 Task: Look for Airbnb options in Garango, Burkina Faso from 10th December, 2023 to 25th December, 2023 for 3 adults, 1 child. Place can be shared room with 2 bedrooms having 3 beds and 2 bathrooms. Property type can be guest house. Amenities needed are: wifi, air conditioning, TV, pool, gym, breakfast. Booking option can be shelf check-in. Look for 5 properties as per requirement.
Action: Mouse moved to (371, 362)
Screenshot: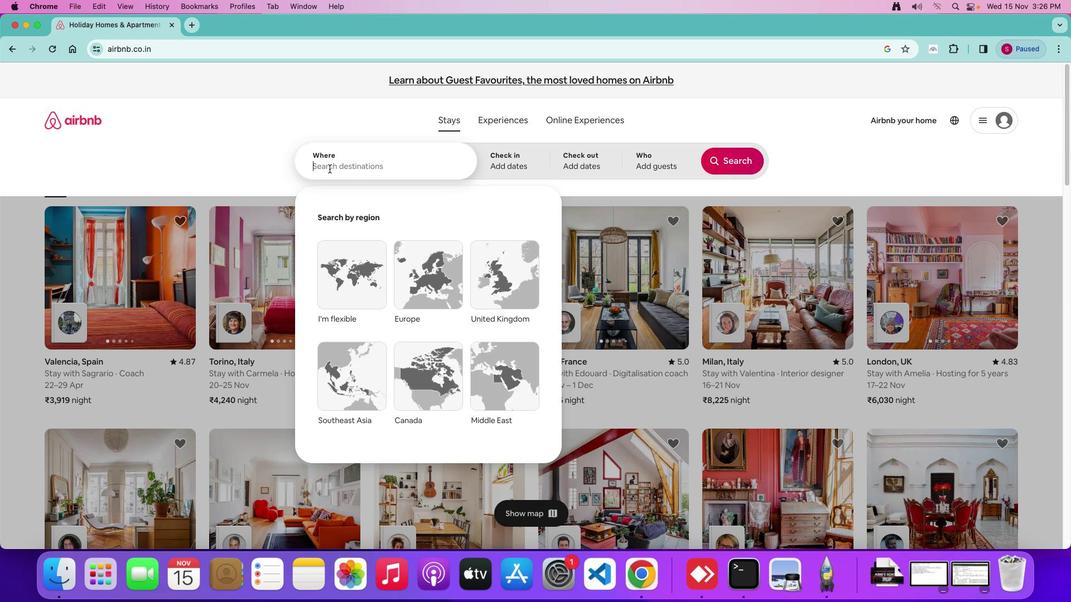 
Action: Mouse pressed left at (371, 362)
Screenshot: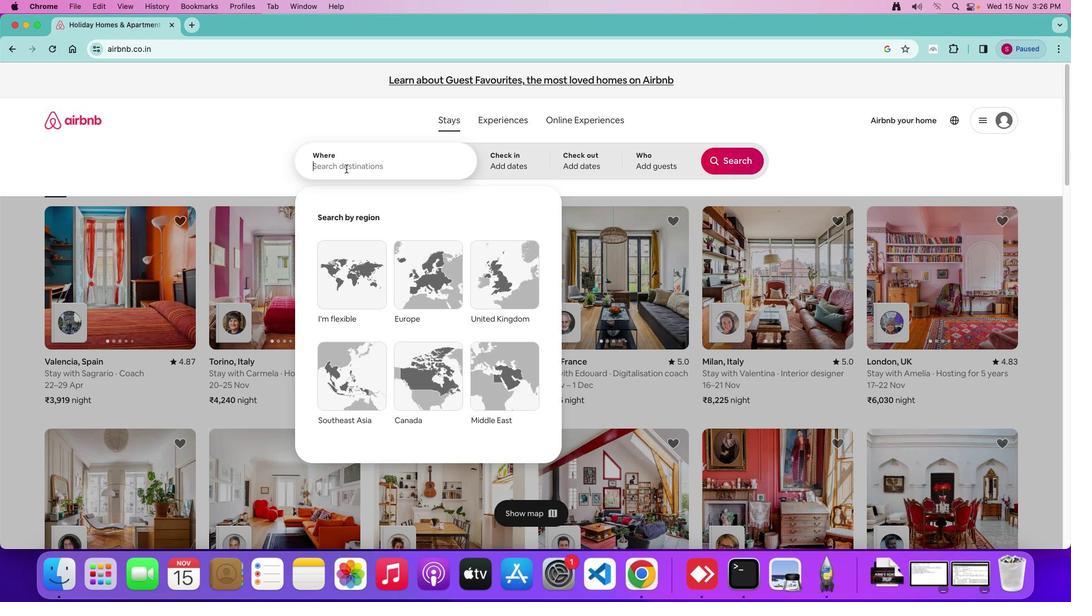 
Action: Mouse moved to (357, 362)
Screenshot: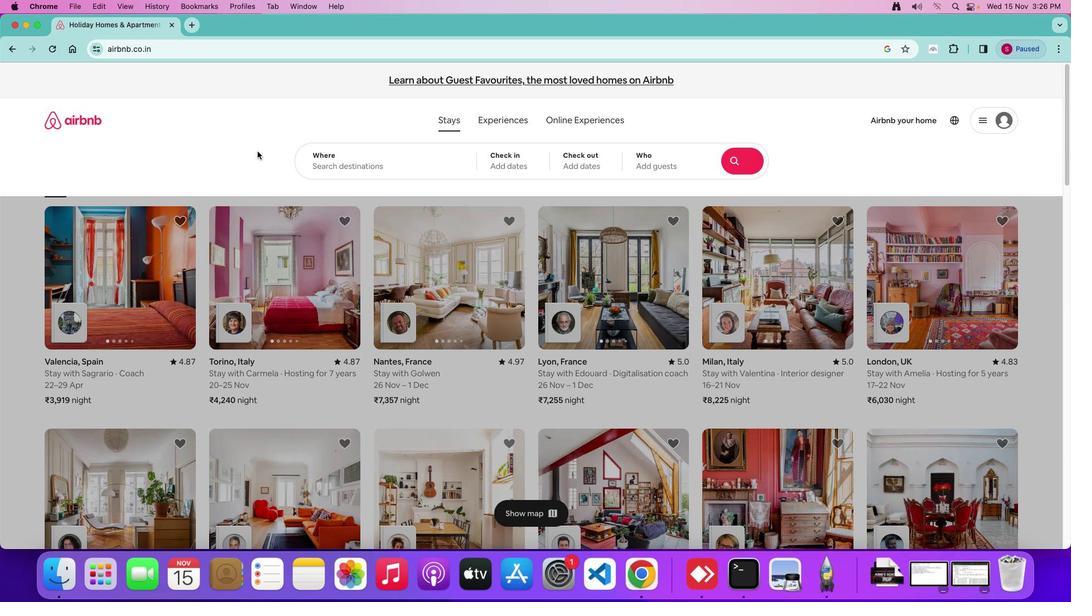 
Action: Mouse pressed left at (357, 362)
Screenshot: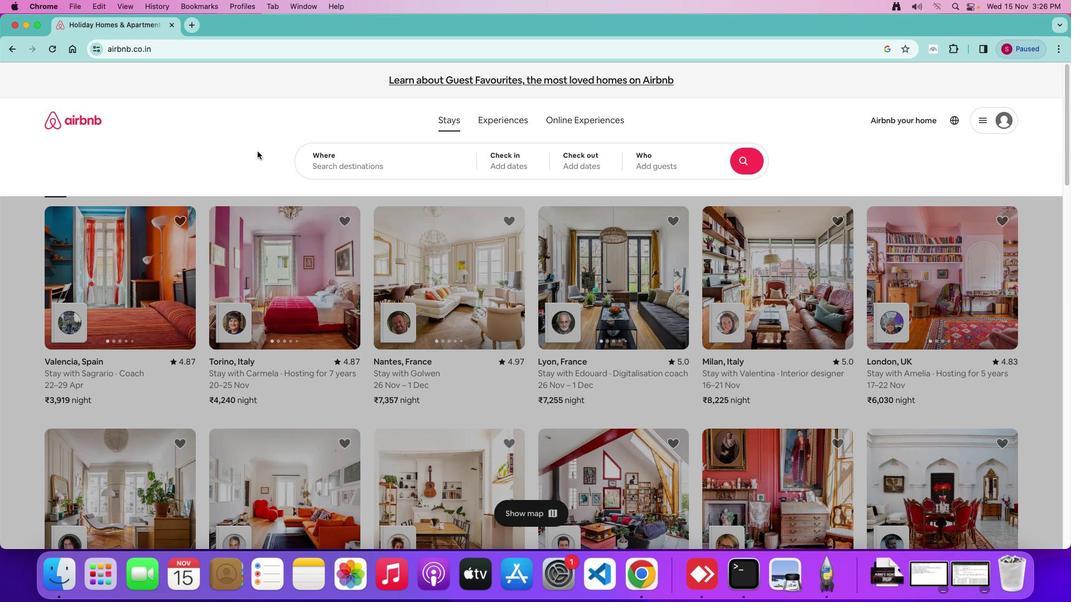 
Action: Mouse moved to (357, 362)
Screenshot: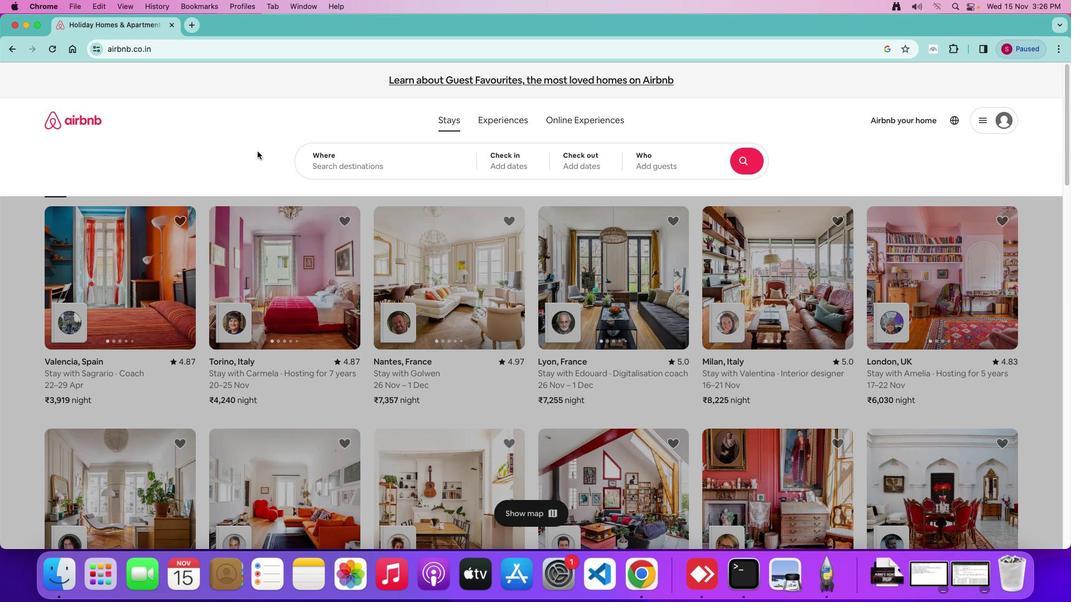 
Action: Mouse pressed left at (357, 362)
Screenshot: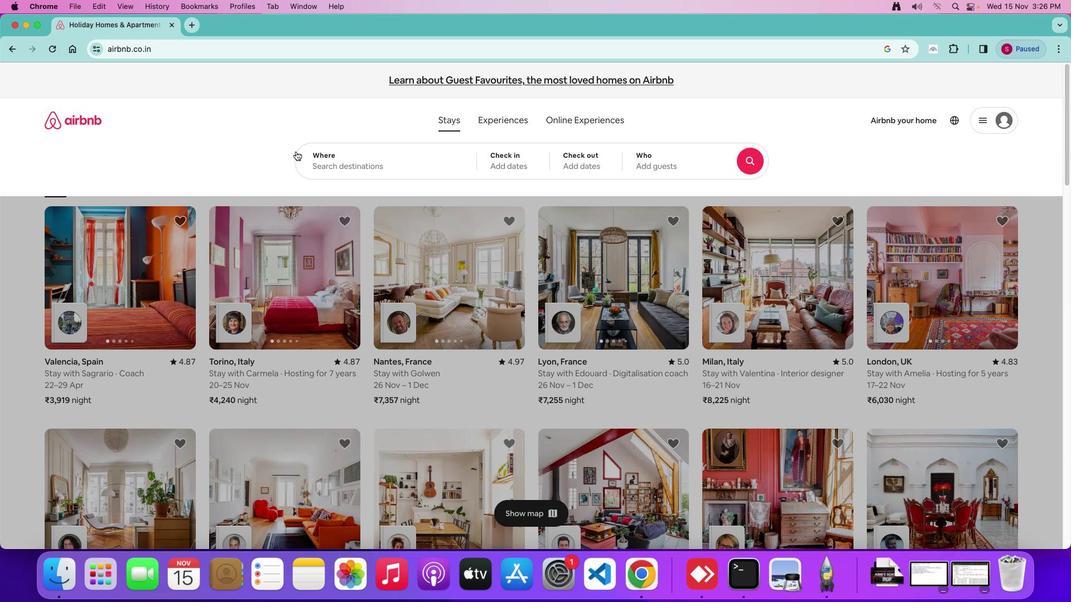 
Action: Mouse moved to (424, 362)
Screenshot: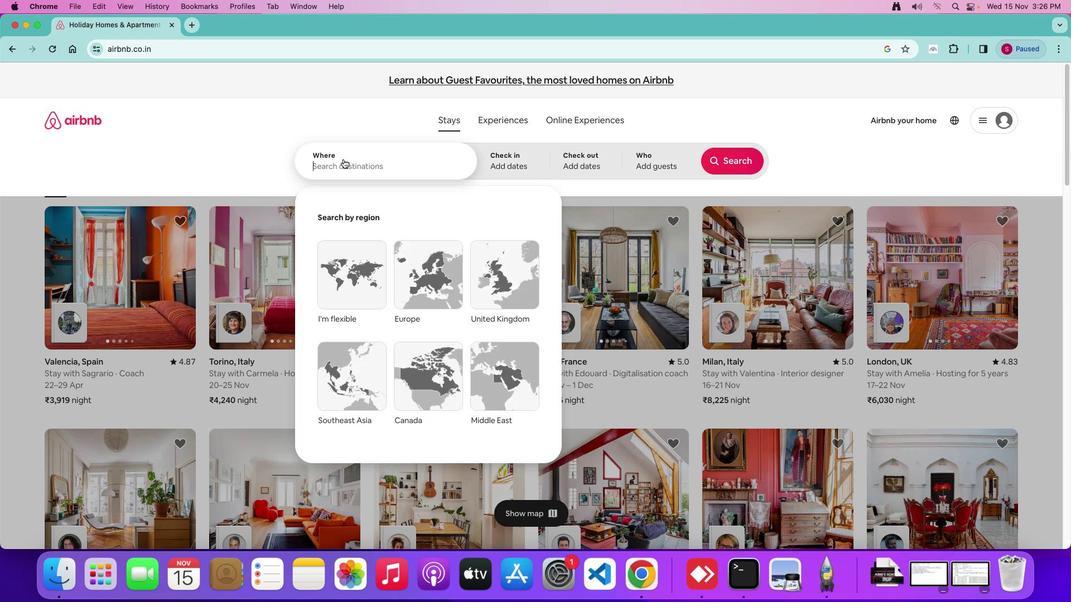 
Action: Mouse pressed left at (424, 362)
Screenshot: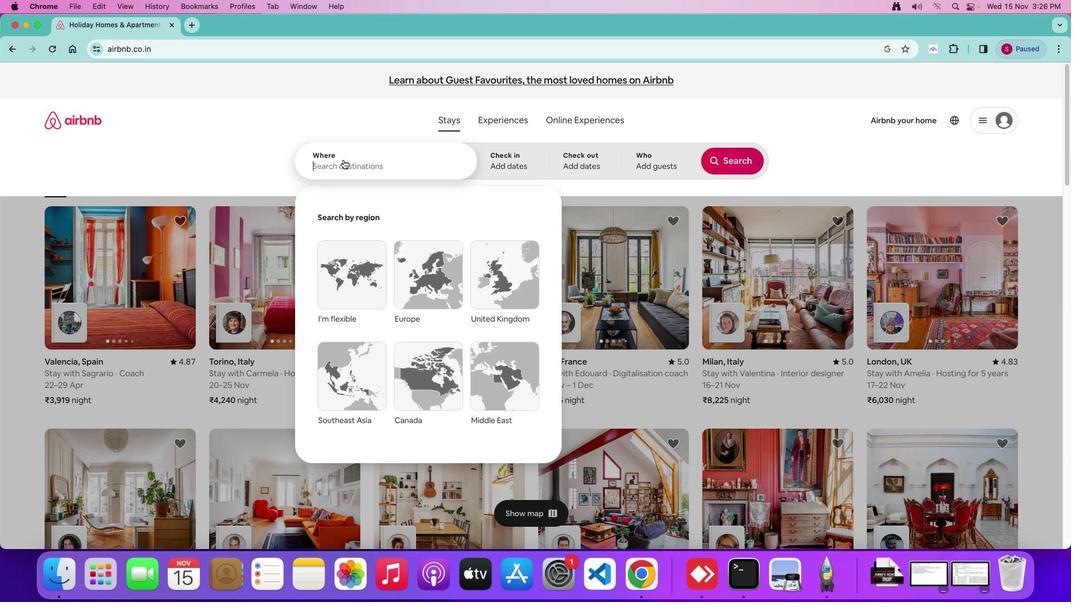 
Action: Mouse moved to (427, 362)
Screenshot: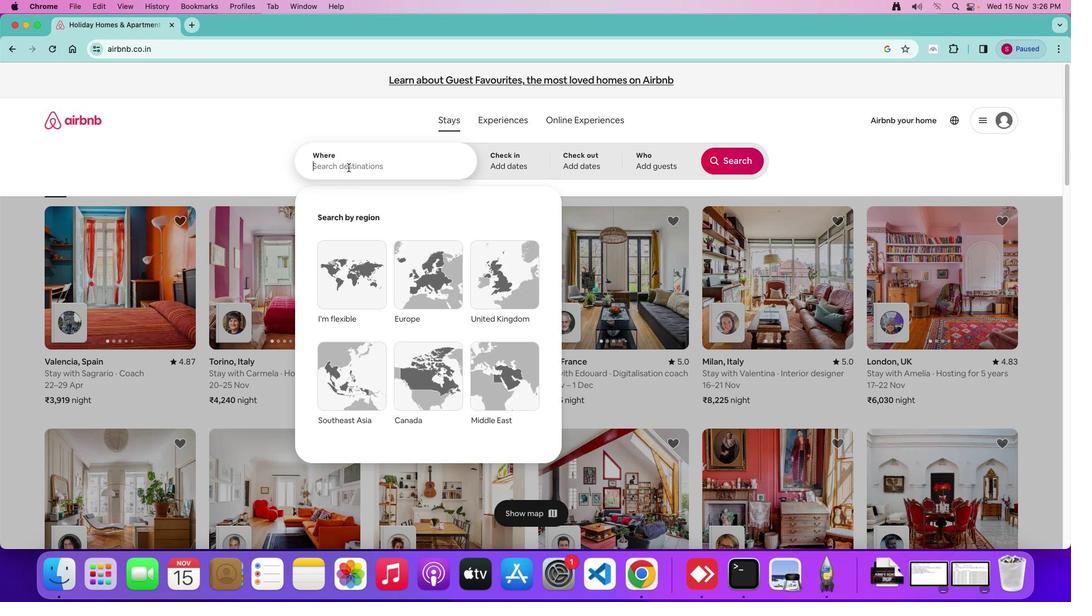 
Action: Key pressed Key.shift_r'G''a''r''a'
Screenshot: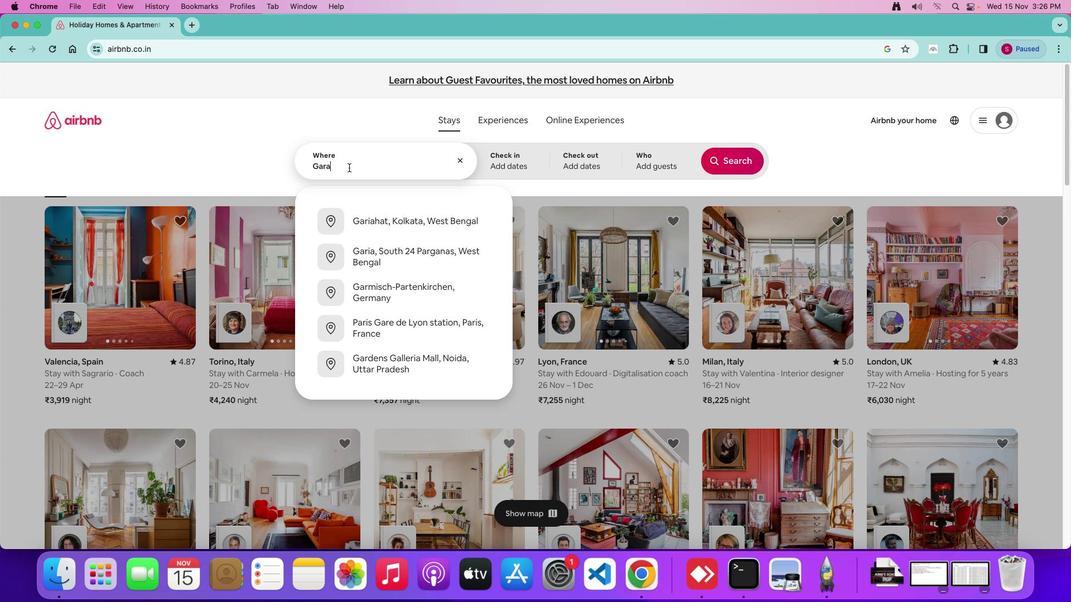 
Action: Mouse moved to (428, 362)
Screenshot: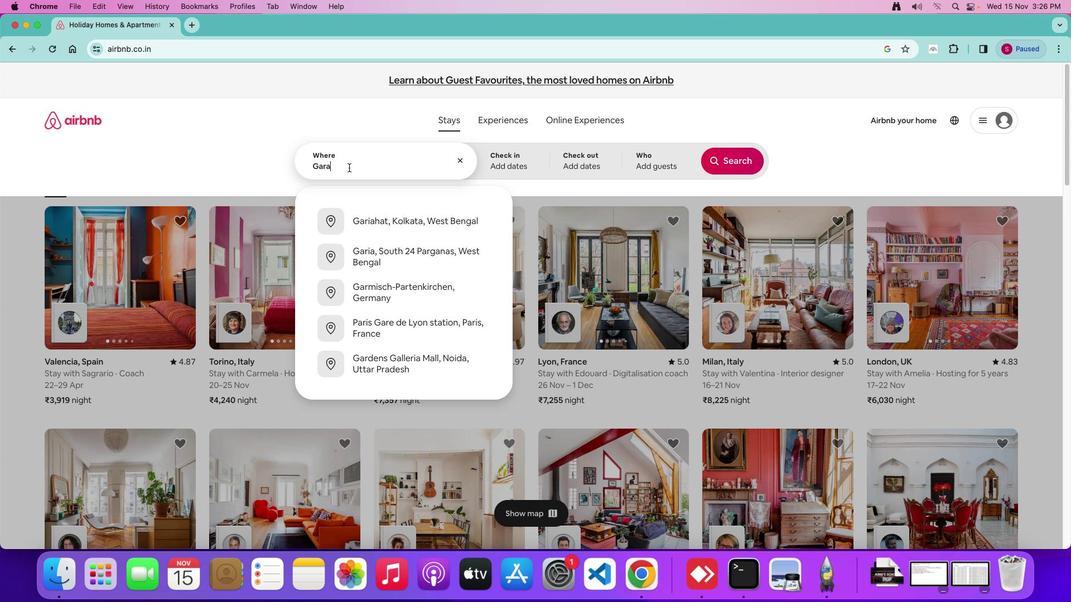 
Action: Key pressed 'n''g''o'','Key.spaceKey.shift_r'b''u''r''k''i''n''g'Key.spaceKey.shift_r'F''a''s''o'
Screenshot: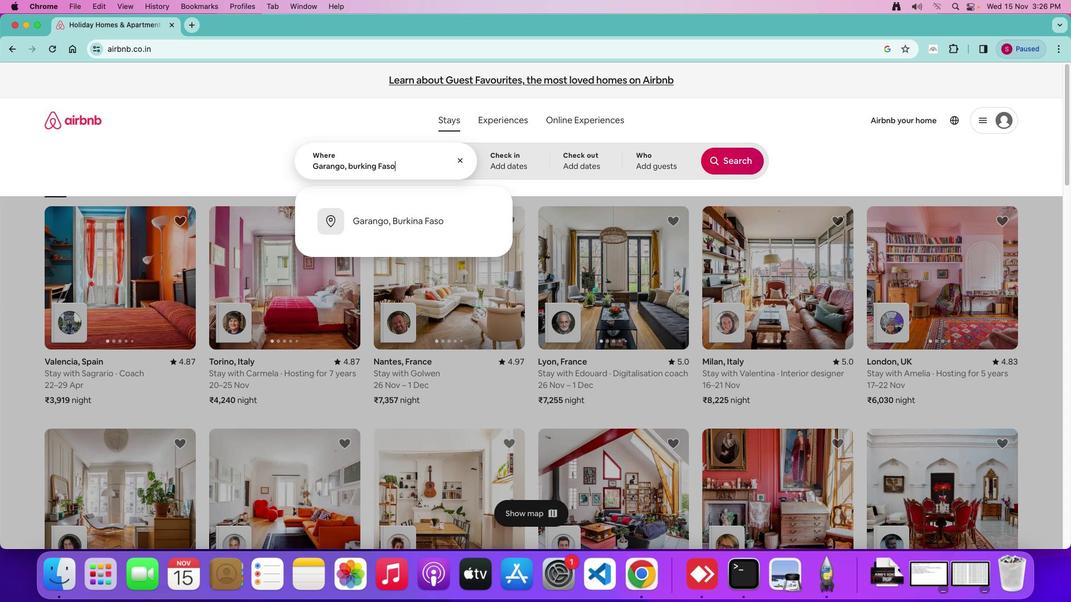 
Action: Mouse moved to (545, 362)
Screenshot: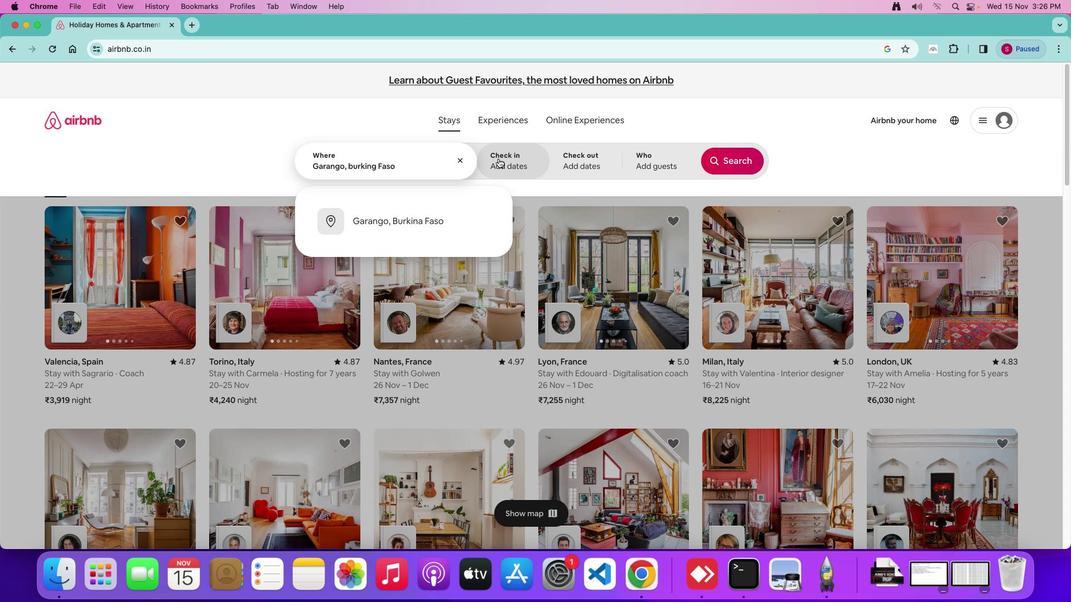 
Action: Mouse pressed left at (545, 362)
Screenshot: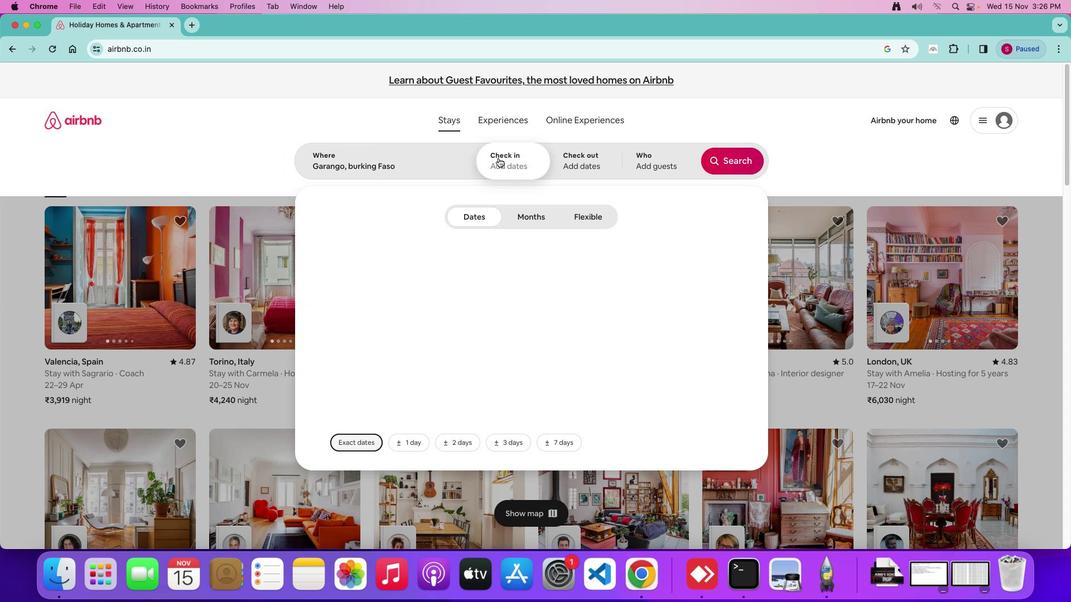 
Action: Mouse moved to (589, 367)
Screenshot: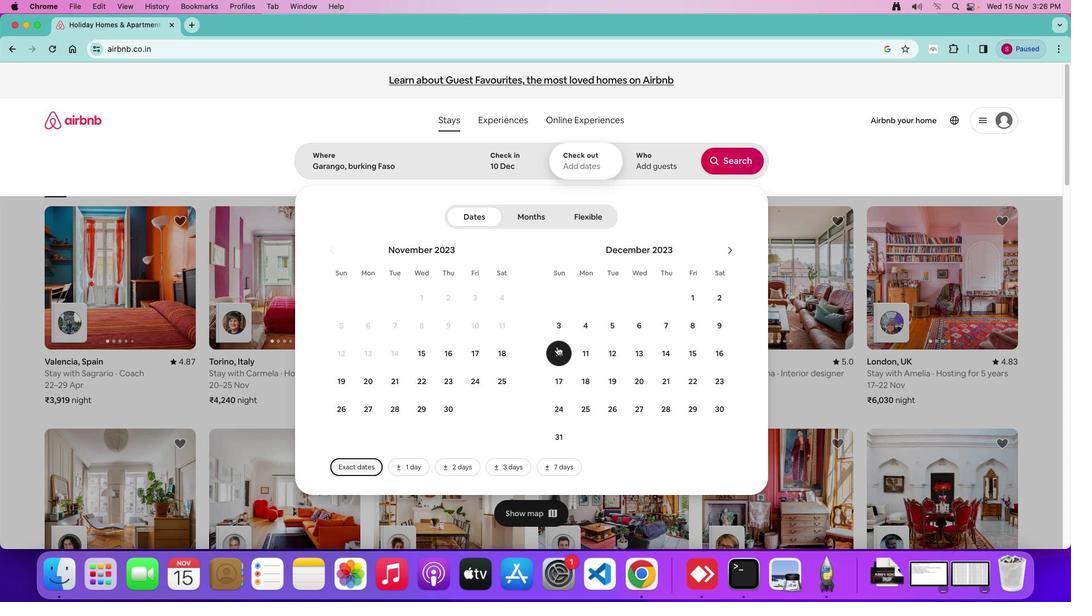 
Action: Mouse pressed left at (589, 367)
Screenshot: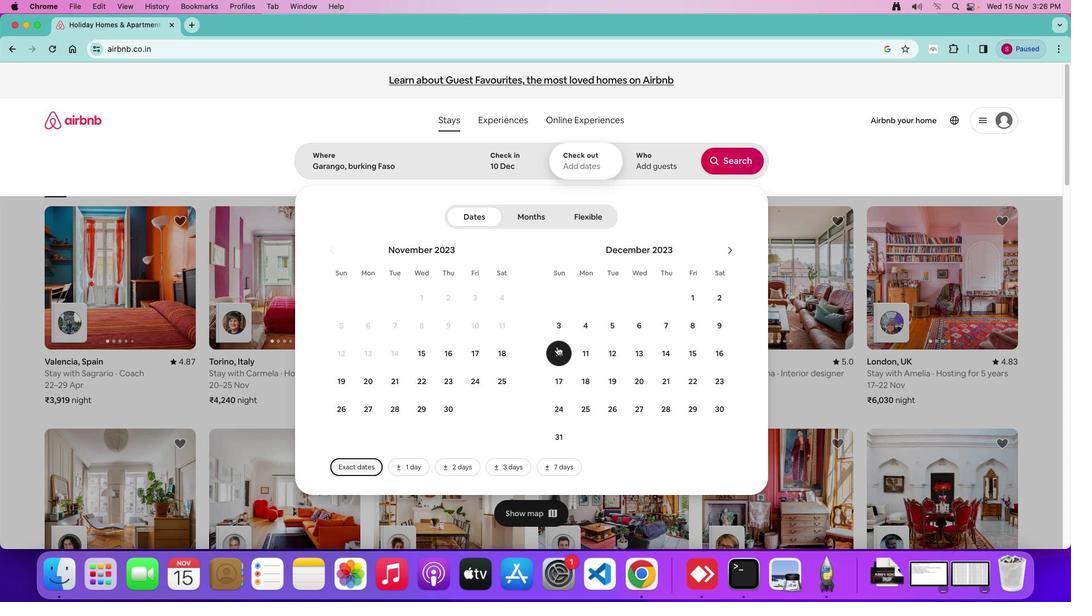 
Action: Mouse moved to (605, 369)
Screenshot: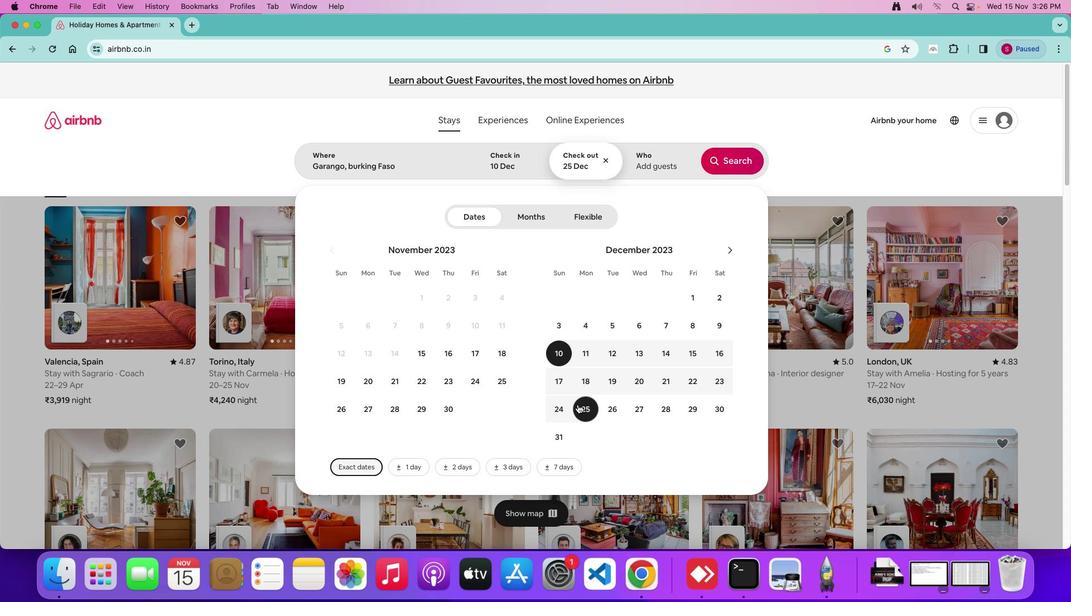 
Action: Mouse pressed left at (605, 369)
Screenshot: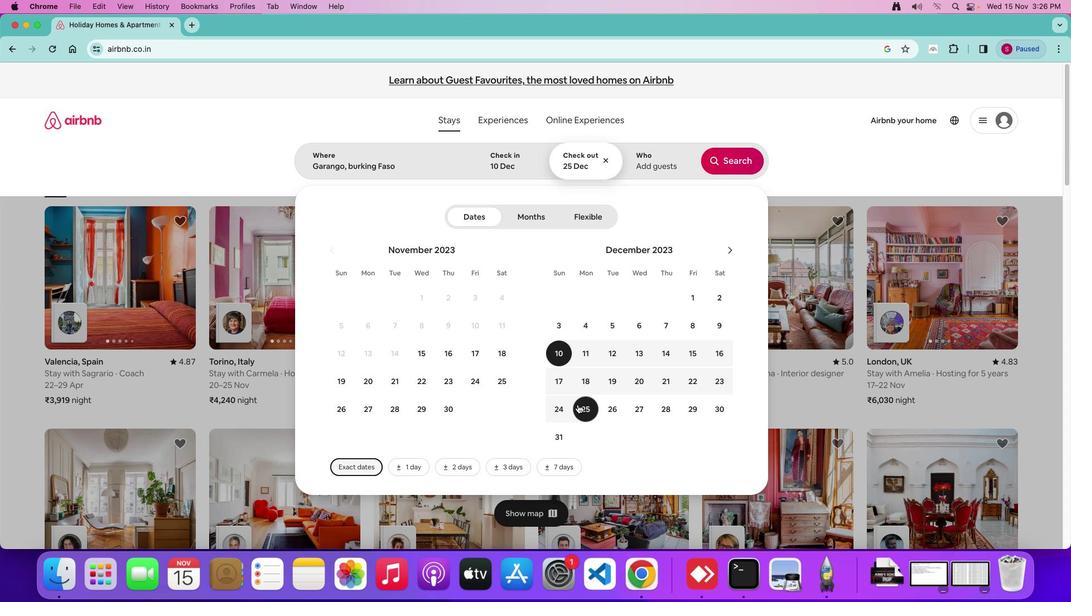 
Action: Mouse moved to (668, 362)
Screenshot: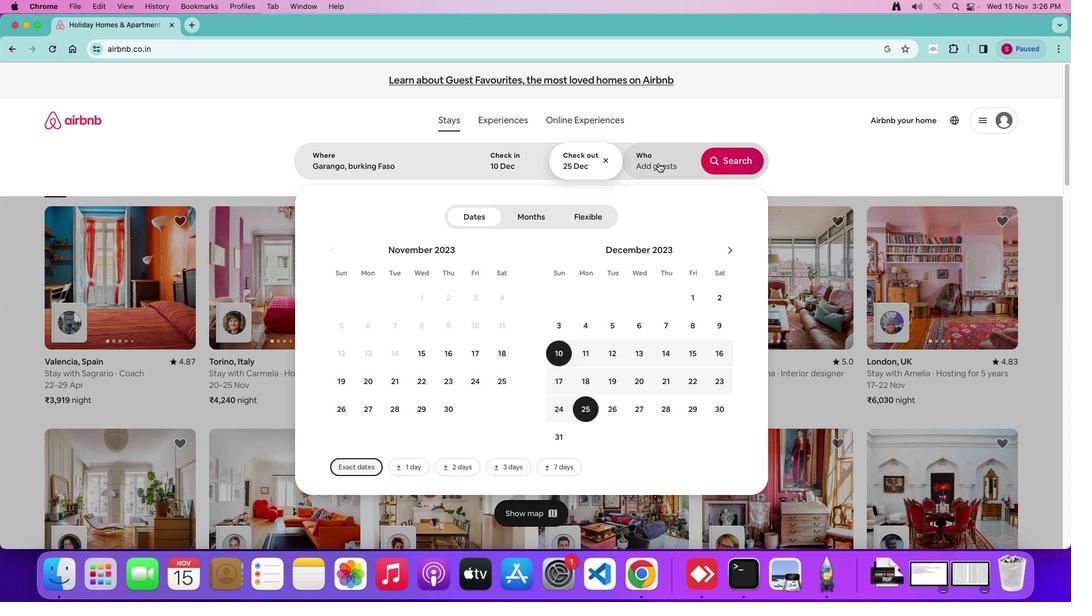 
Action: Mouse pressed left at (668, 362)
Screenshot: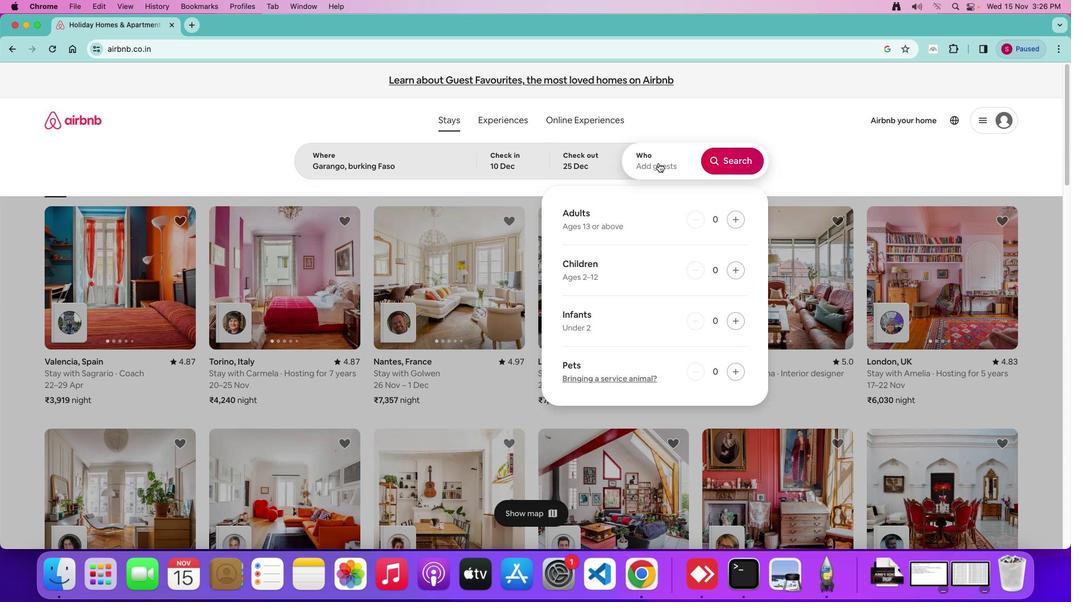 
Action: Mouse moved to (729, 363)
Screenshot: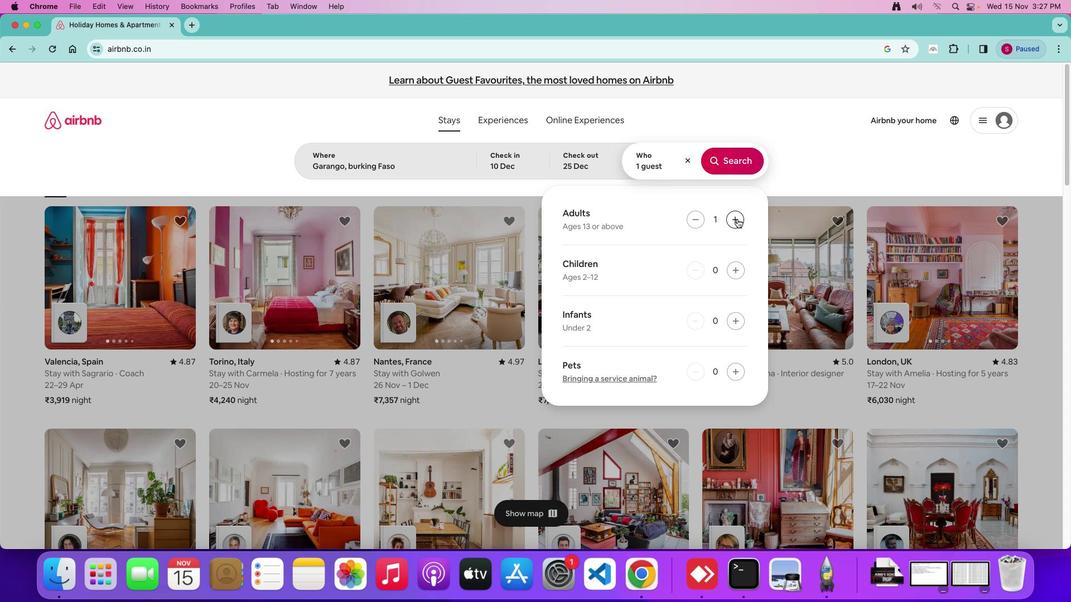 
Action: Mouse pressed left at (729, 363)
Screenshot: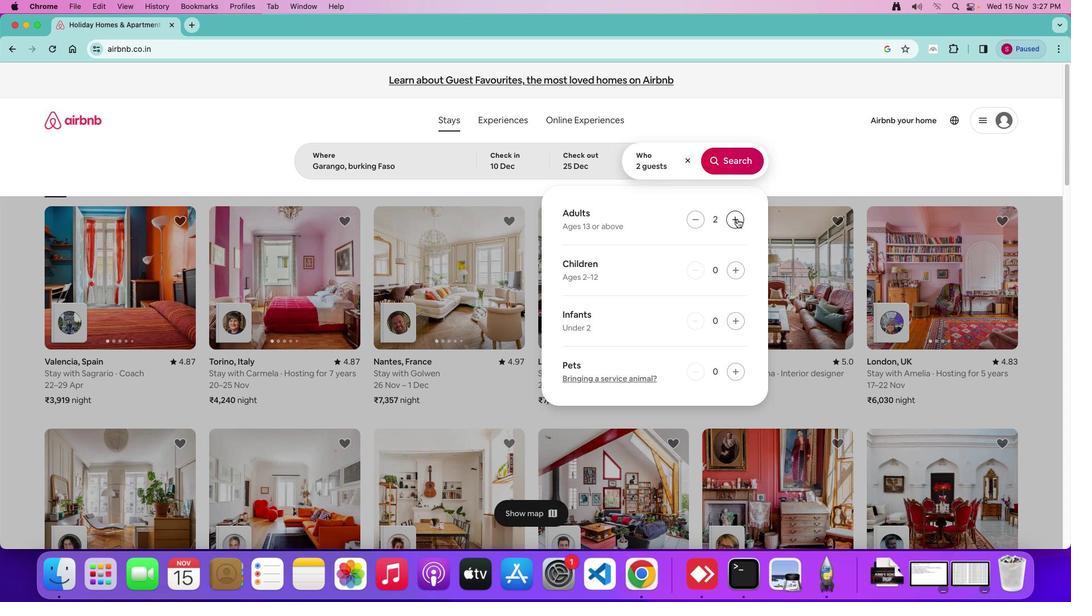 
Action: Mouse pressed left at (729, 363)
Screenshot: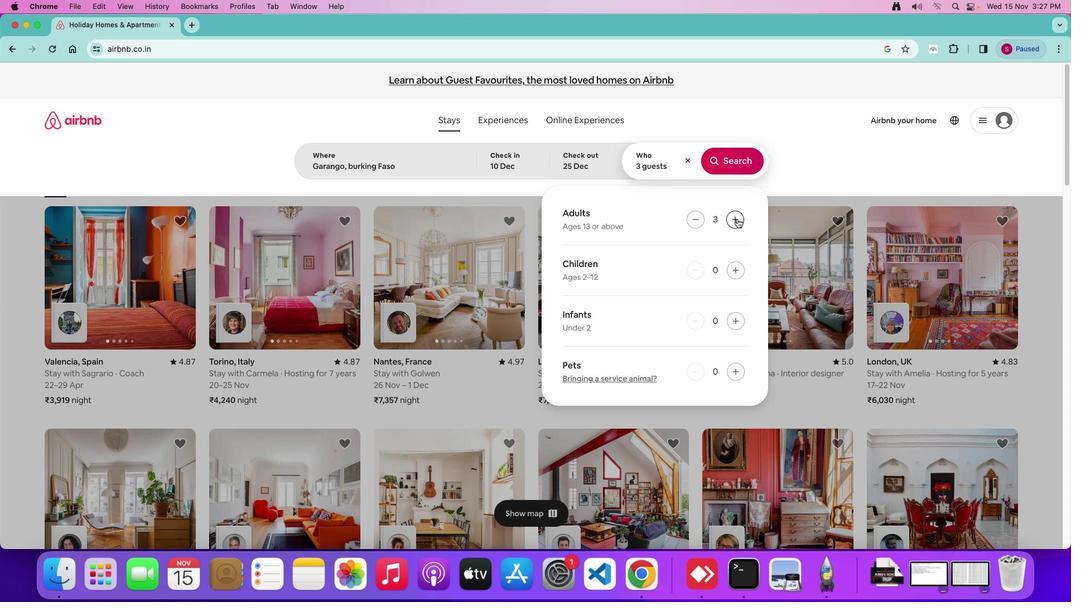 
Action: Mouse pressed left at (729, 363)
Screenshot: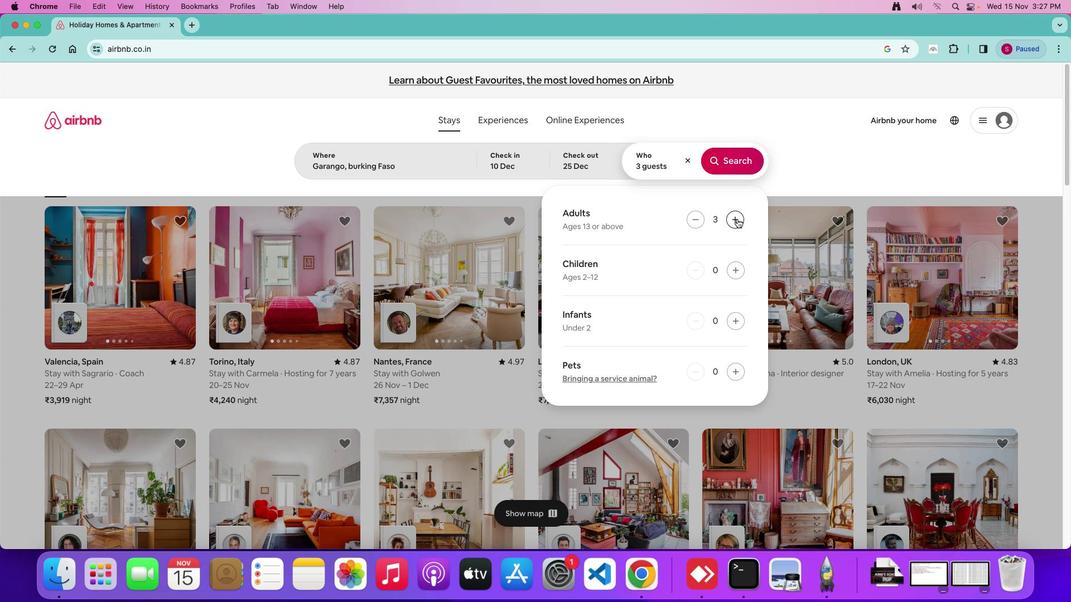 
Action: Mouse moved to (720, 362)
Screenshot: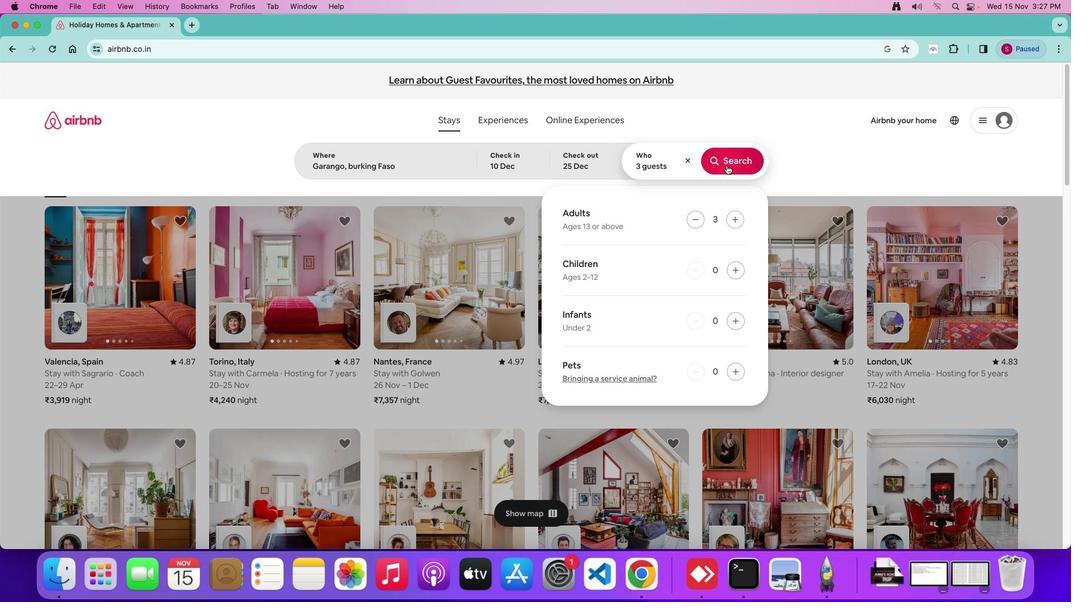 
Action: Mouse pressed left at (720, 362)
Screenshot: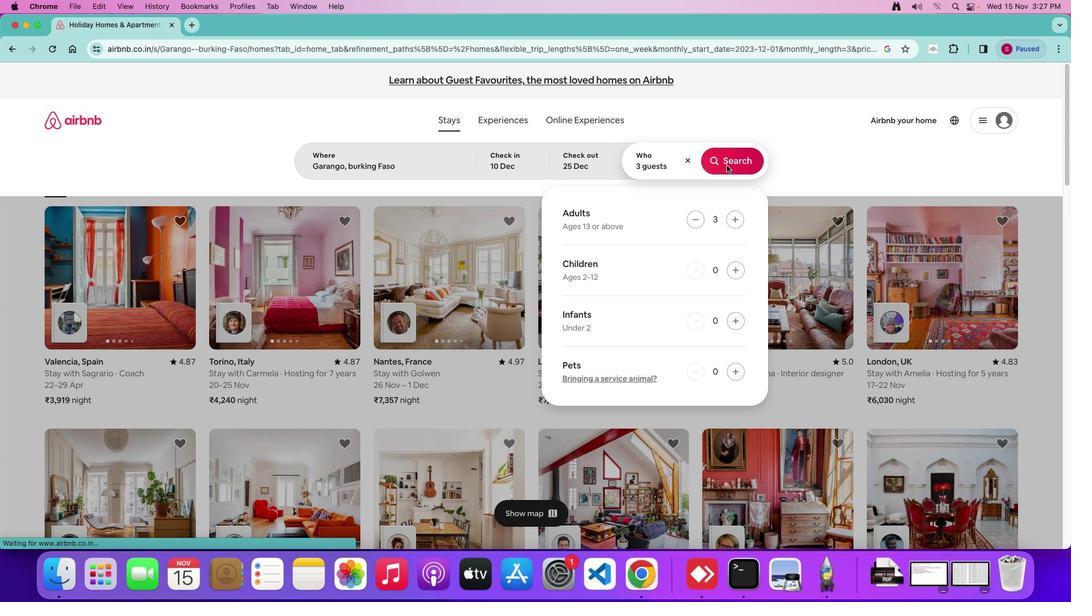 
Action: Mouse moved to (599, 360)
Screenshot: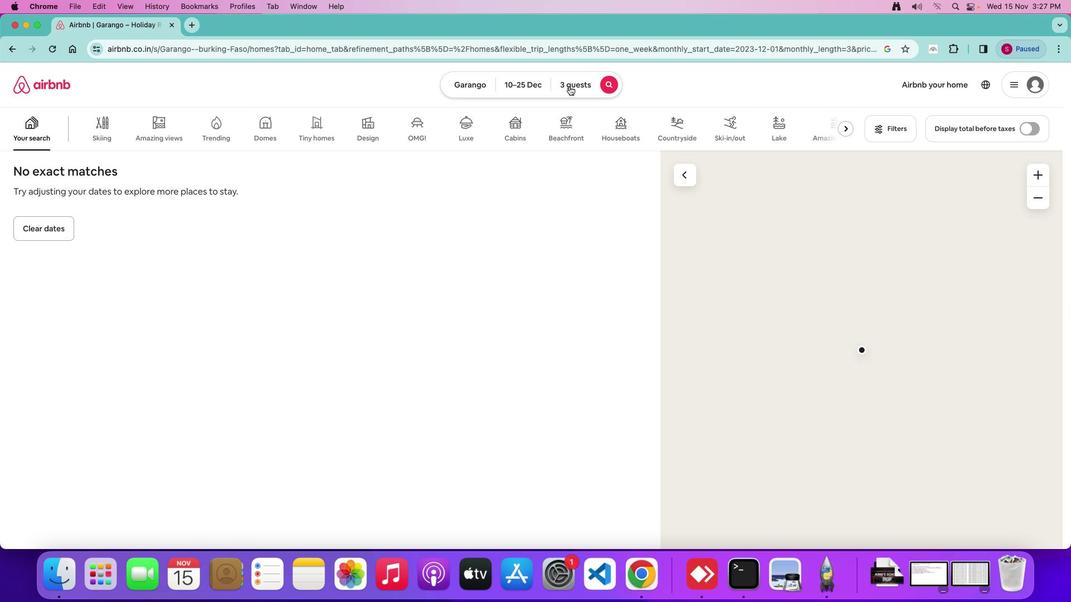 
Action: Mouse pressed left at (599, 360)
Screenshot: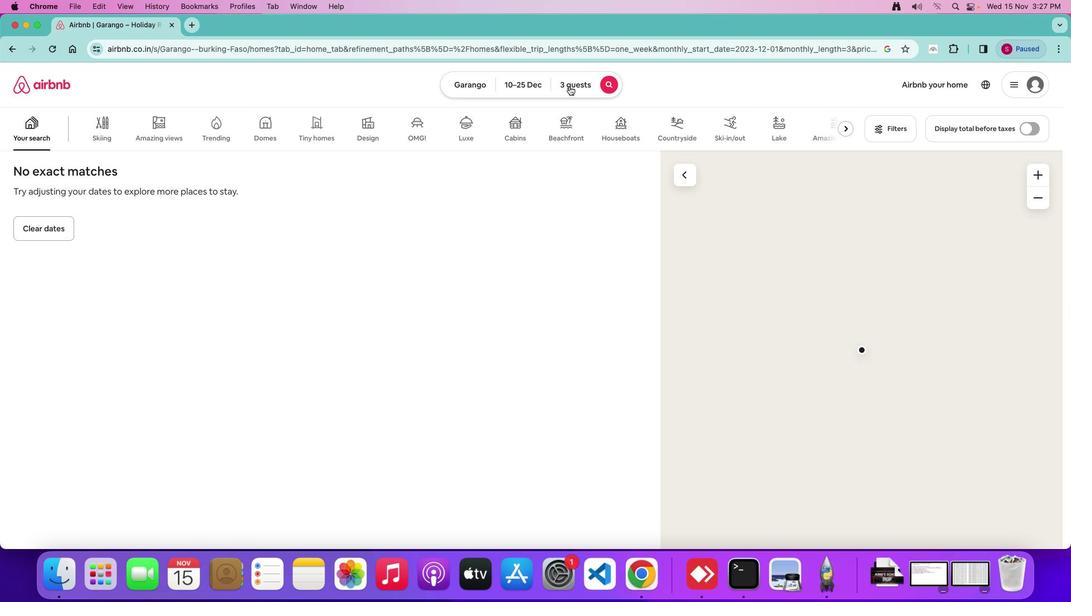 
Action: Mouse moved to (728, 364)
Screenshot: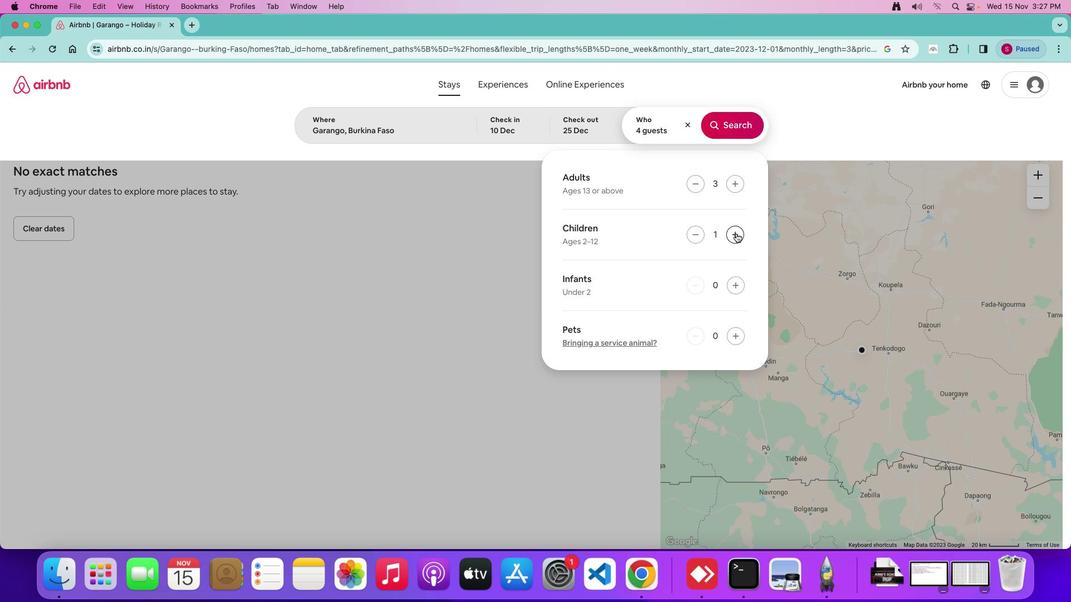 
Action: Mouse pressed left at (728, 364)
Screenshot: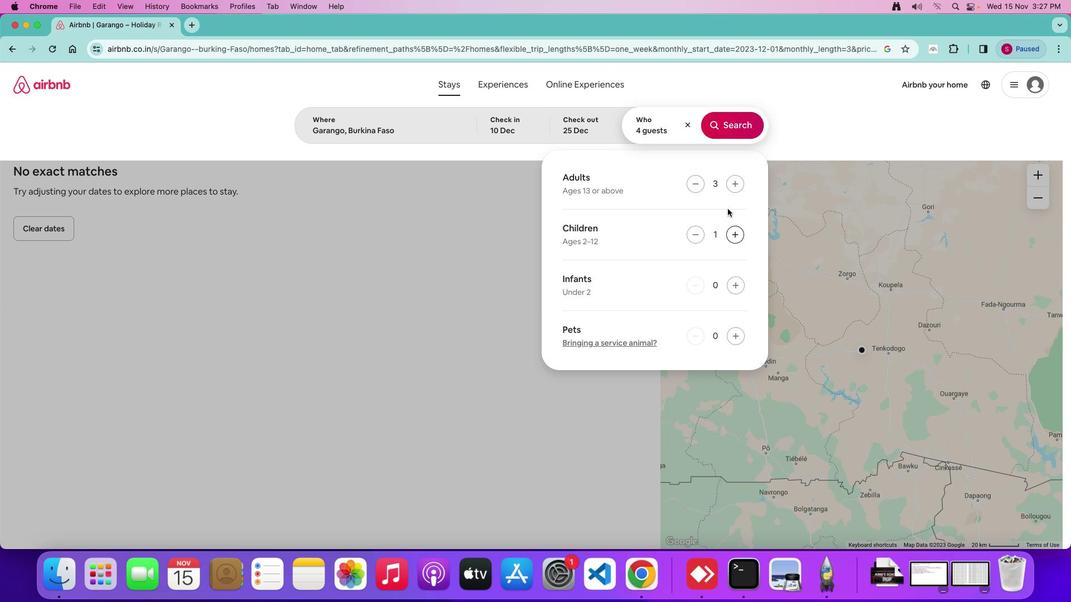 
Action: Mouse moved to (717, 361)
Screenshot: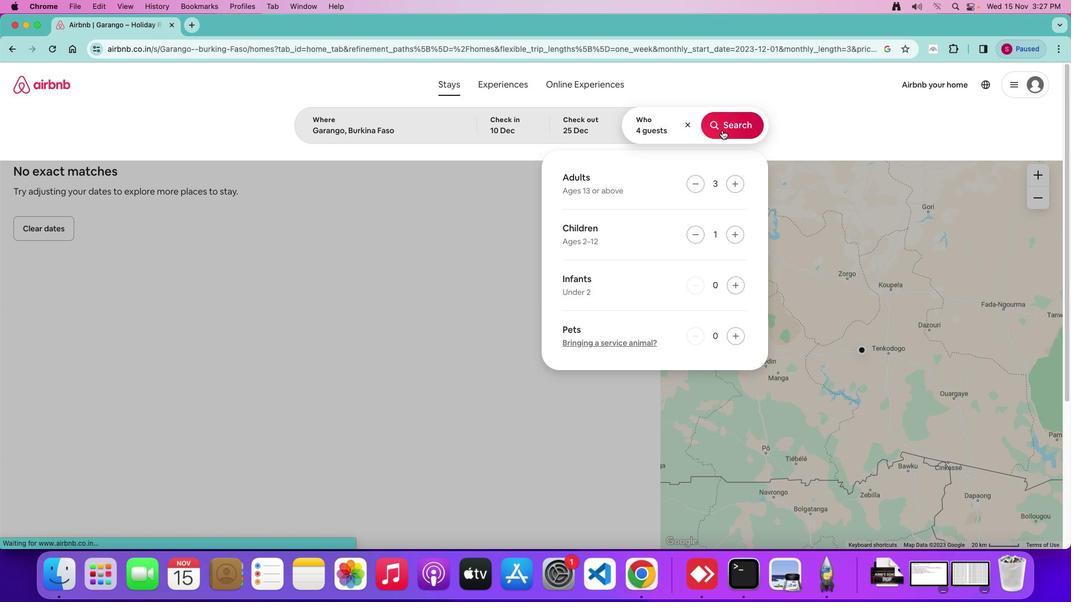 
Action: Mouse pressed left at (717, 361)
Screenshot: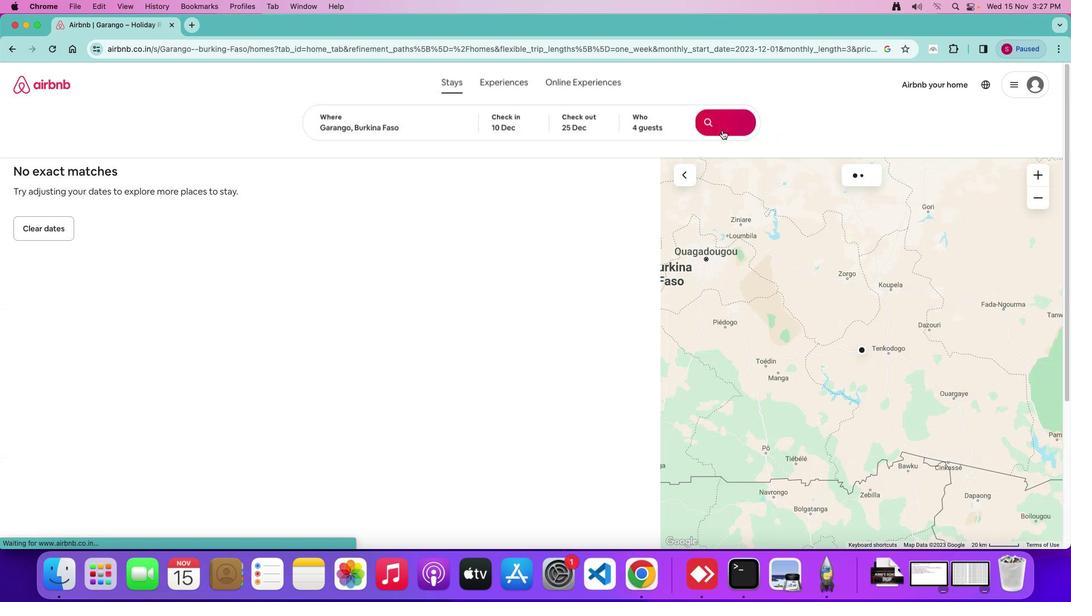 
Action: Mouse moved to (843, 361)
Screenshot: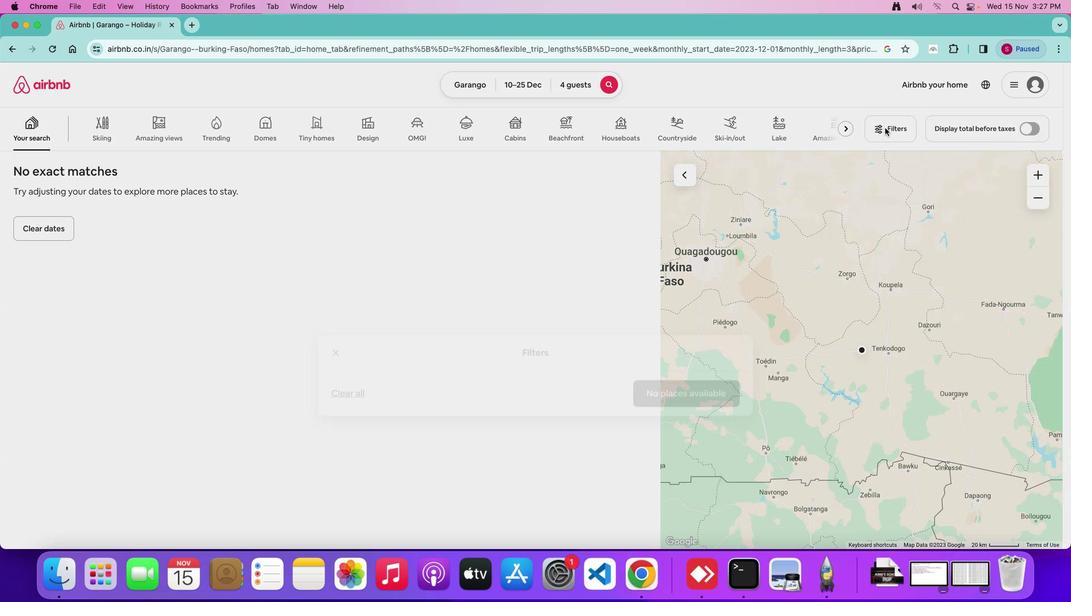 
Action: Mouse pressed left at (843, 361)
Screenshot: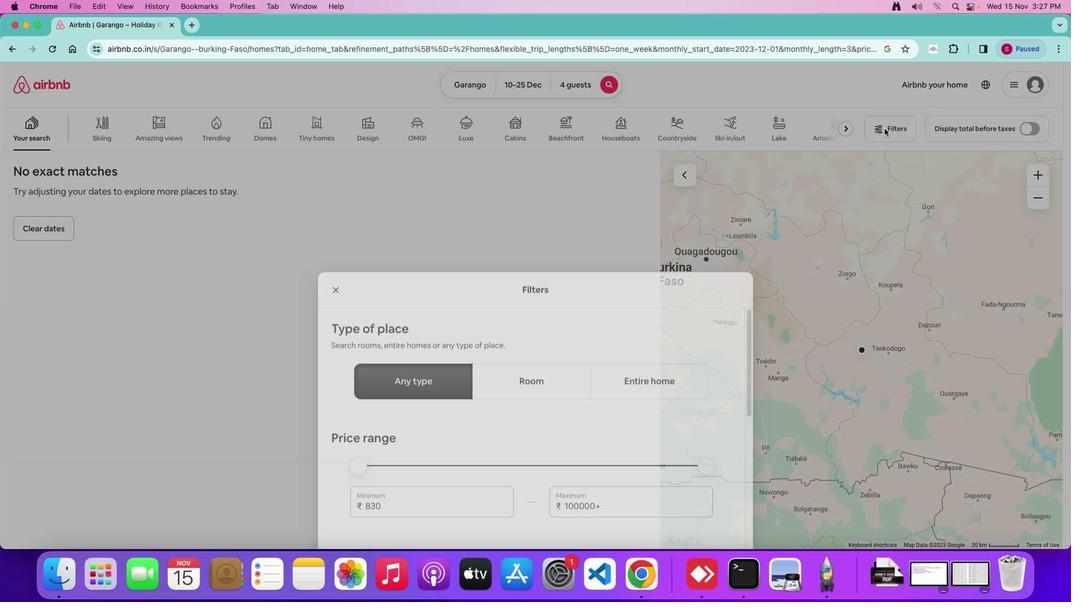 
Action: Mouse moved to (576, 363)
Screenshot: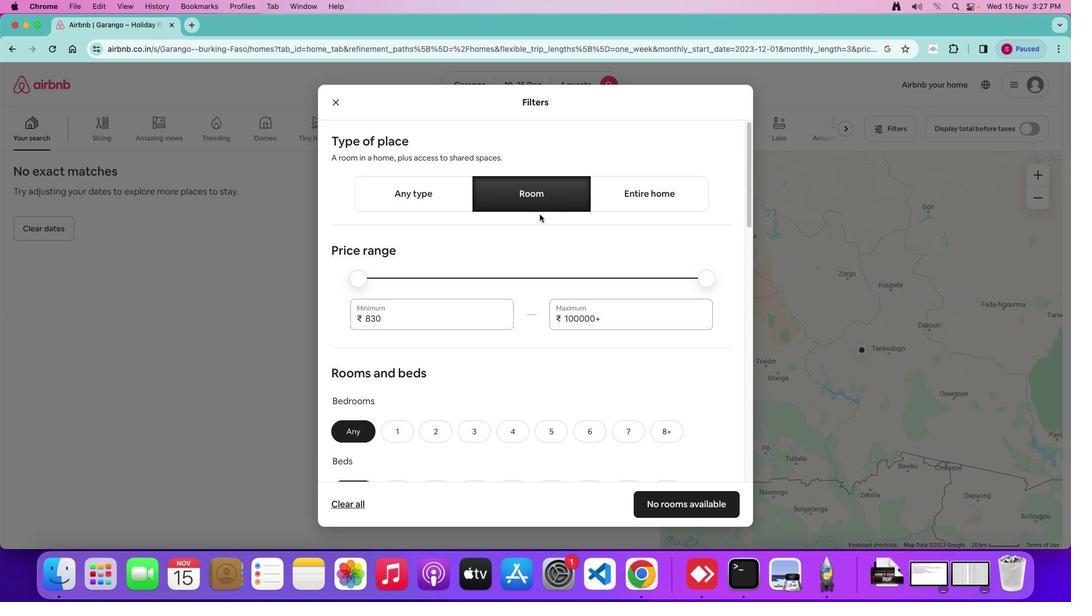 
Action: Mouse pressed left at (576, 363)
Screenshot: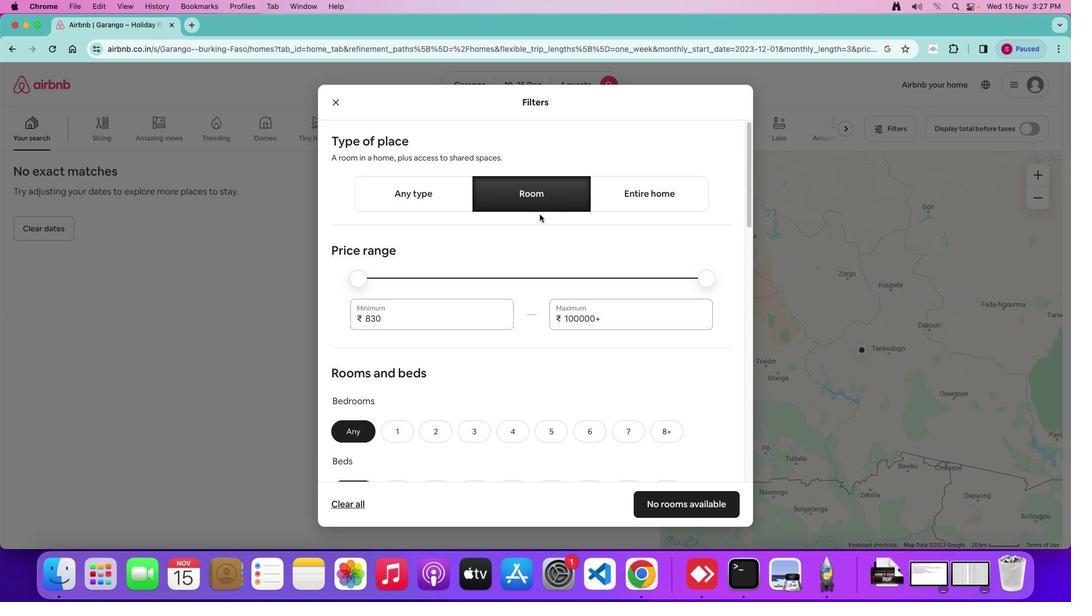 
Action: Mouse moved to (578, 365)
Screenshot: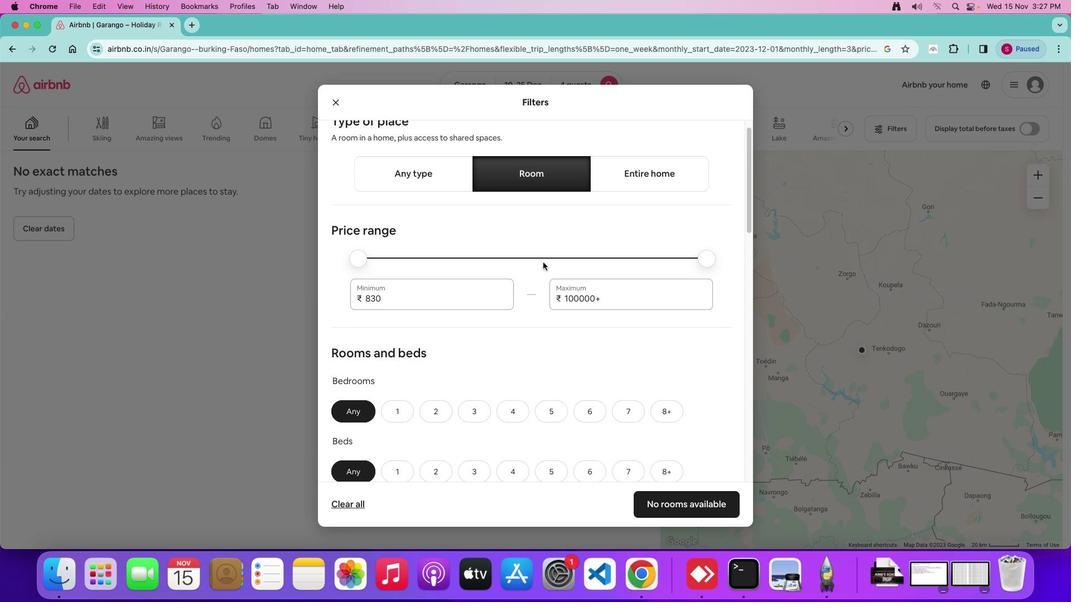 
Action: Mouse scrolled (578, 365) with delta (159, 357)
Screenshot: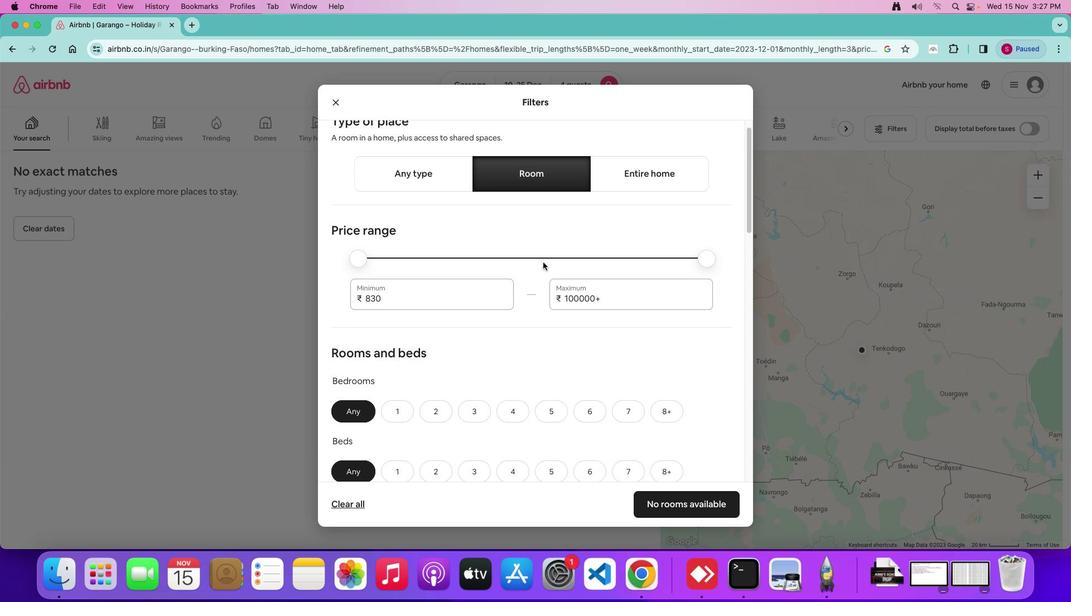 
Action: Mouse moved to (578, 365)
Screenshot: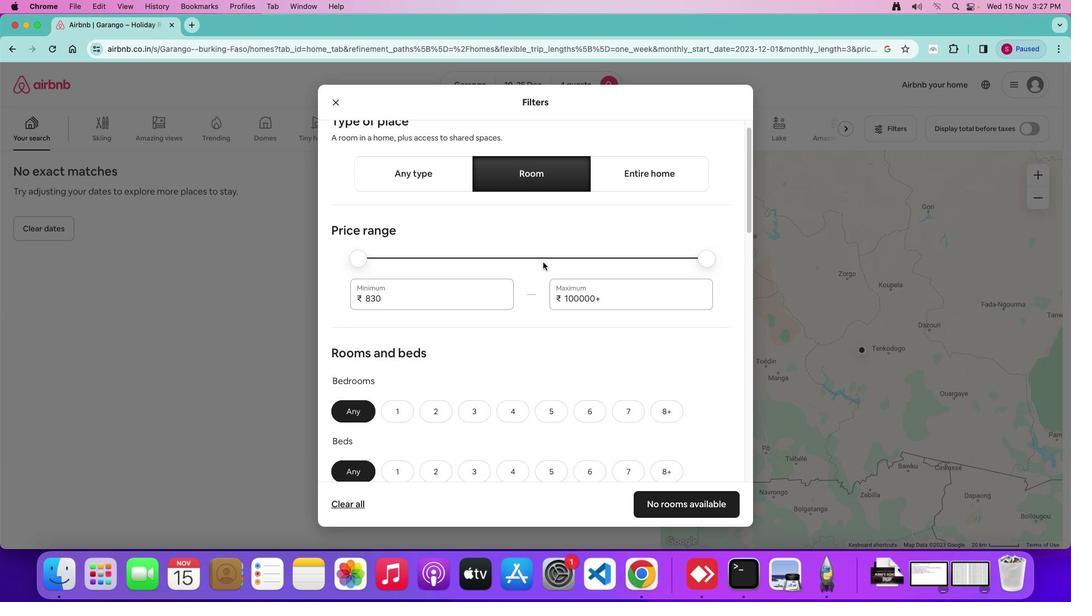
Action: Mouse scrolled (578, 365) with delta (159, 357)
Screenshot: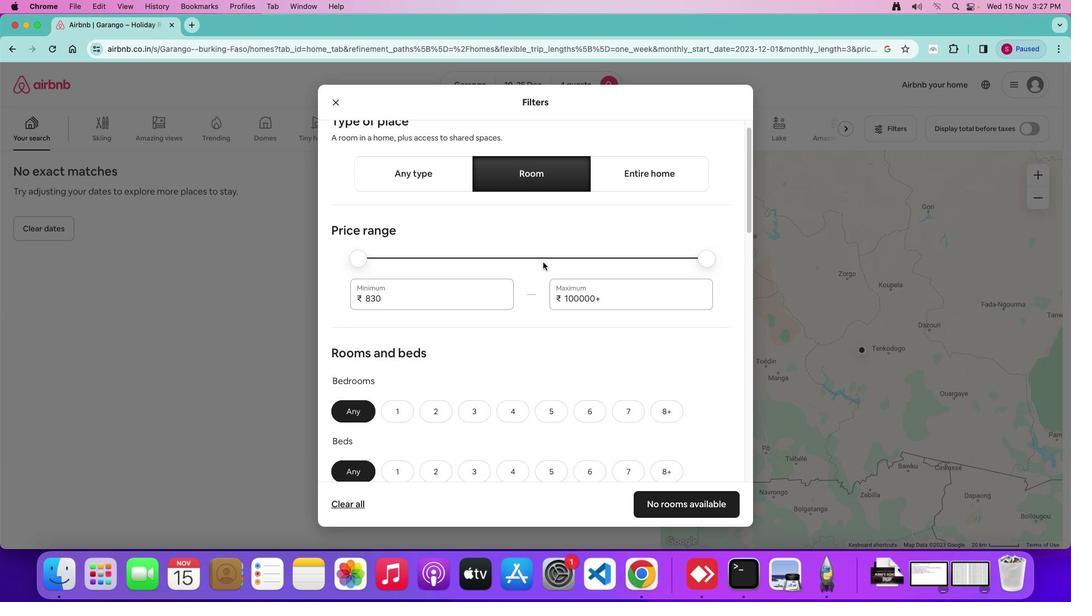 
Action: Mouse moved to (578, 365)
Screenshot: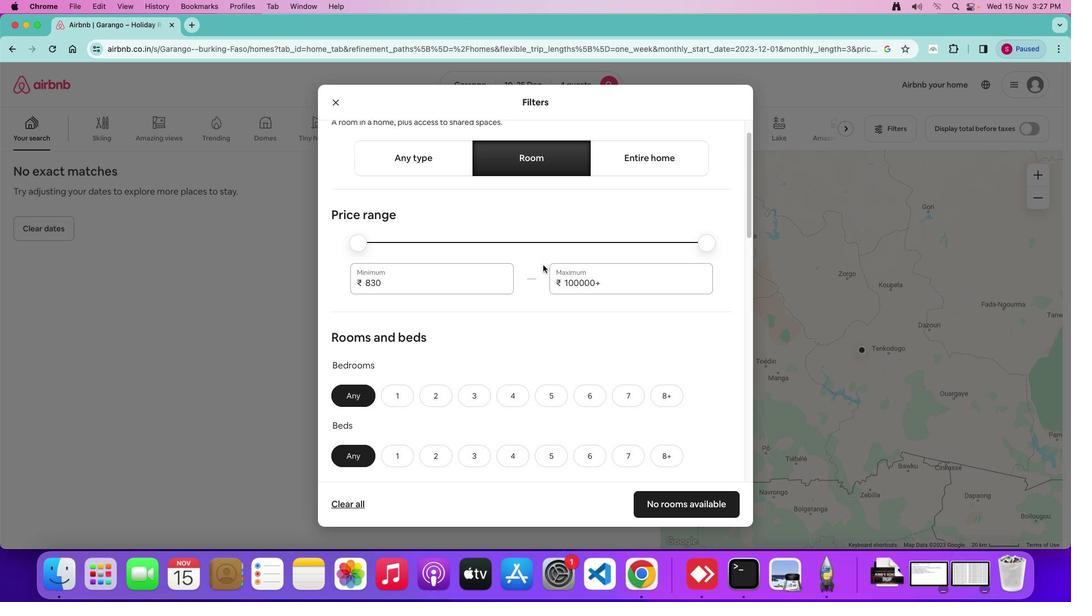 
Action: Mouse scrolled (578, 365) with delta (159, 357)
Screenshot: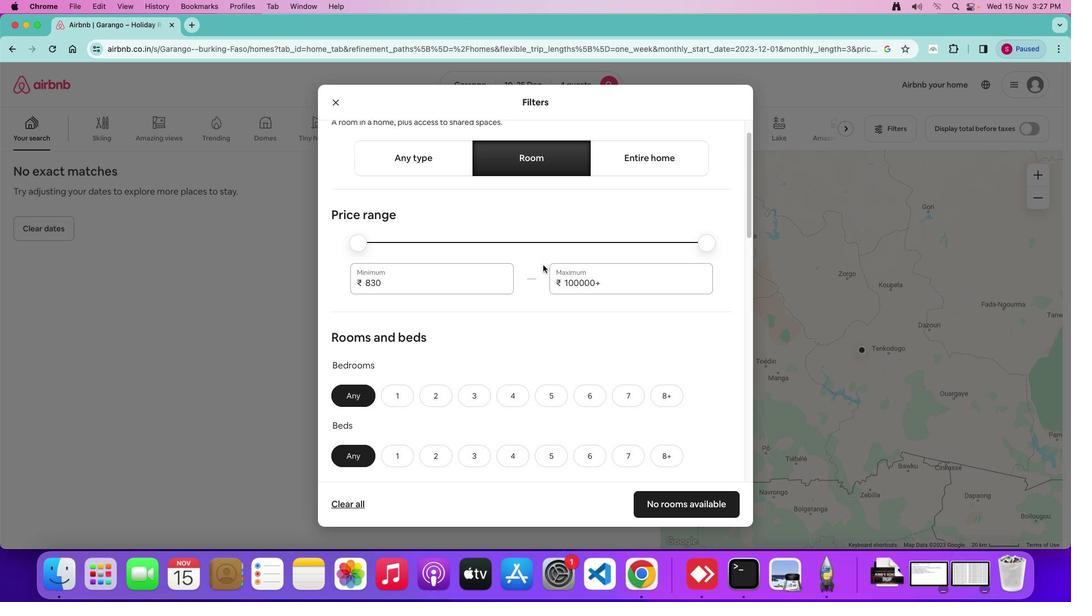 
Action: Mouse moved to (578, 365)
Screenshot: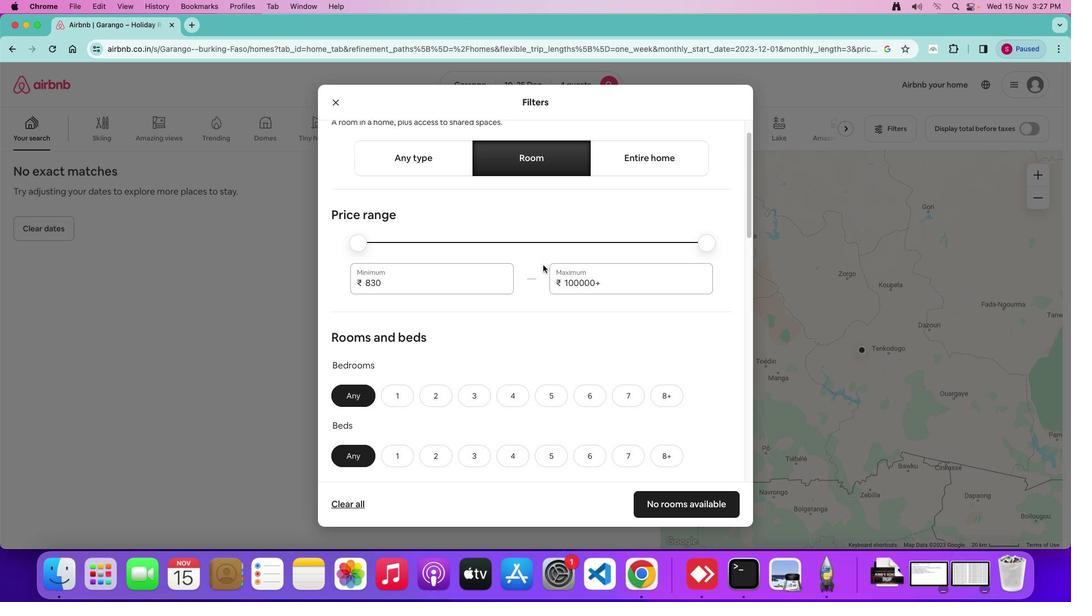
Action: Mouse scrolled (578, 365) with delta (159, 357)
Screenshot: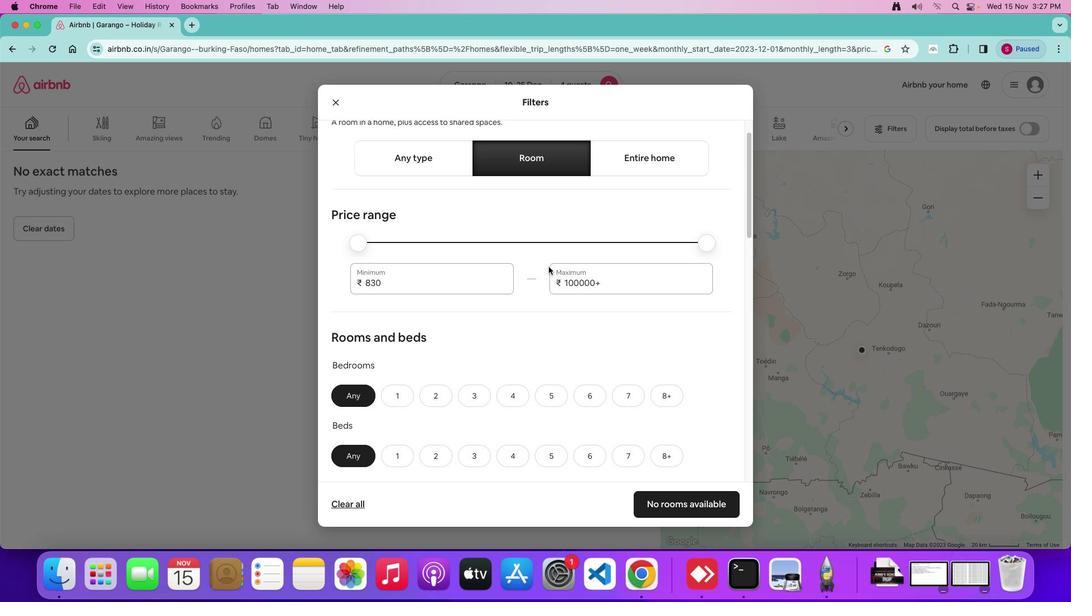 
Action: Mouse moved to (584, 365)
Screenshot: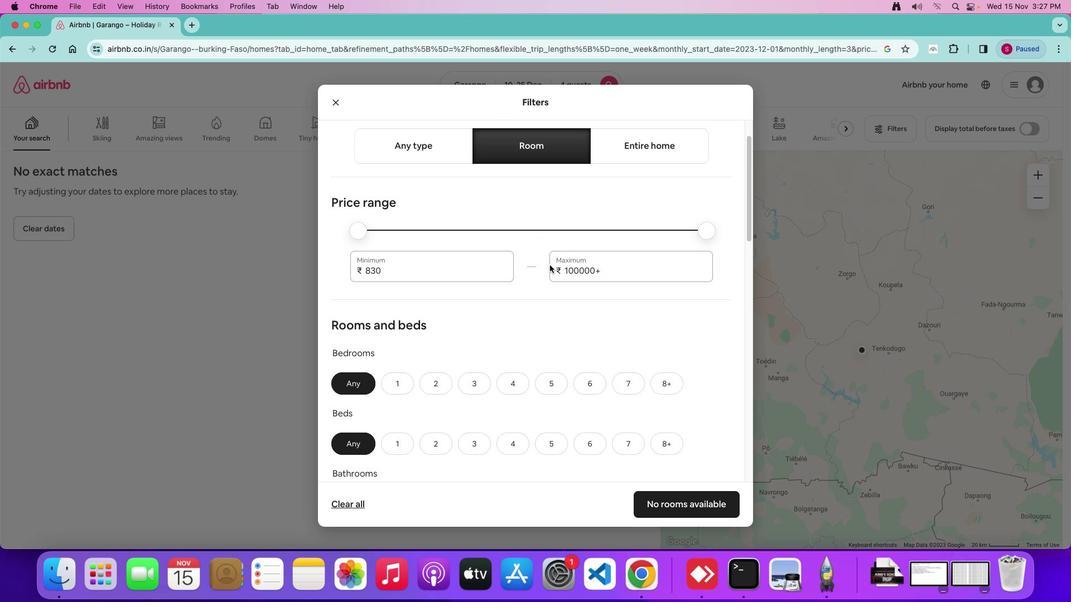 
Action: Mouse scrolled (584, 365) with delta (159, 357)
Screenshot: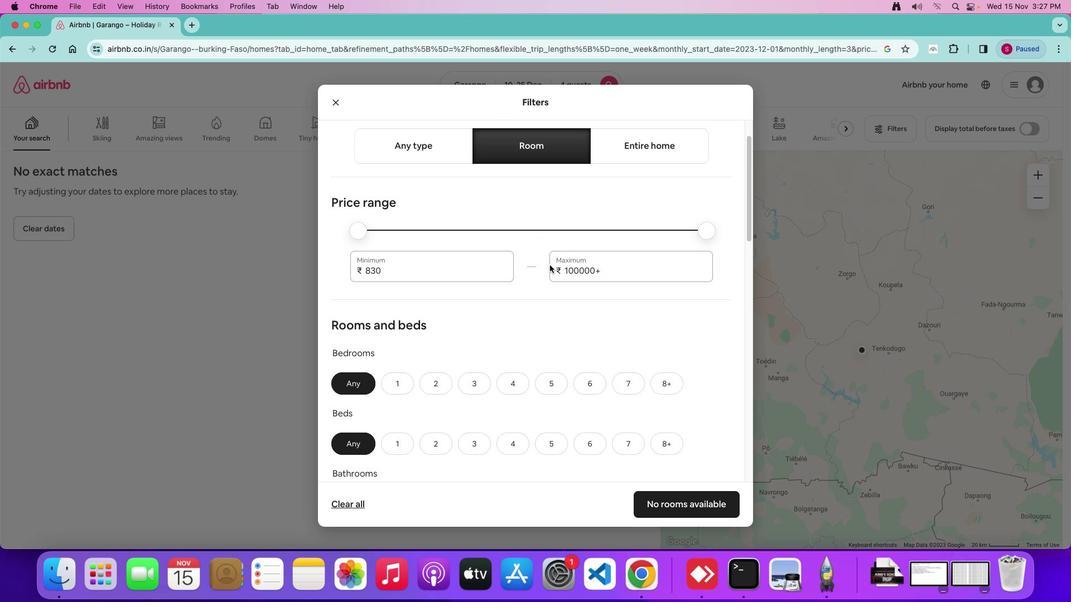 
Action: Mouse moved to (584, 365)
Screenshot: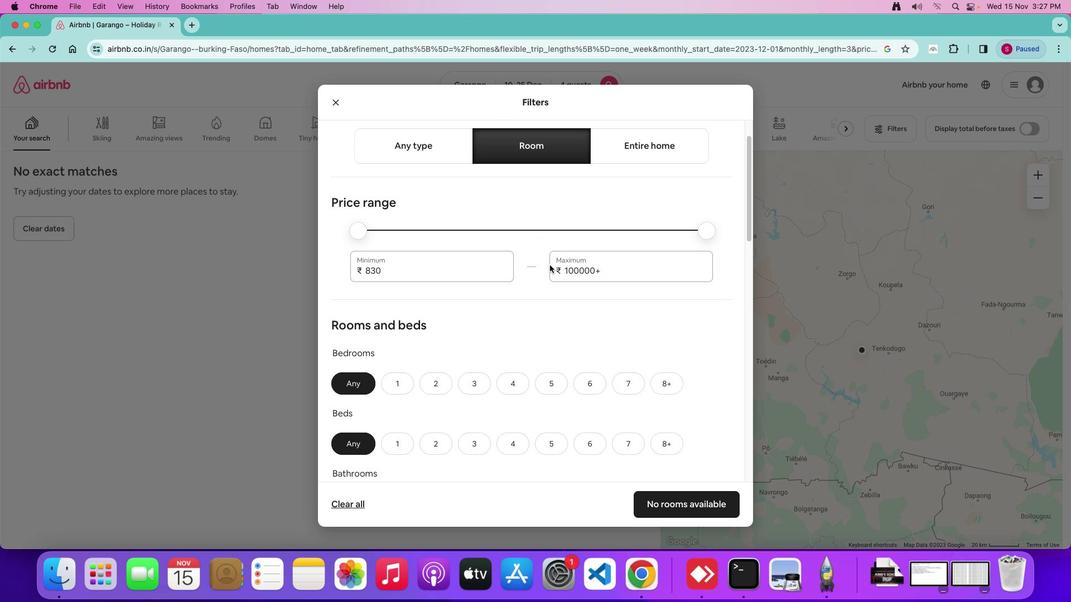 
Action: Mouse scrolled (584, 365) with delta (159, 357)
Screenshot: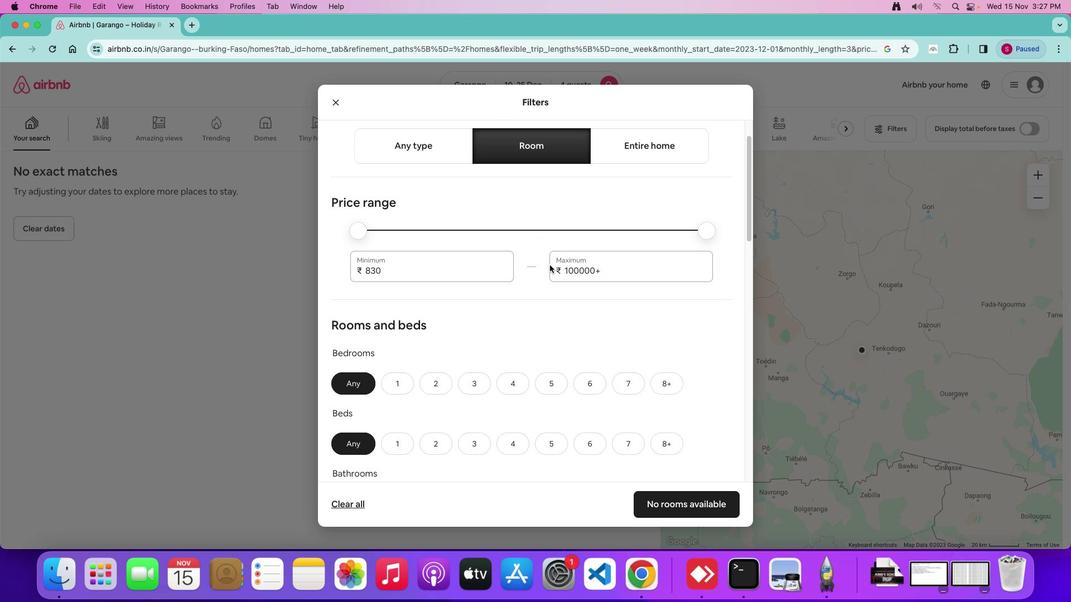 
Action: Mouse moved to (497, 368)
Screenshot: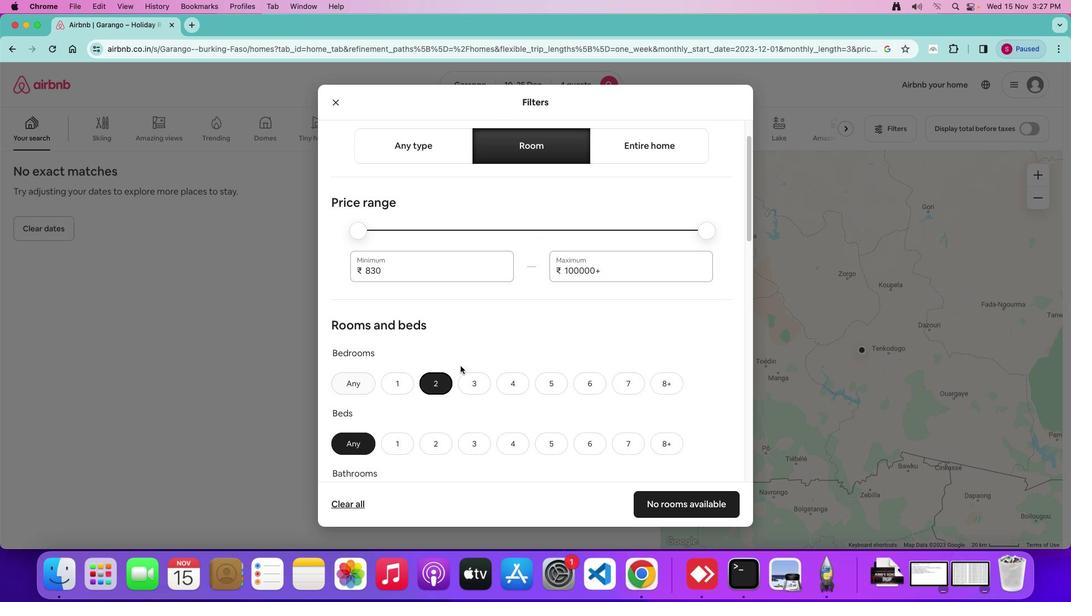 
Action: Mouse pressed left at (497, 368)
Screenshot: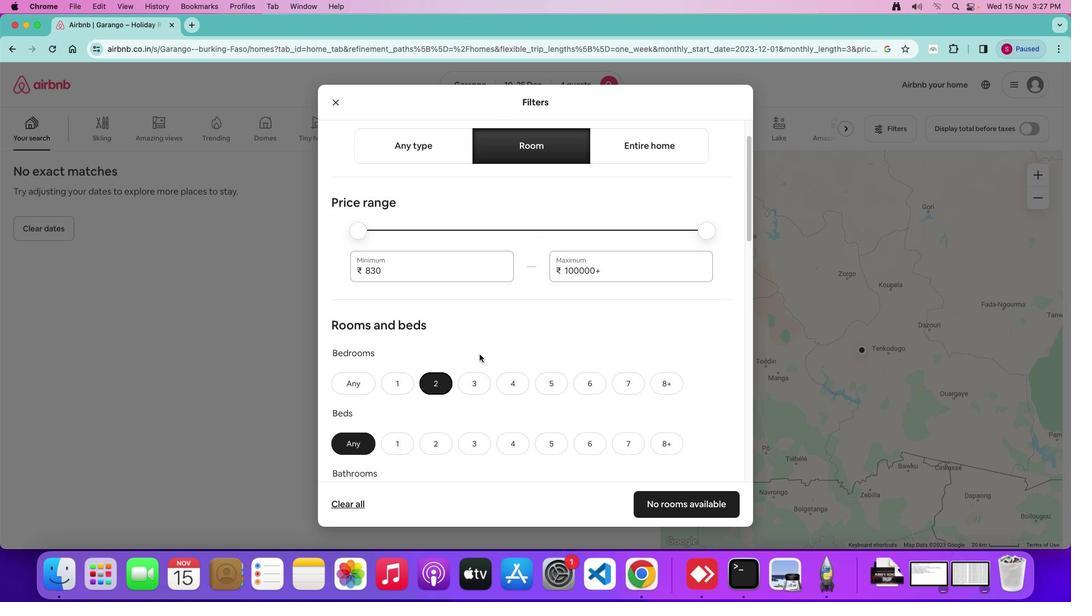 
Action: Mouse moved to (540, 367)
Screenshot: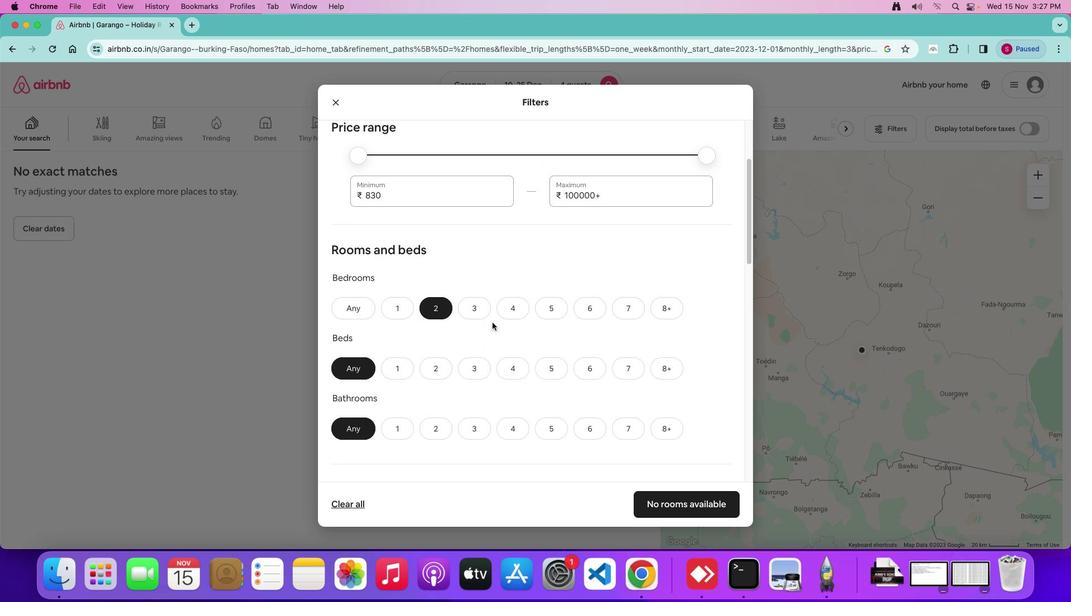 
Action: Mouse scrolled (540, 367) with delta (159, 357)
Screenshot: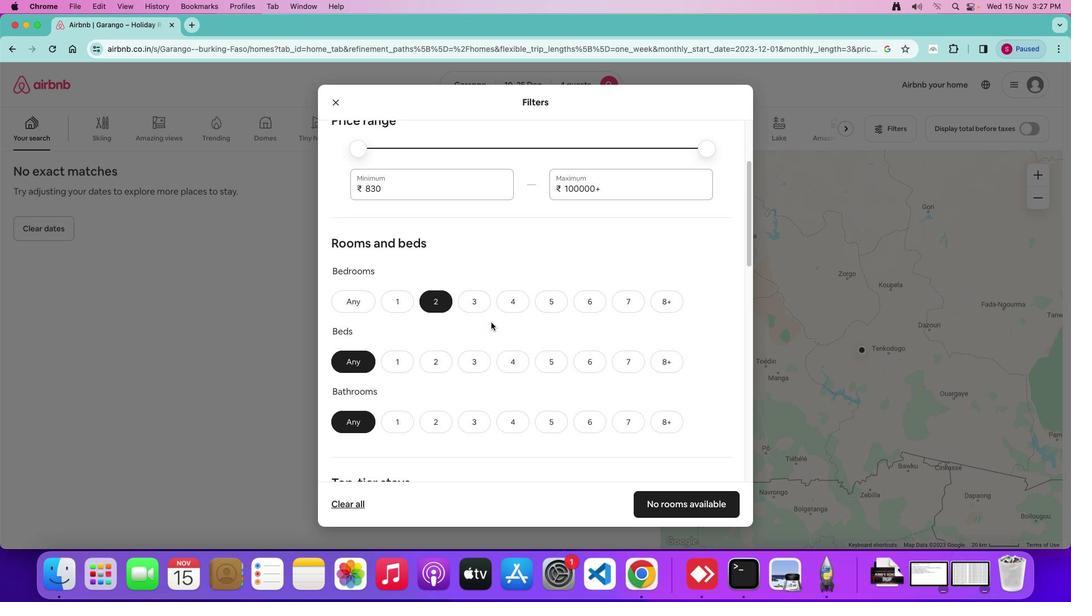 
Action: Mouse moved to (540, 367)
Screenshot: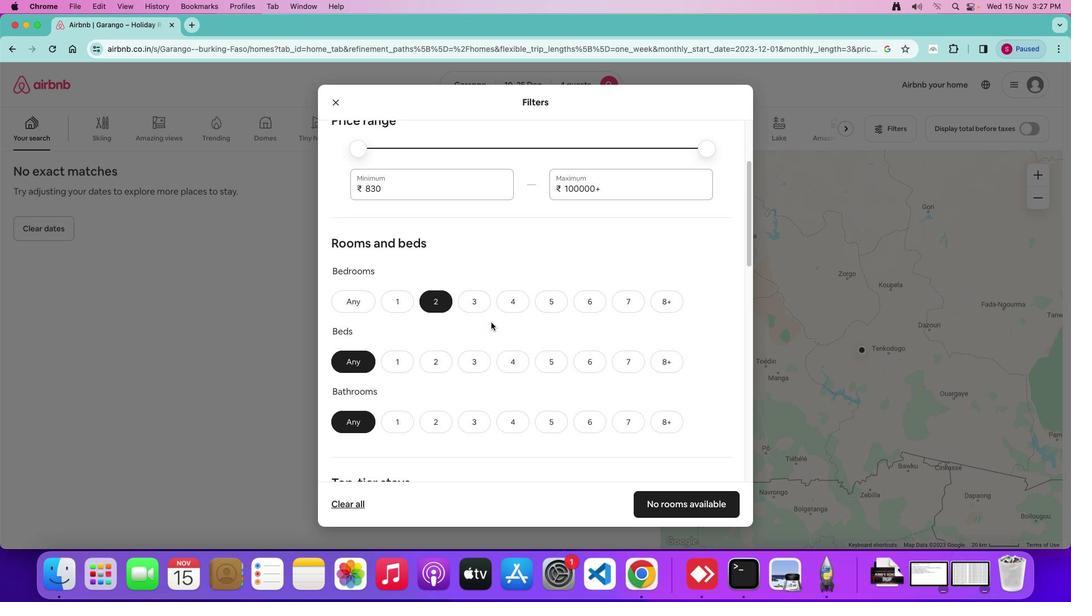 
Action: Mouse scrolled (540, 367) with delta (159, 357)
Screenshot: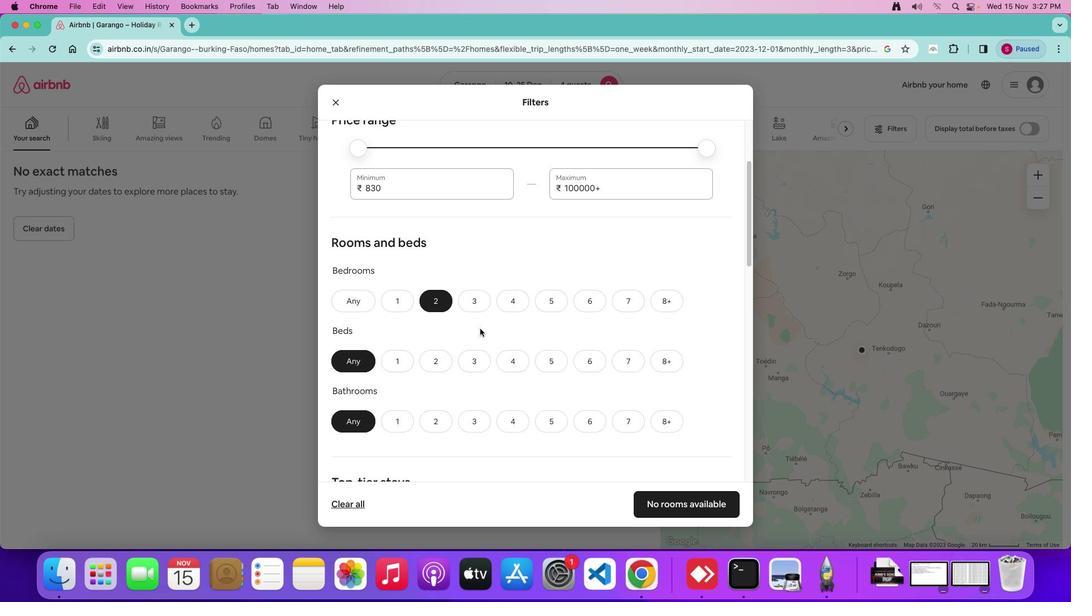 
Action: Mouse scrolled (540, 367) with delta (159, 357)
Screenshot: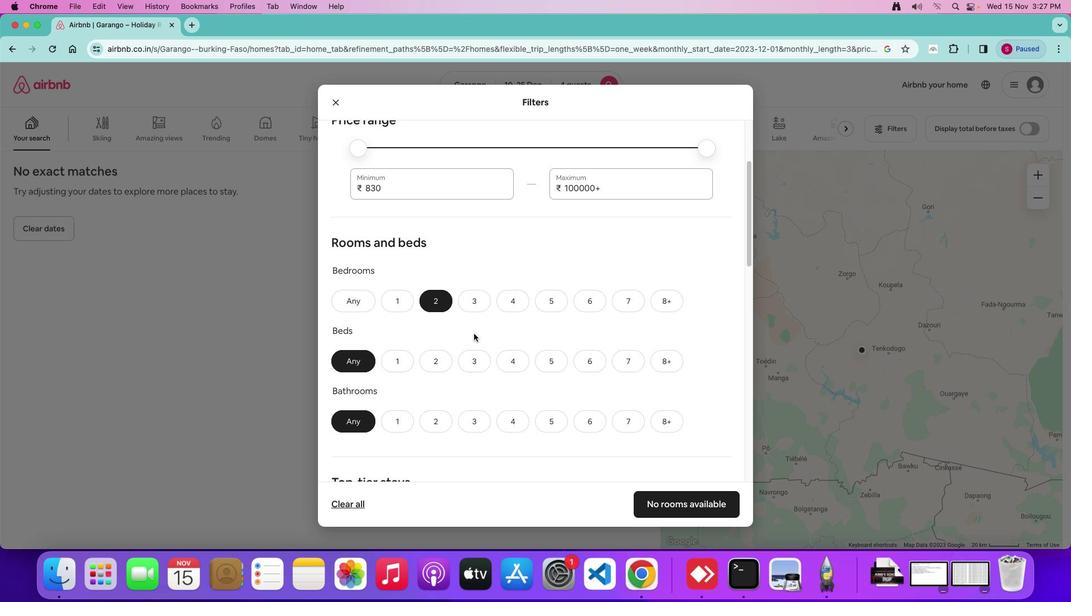 
Action: Mouse moved to (525, 368)
Screenshot: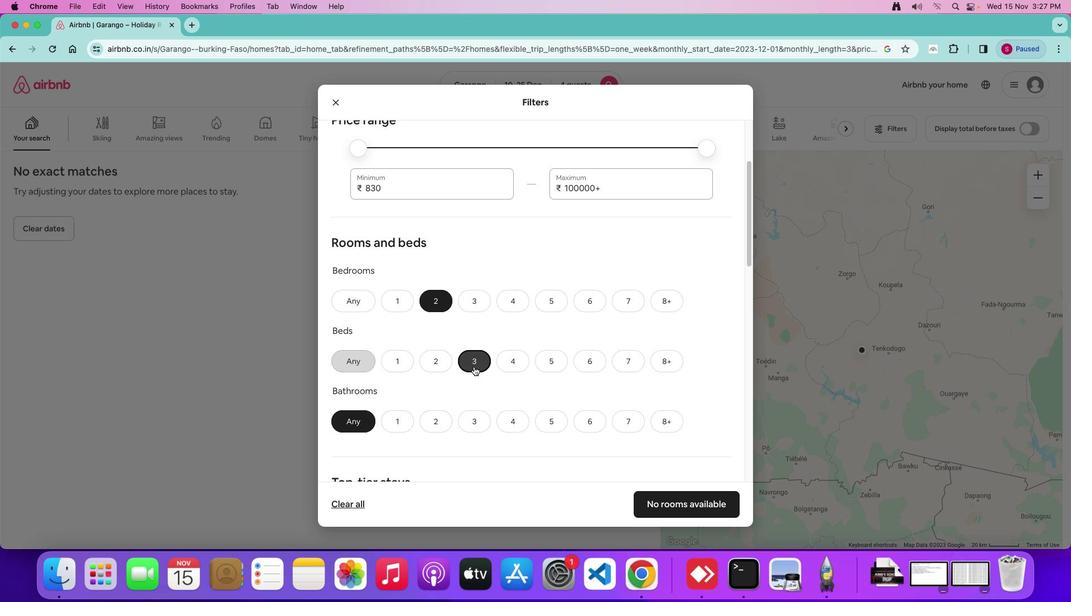 
Action: Mouse pressed left at (525, 368)
Screenshot: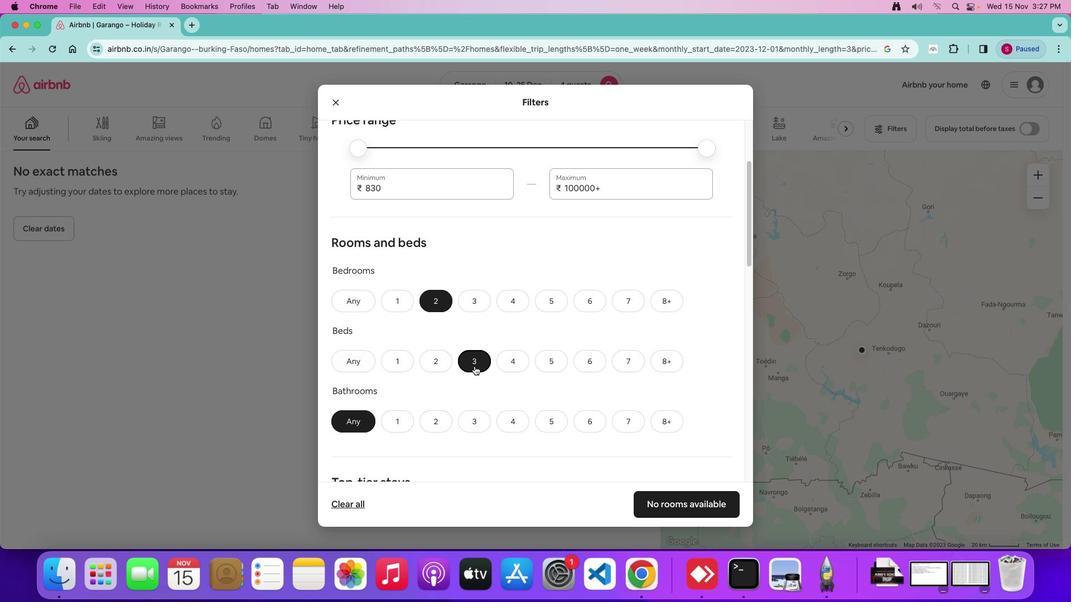 
Action: Mouse moved to (513, 368)
Screenshot: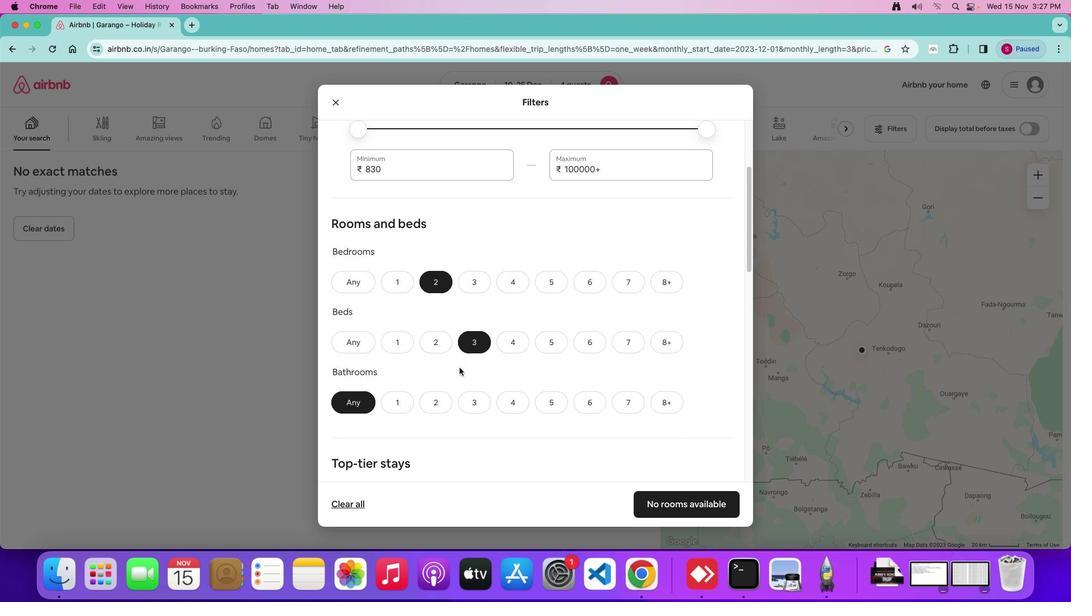 
Action: Mouse scrolled (513, 368) with delta (159, 357)
Screenshot: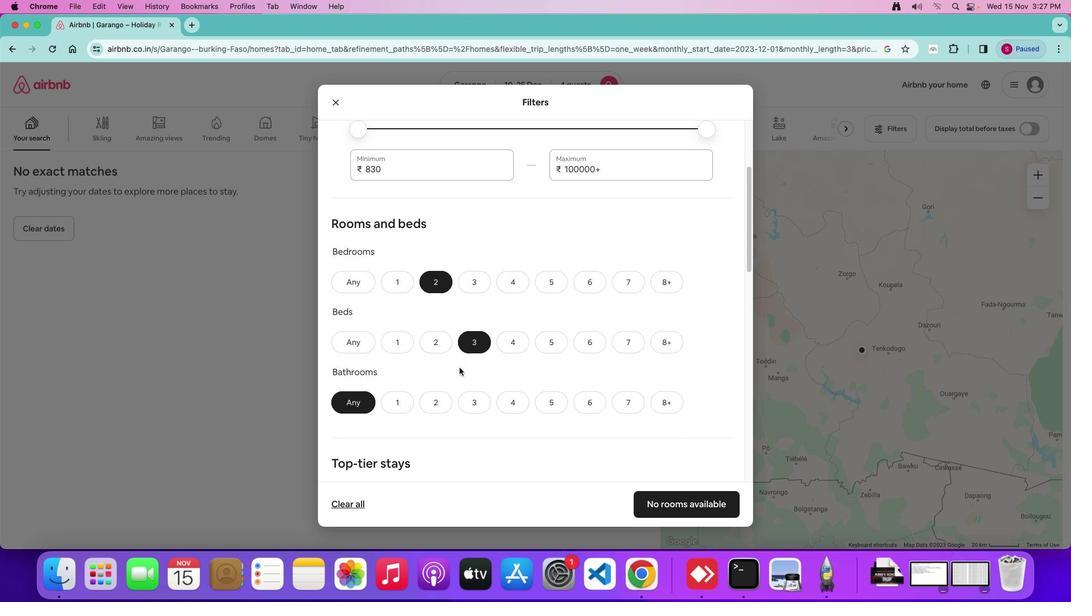 
Action: Mouse moved to (513, 368)
Screenshot: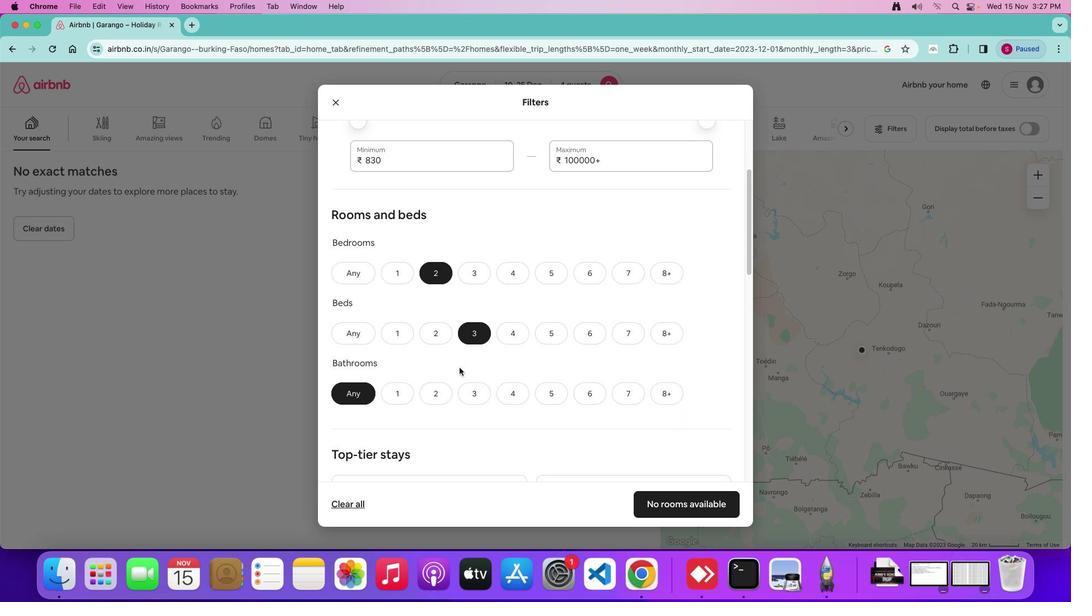 
Action: Mouse scrolled (513, 368) with delta (159, 357)
Screenshot: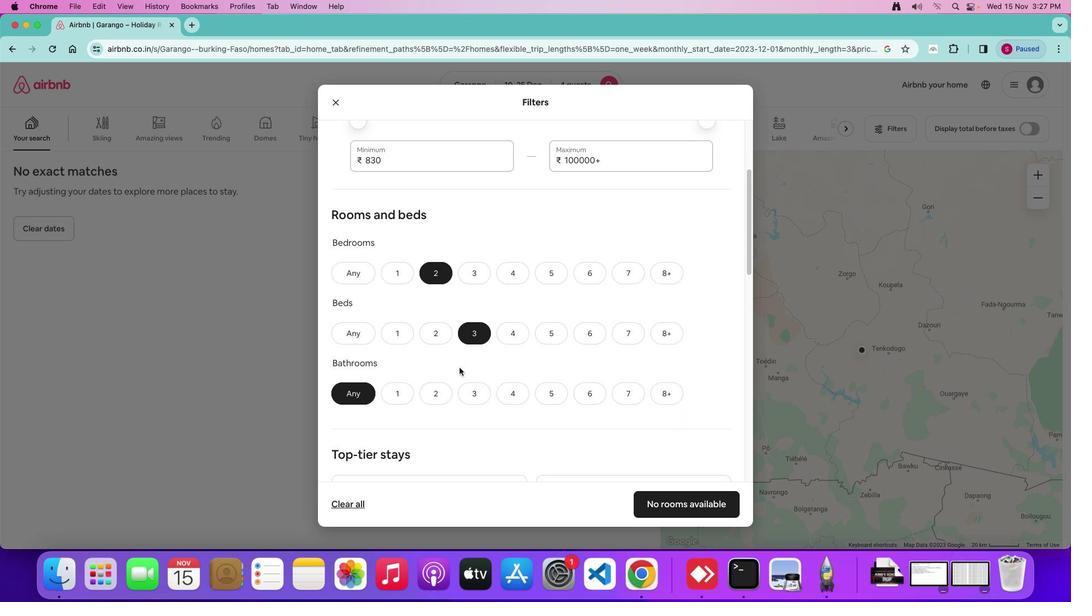 
Action: Mouse moved to (513, 368)
Screenshot: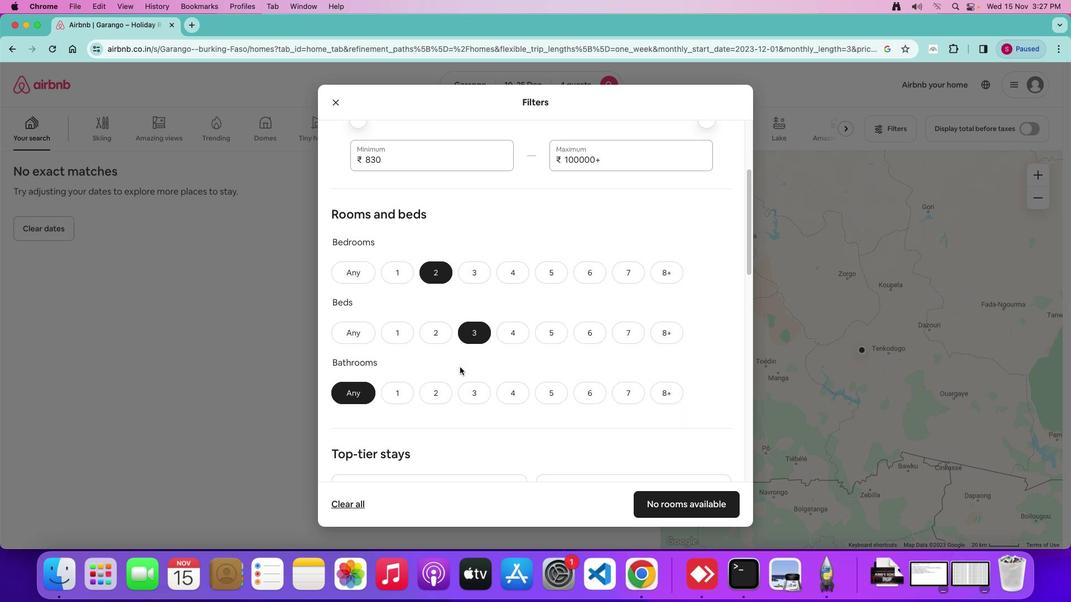 
Action: Mouse scrolled (513, 368) with delta (159, 357)
Screenshot: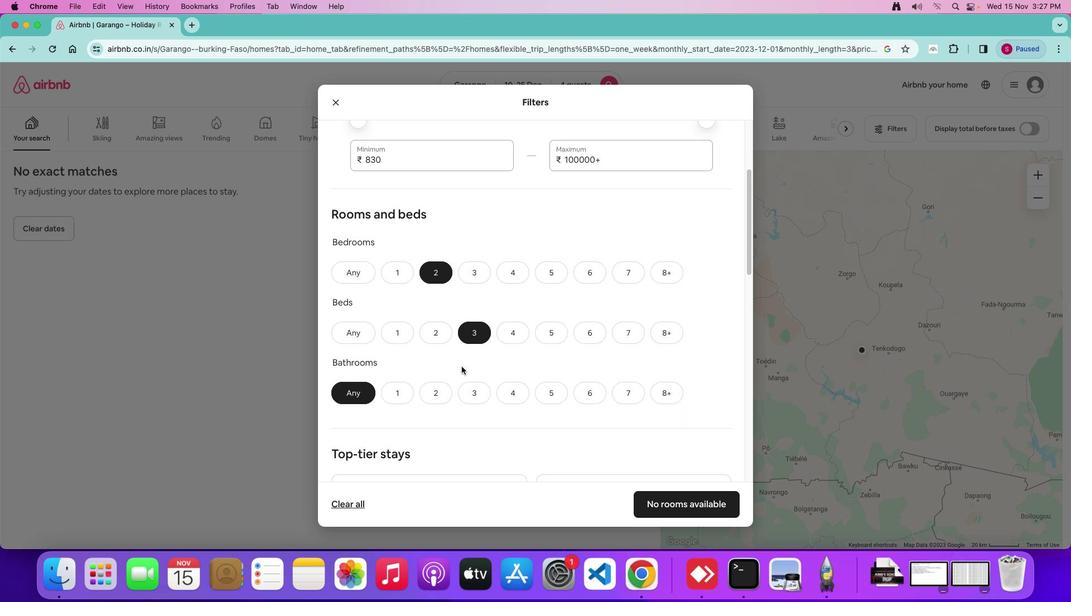 
Action: Mouse moved to (502, 369)
Screenshot: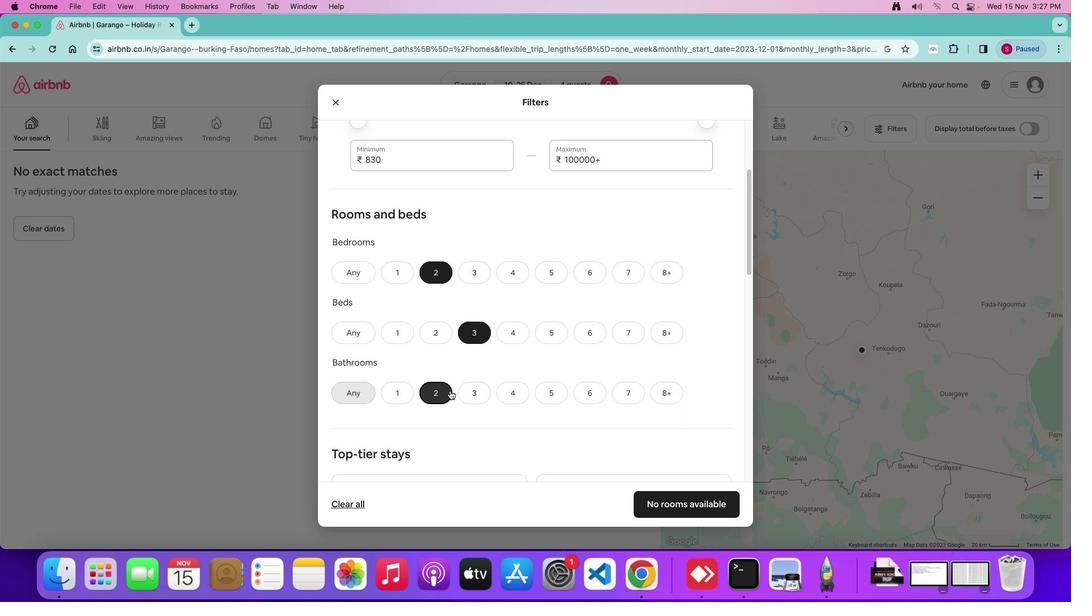 
Action: Mouse pressed left at (502, 369)
Screenshot: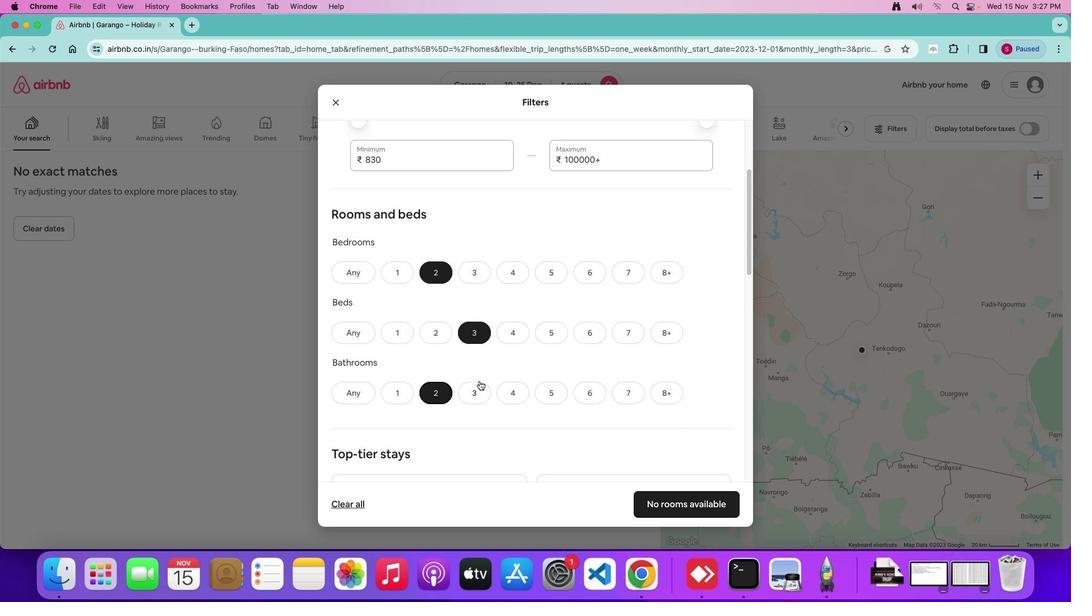 
Action: Mouse moved to (547, 368)
Screenshot: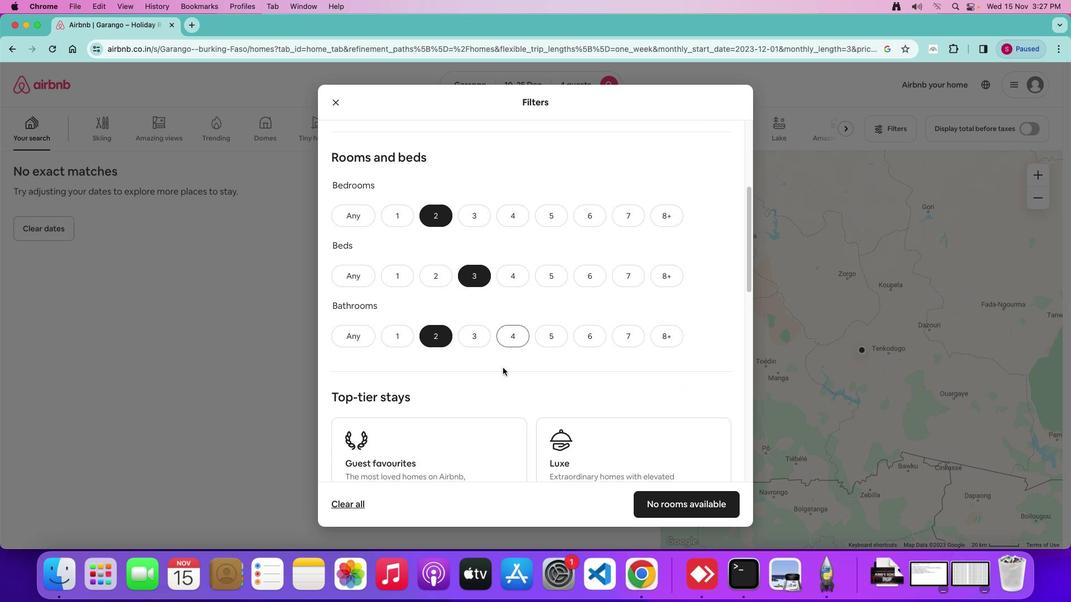 
Action: Mouse scrolled (547, 368) with delta (159, 357)
Screenshot: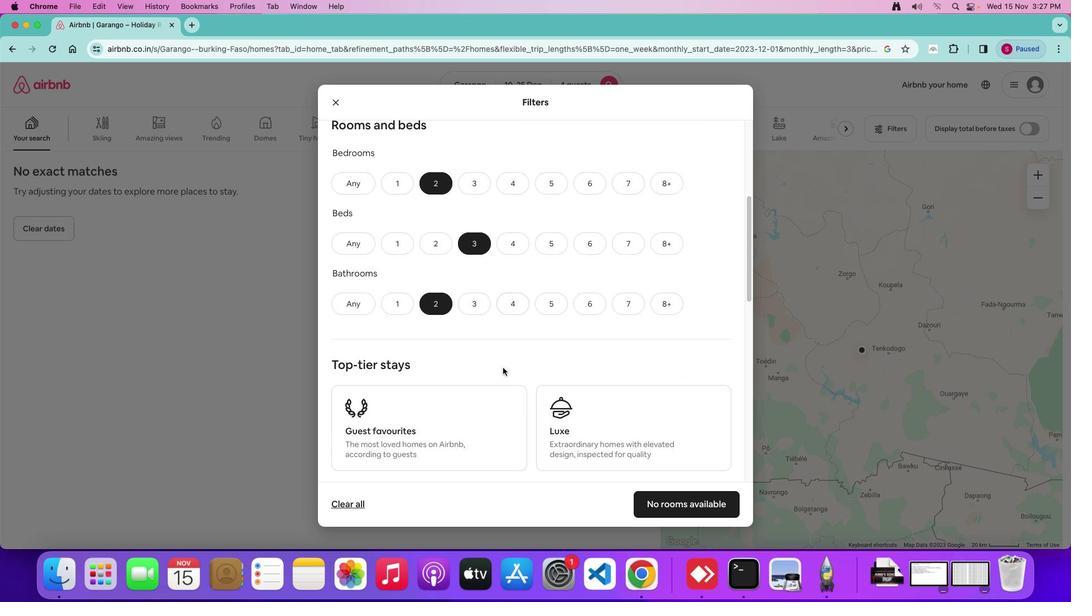 
Action: Mouse scrolled (547, 368) with delta (159, 357)
Screenshot: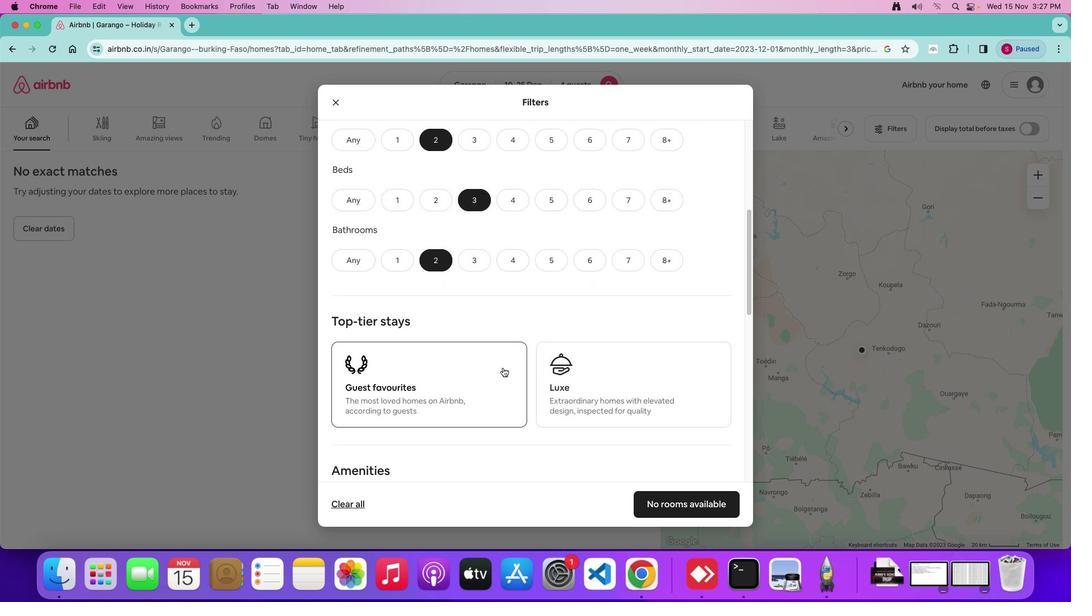 
Action: Mouse scrolled (547, 368) with delta (159, 357)
Screenshot: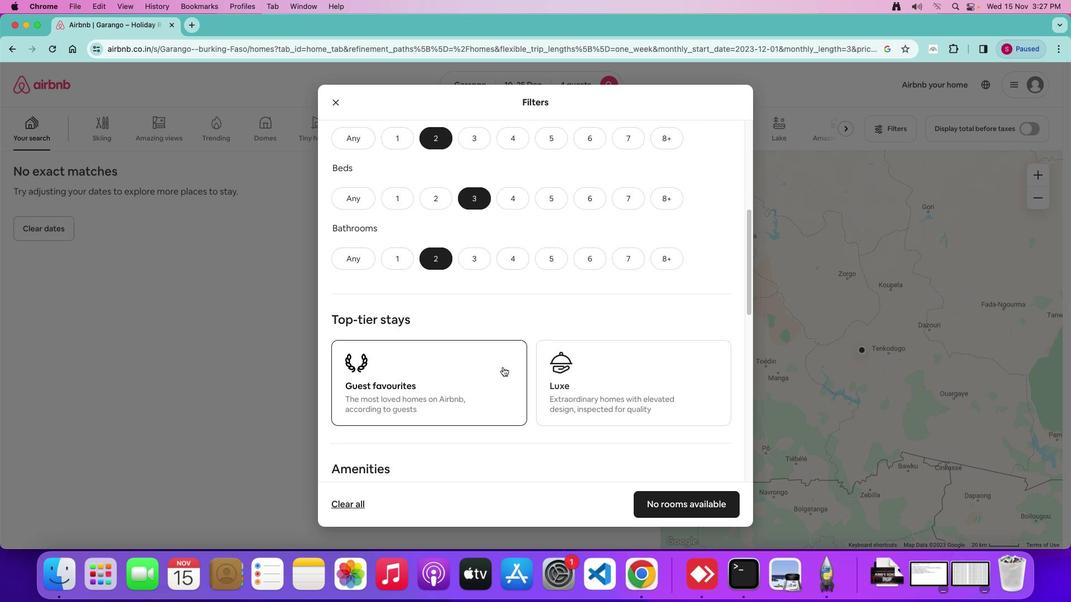 
Action: Mouse moved to (547, 368)
Screenshot: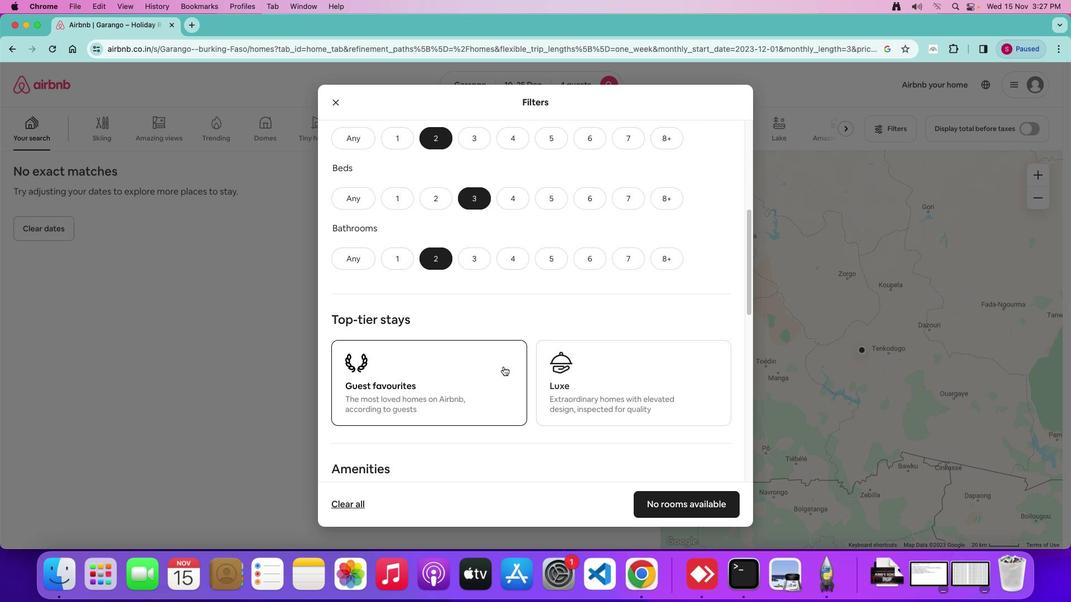 
Action: Mouse scrolled (547, 368) with delta (159, 357)
Screenshot: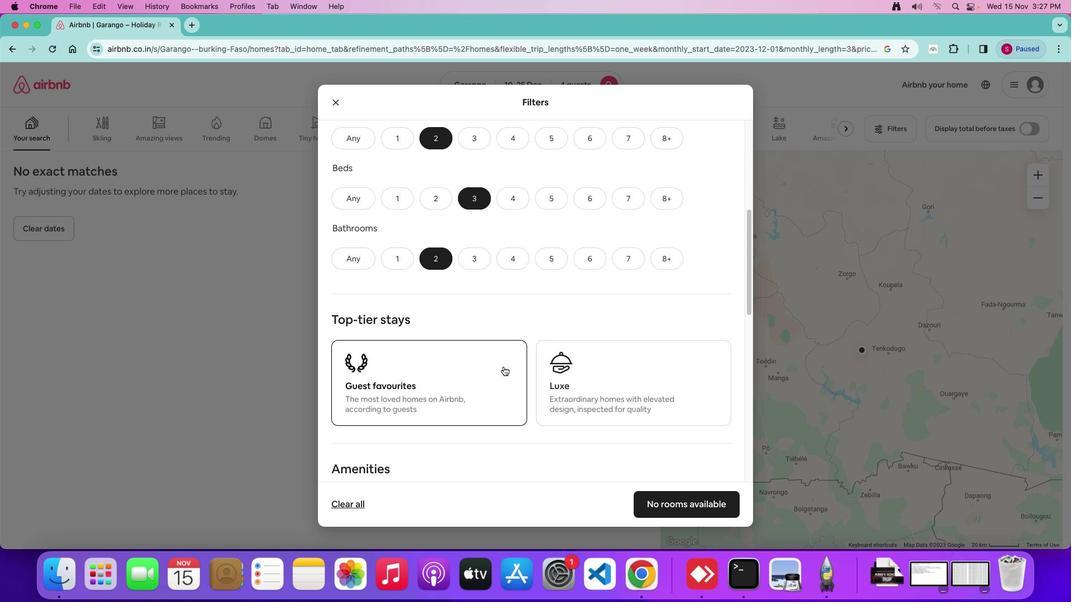 
Action: Mouse moved to (548, 368)
Screenshot: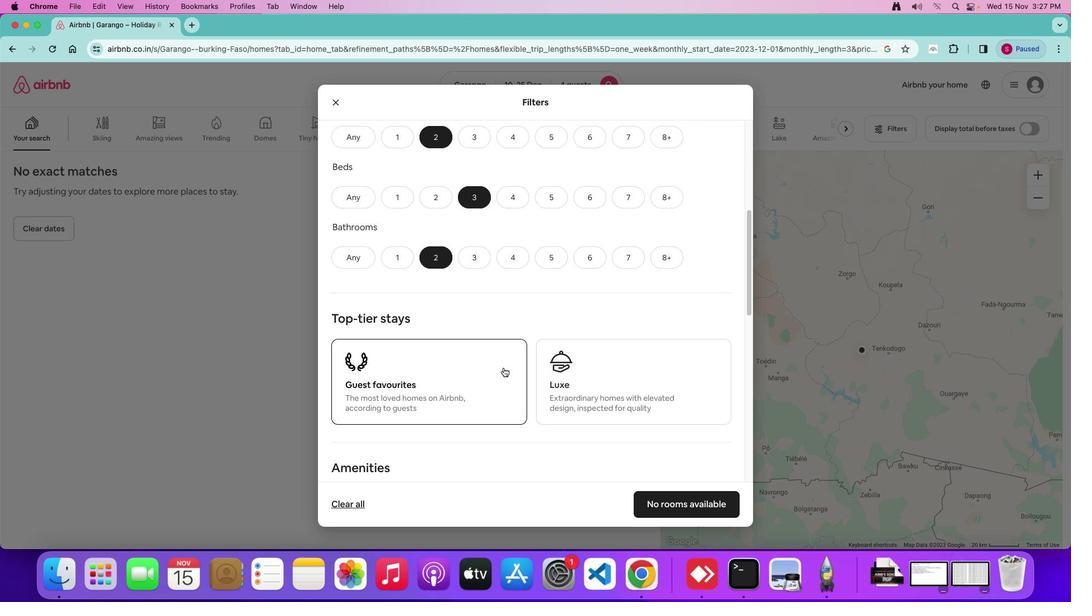 
Action: Mouse scrolled (548, 368) with delta (159, 357)
Screenshot: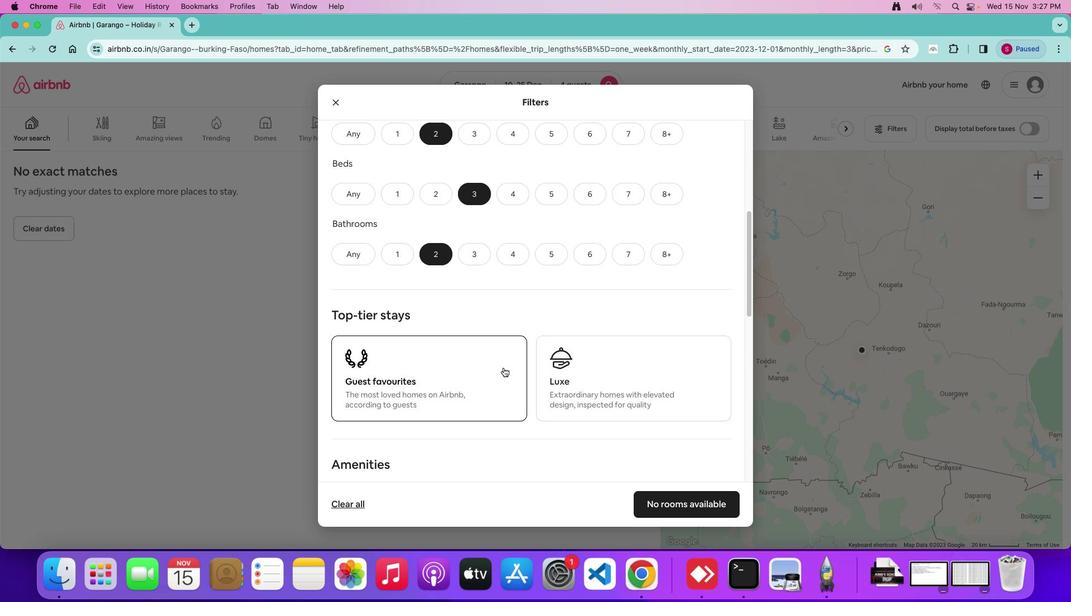 
Action: Mouse scrolled (548, 368) with delta (159, 357)
Screenshot: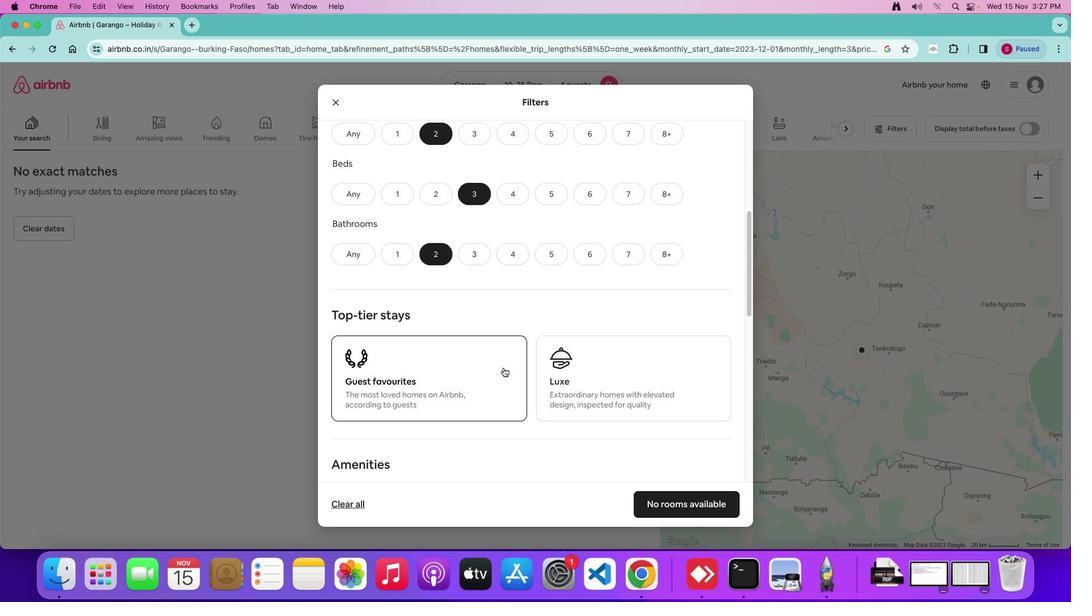 
Action: Mouse moved to (548, 368)
Screenshot: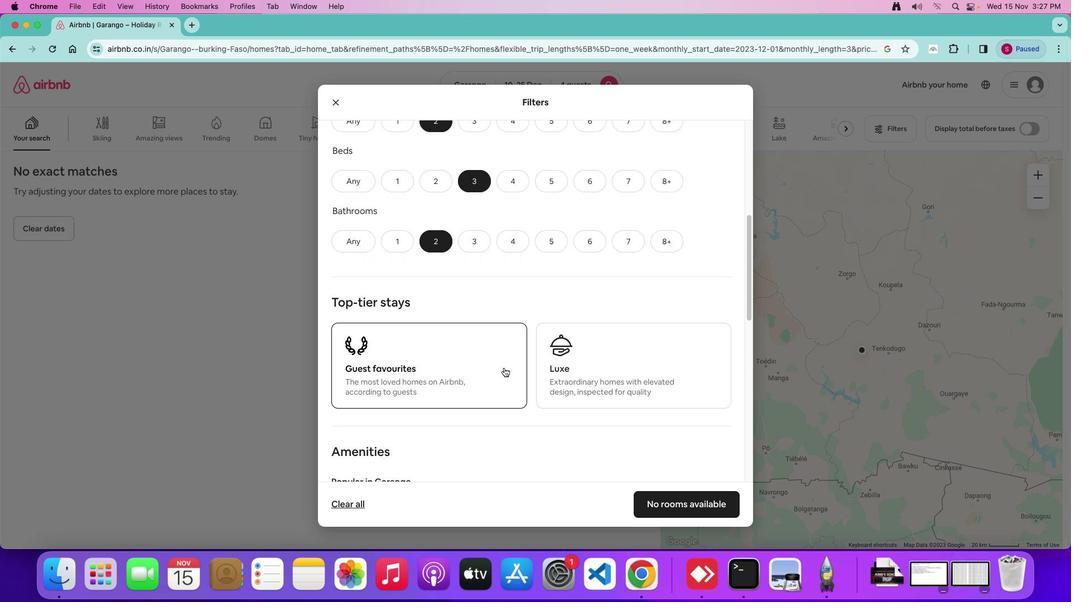 
Action: Mouse scrolled (548, 368) with delta (159, 357)
Screenshot: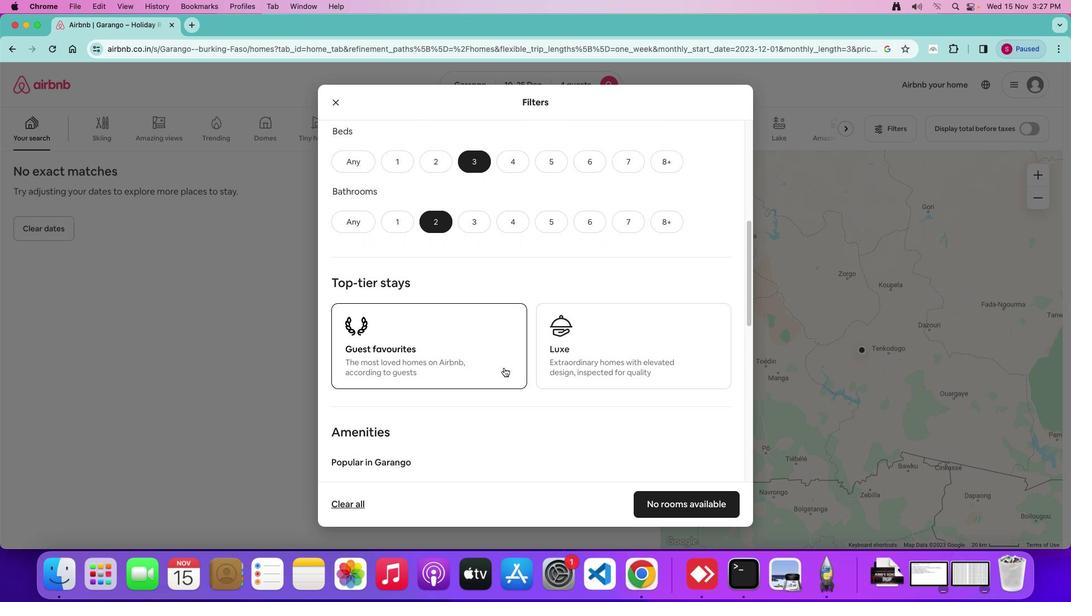 
Action: Mouse scrolled (548, 368) with delta (159, 357)
Screenshot: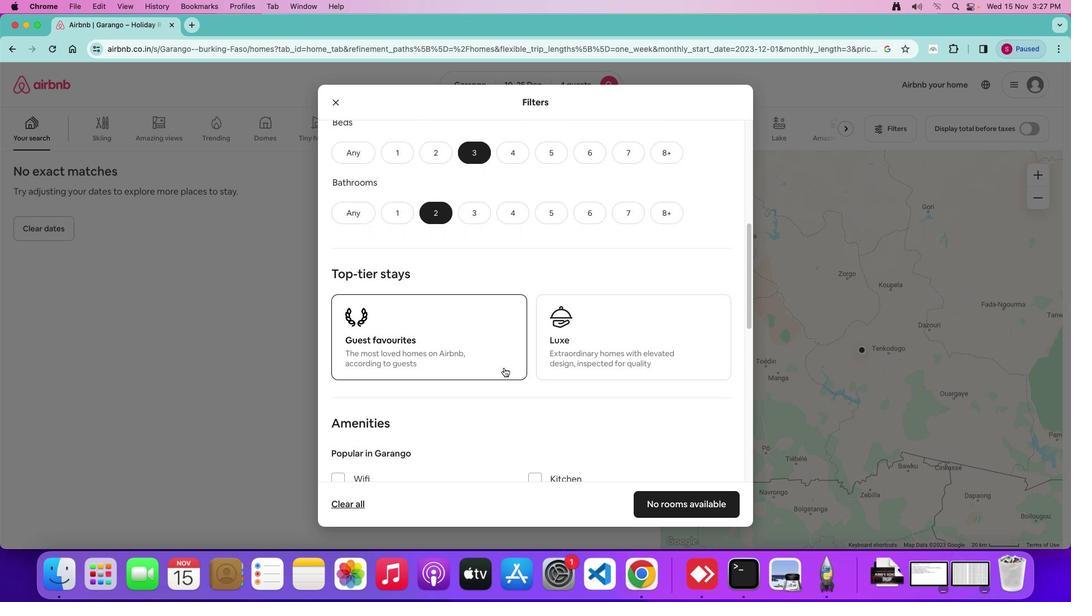 
Action: Mouse scrolled (548, 368) with delta (159, 357)
Screenshot: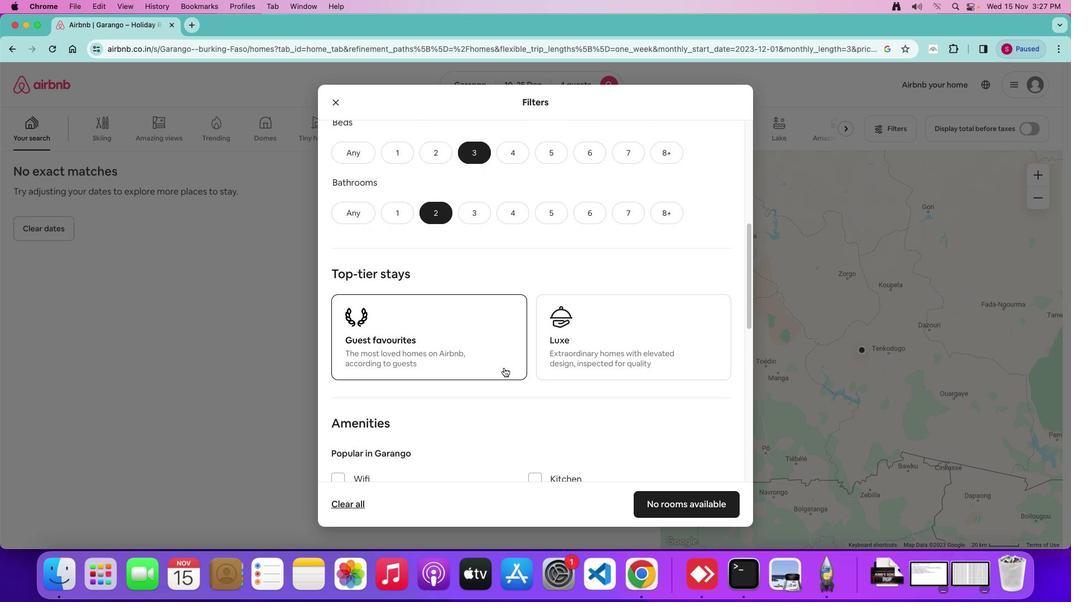 
Action: Mouse scrolled (548, 368) with delta (159, 357)
Screenshot: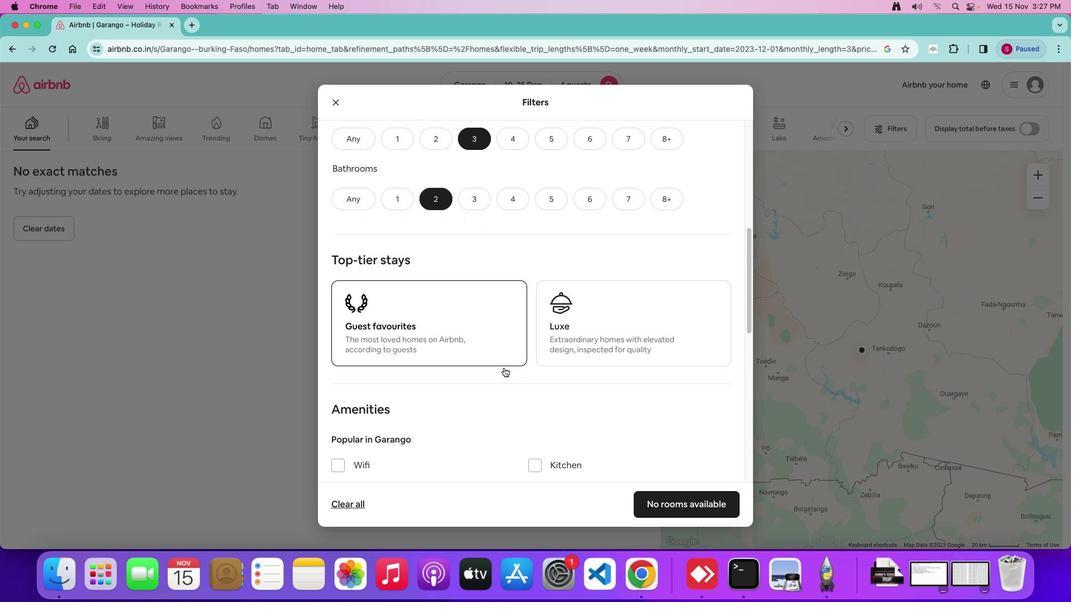 
Action: Mouse scrolled (548, 368) with delta (159, 357)
Screenshot: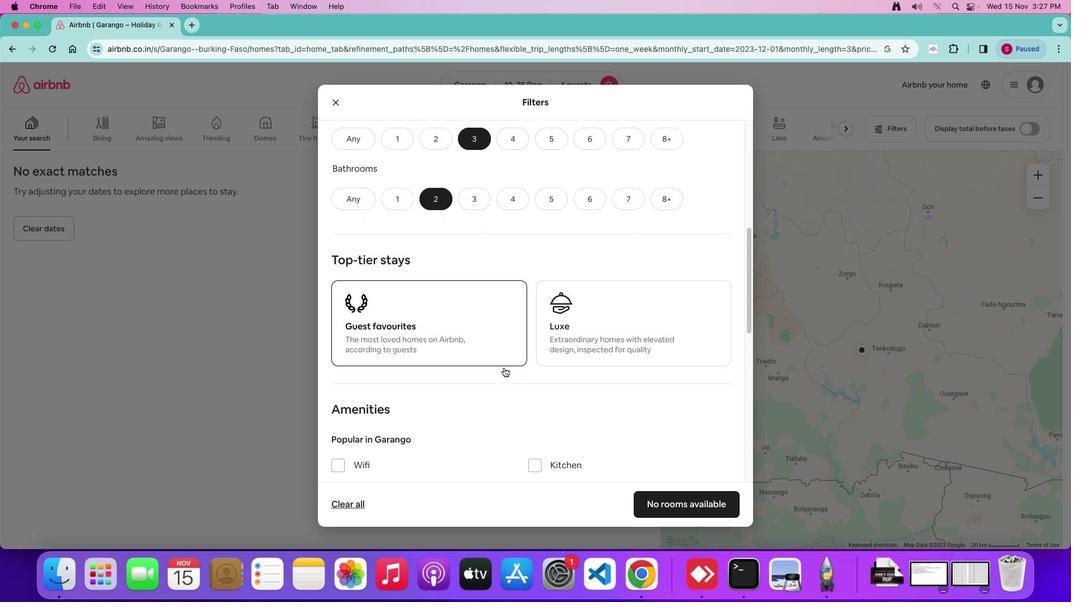 
Action: Mouse moved to (548, 368)
Screenshot: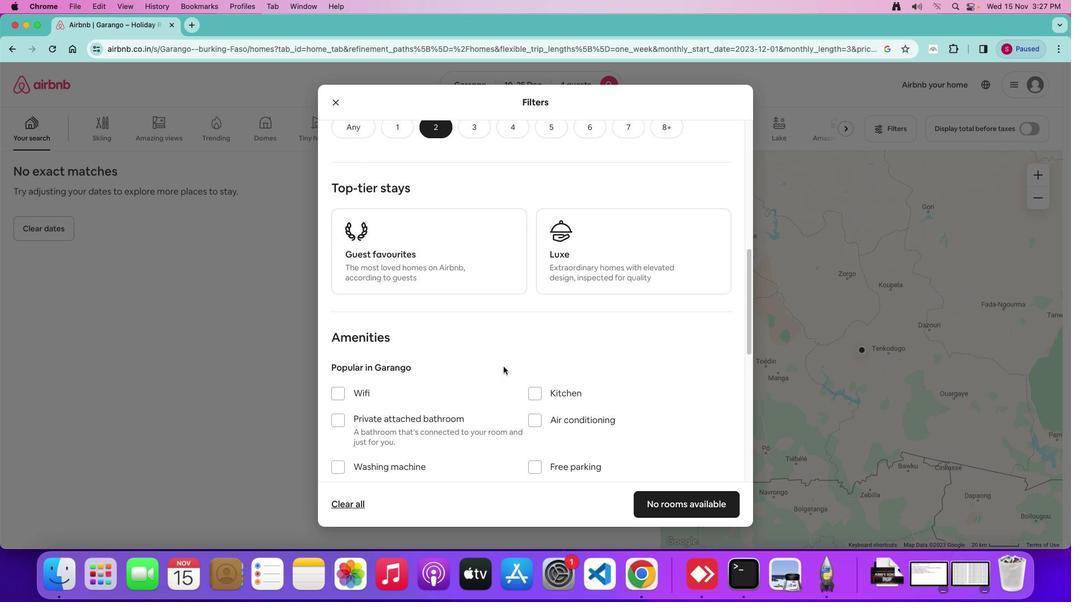 
Action: Mouse scrolled (548, 368) with delta (159, 357)
Screenshot: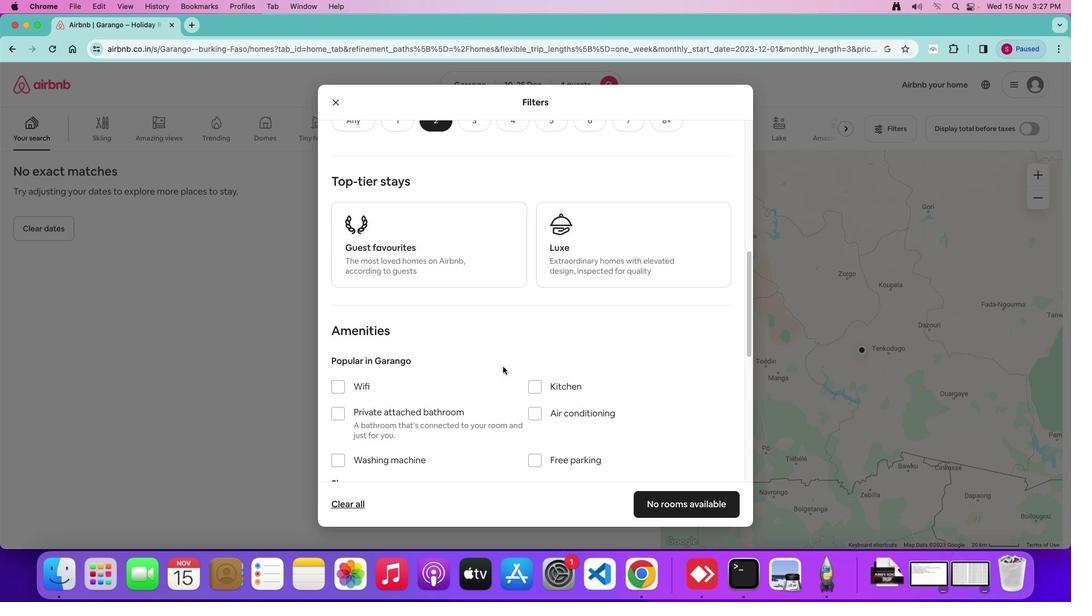 
Action: Mouse scrolled (548, 368) with delta (159, 357)
Screenshot: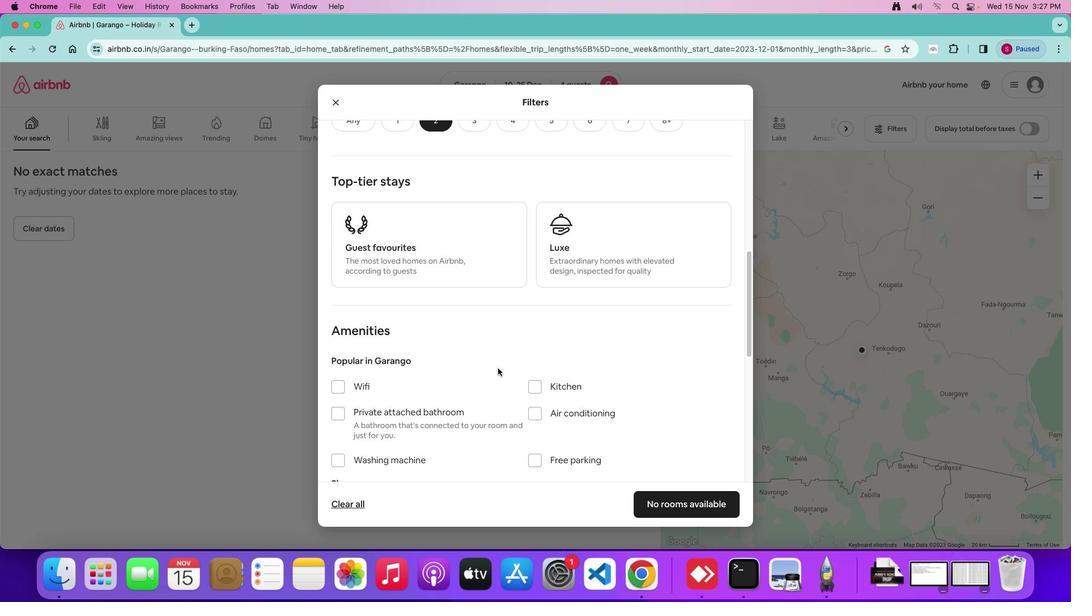 
Action: Mouse scrolled (548, 368) with delta (159, 357)
Screenshot: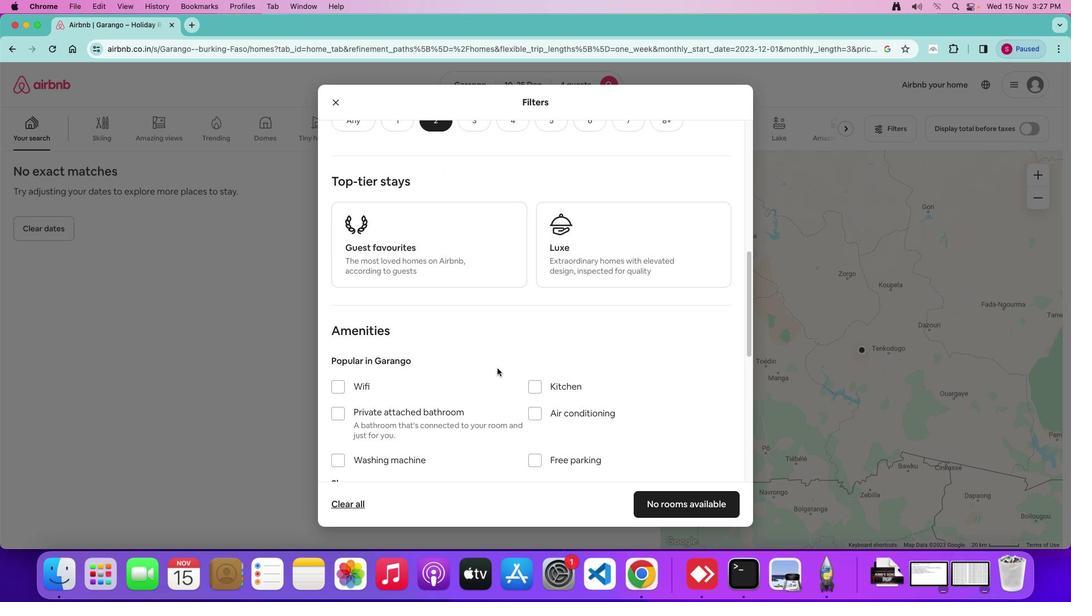 
Action: Mouse moved to (544, 368)
Screenshot: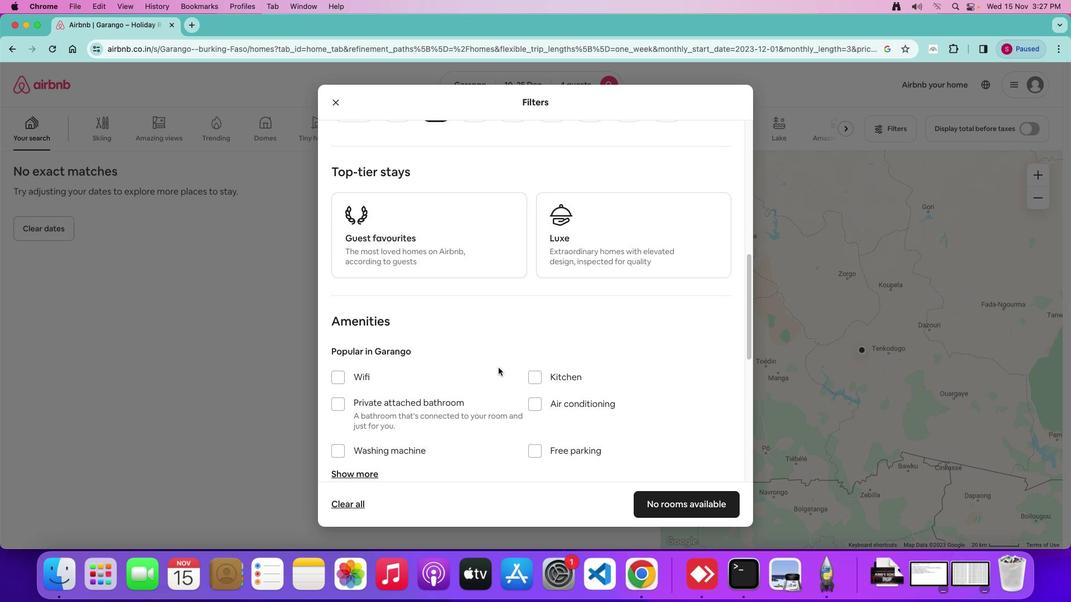 
Action: Mouse scrolled (544, 368) with delta (159, 357)
Screenshot: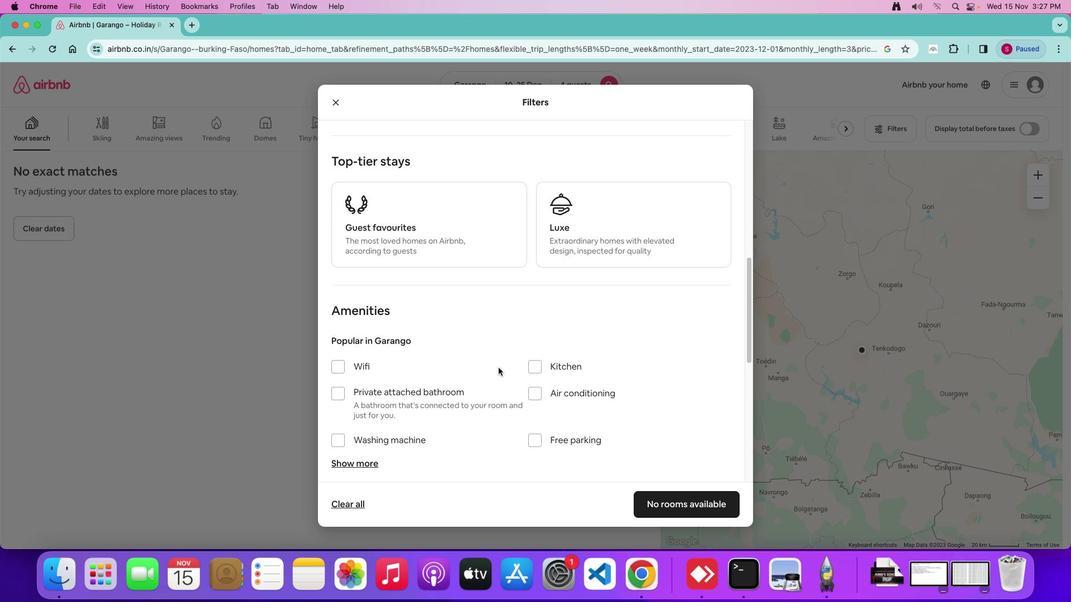 
Action: Mouse scrolled (544, 368) with delta (159, 357)
Screenshot: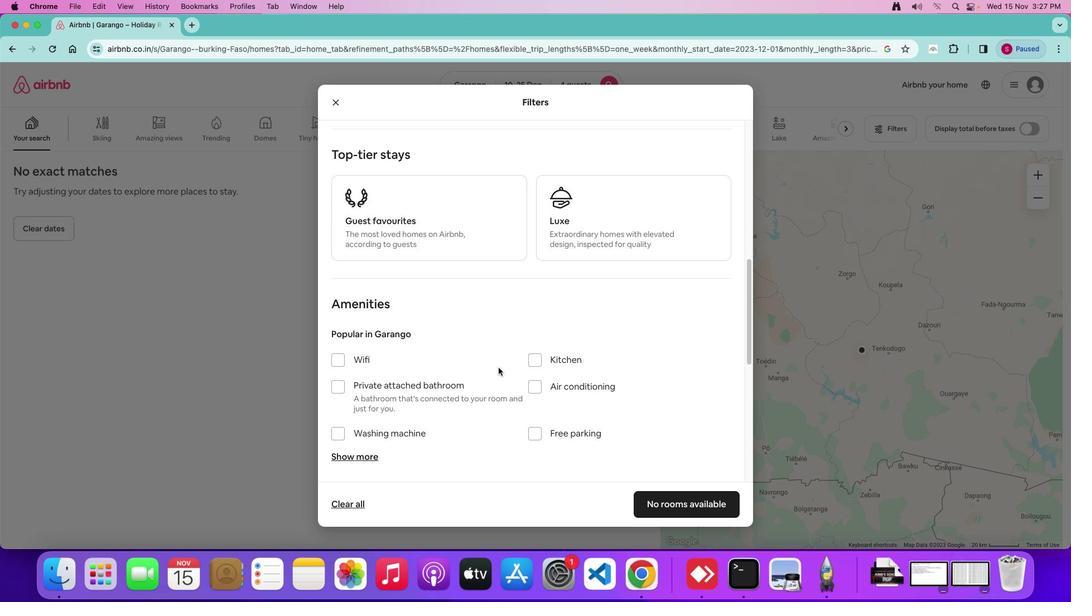 
Action: Mouse scrolled (544, 368) with delta (159, 357)
Screenshot: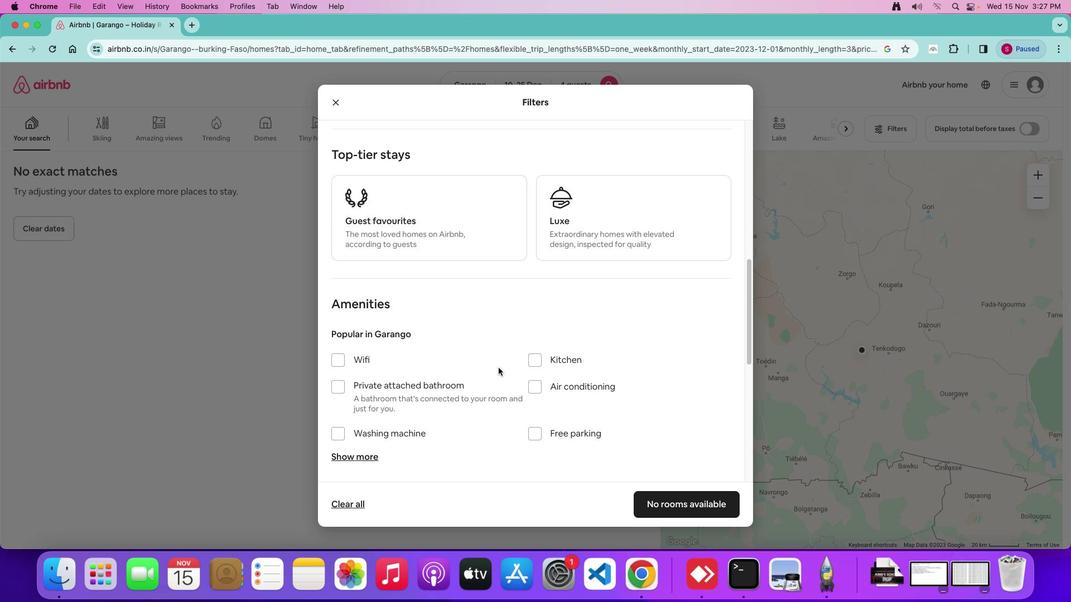
Action: Mouse moved to (427, 368)
Screenshot: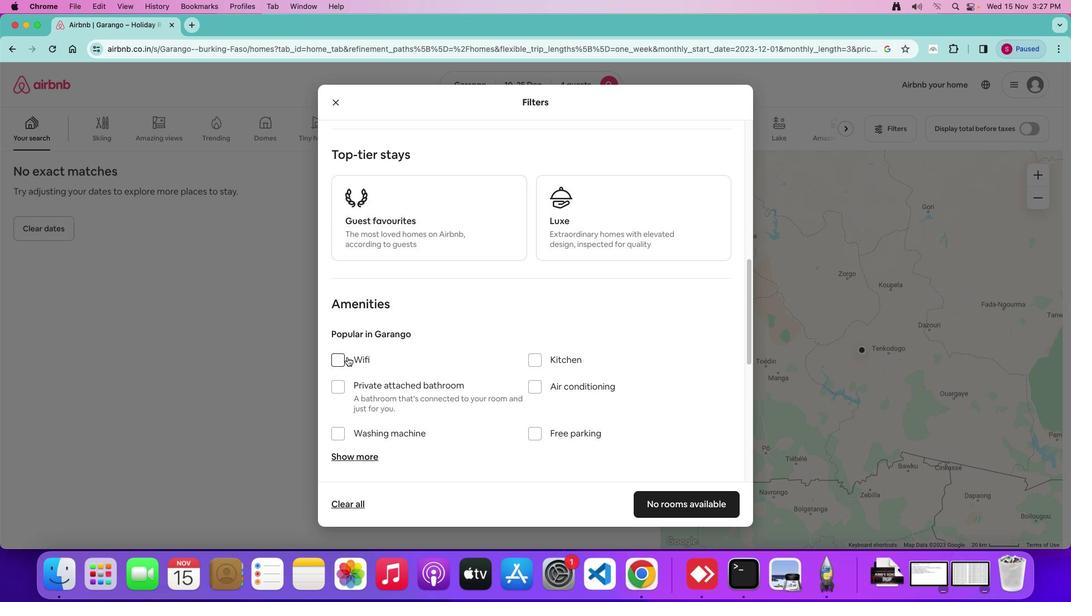 
Action: Mouse pressed left at (427, 368)
Screenshot: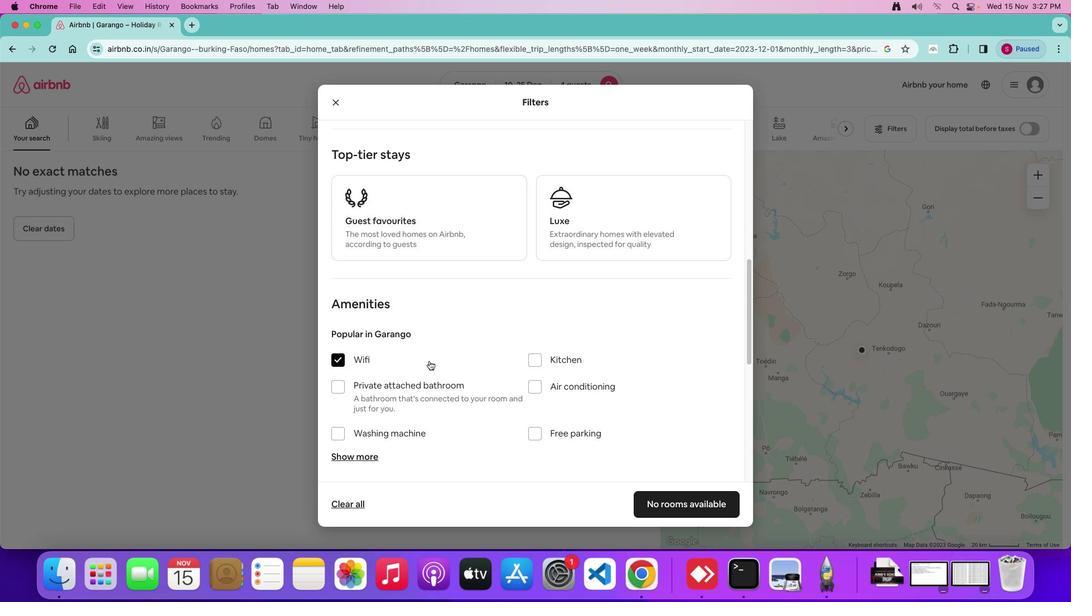 
Action: Mouse moved to (563, 368)
Screenshot: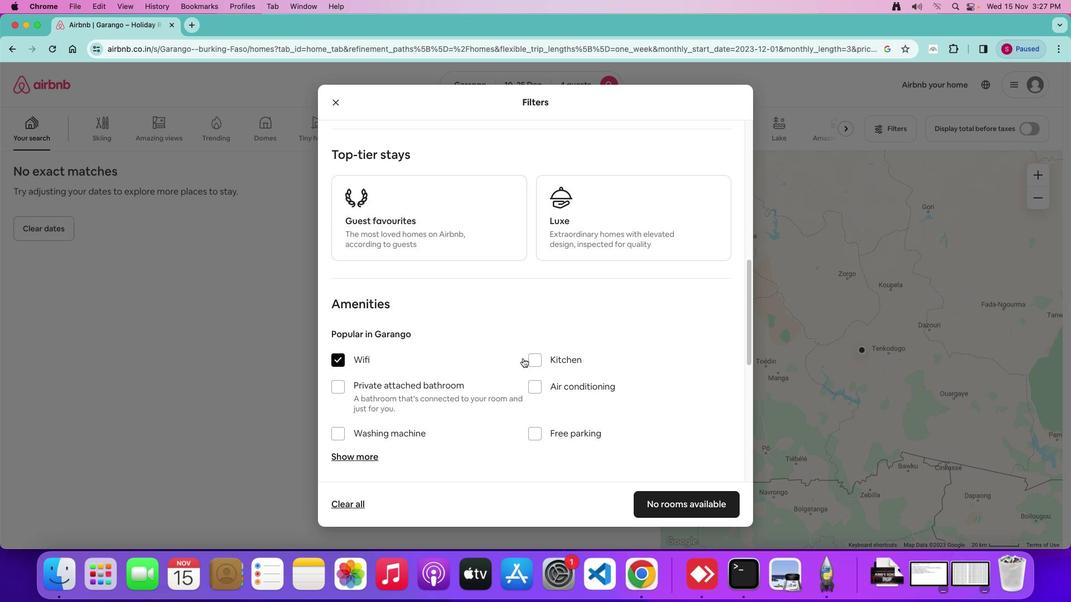 
Action: Mouse scrolled (563, 368) with delta (159, 357)
Screenshot: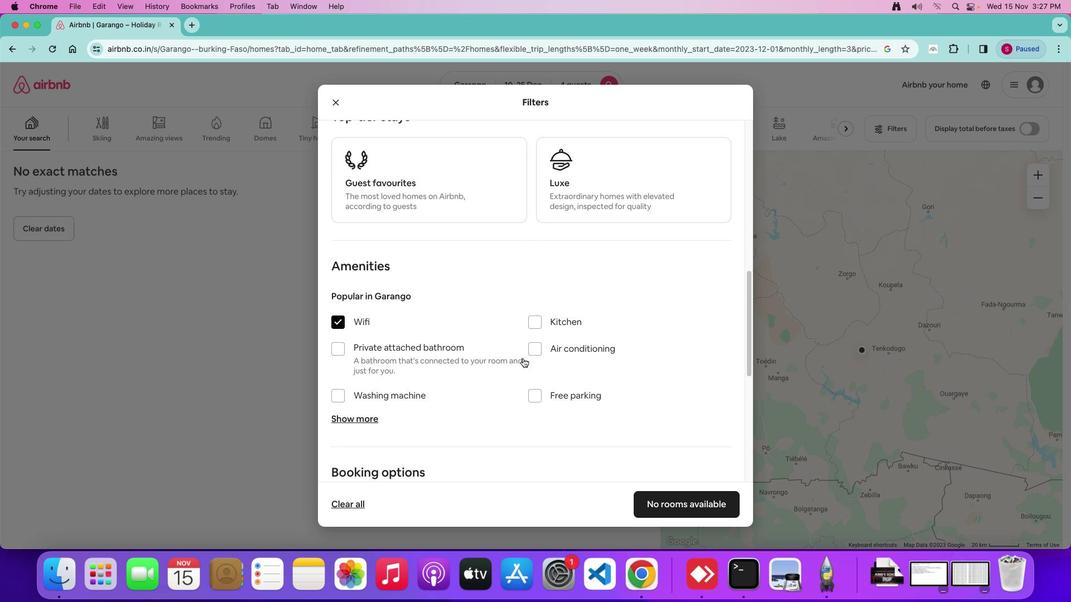 
Action: Mouse scrolled (563, 368) with delta (159, 357)
Screenshot: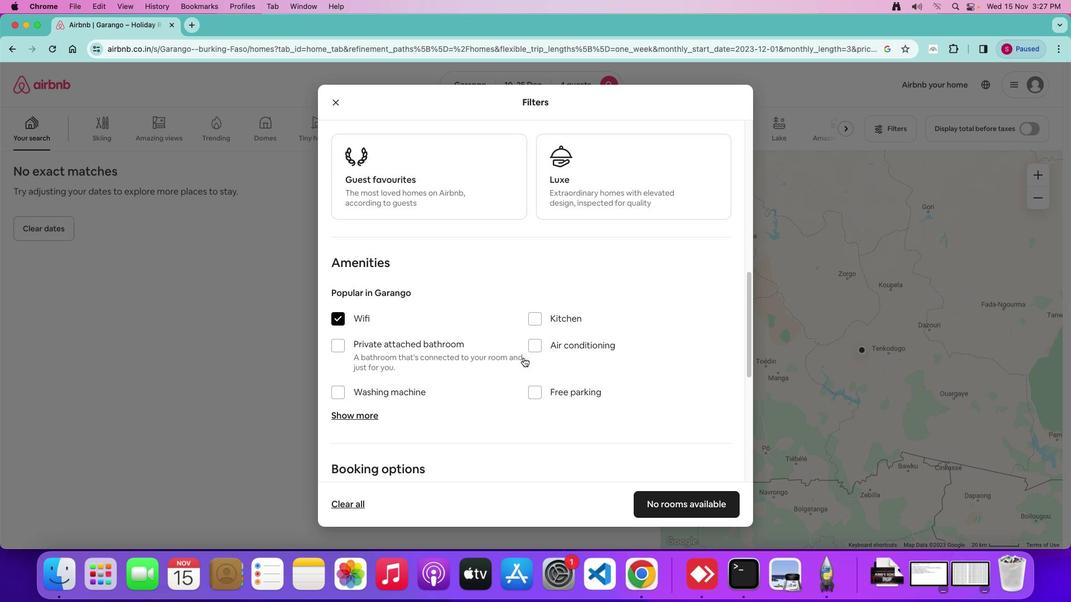 
Action: Mouse scrolled (563, 368) with delta (159, 357)
Screenshot: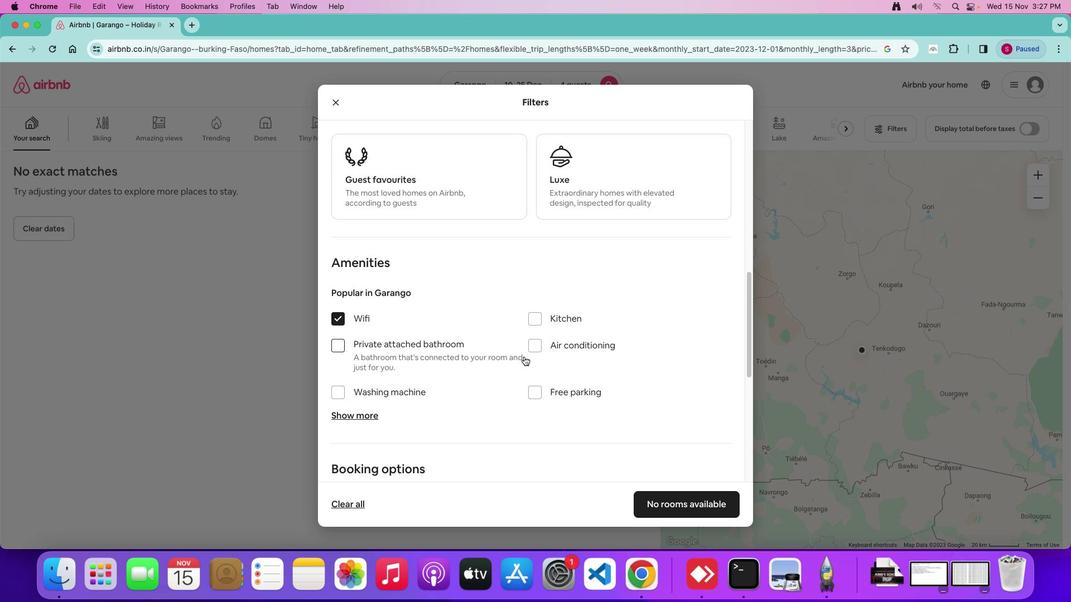 
Action: Mouse moved to (567, 367)
Screenshot: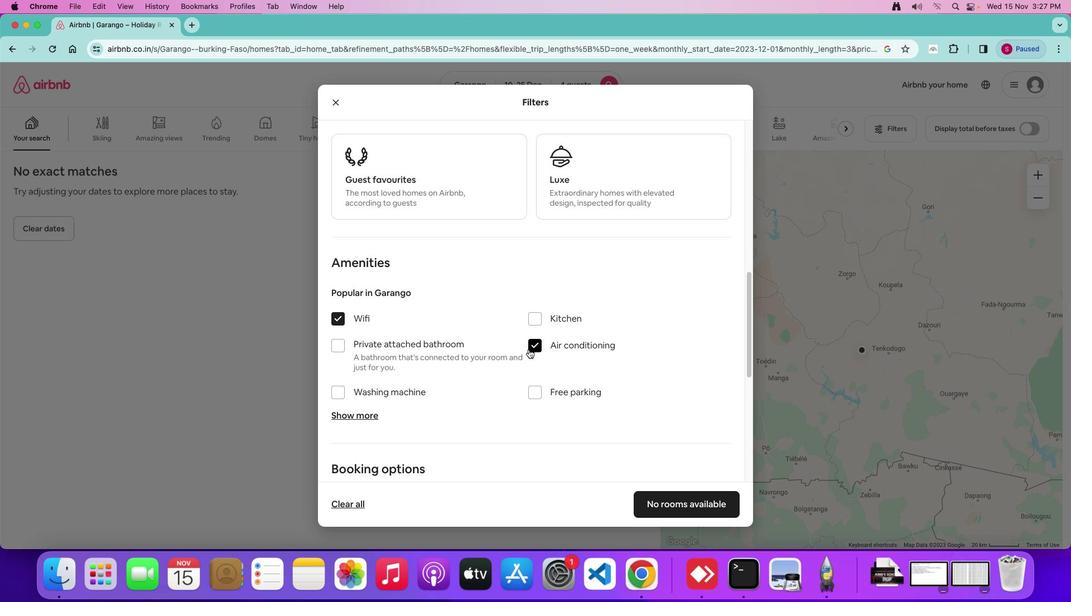 
Action: Mouse pressed left at (567, 367)
Screenshot: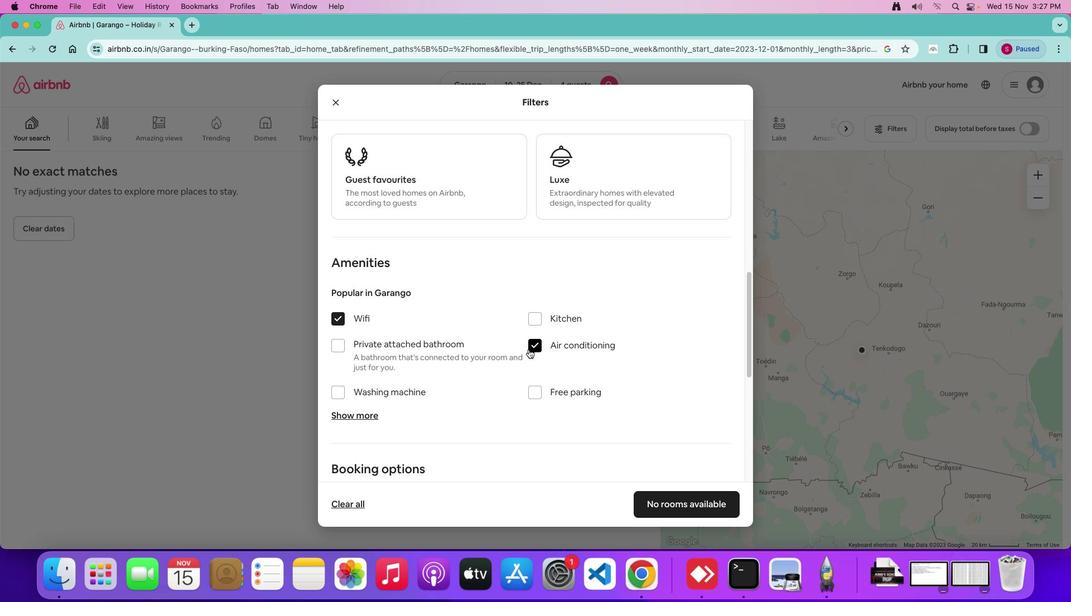 
Action: Mouse moved to (568, 367)
Screenshot: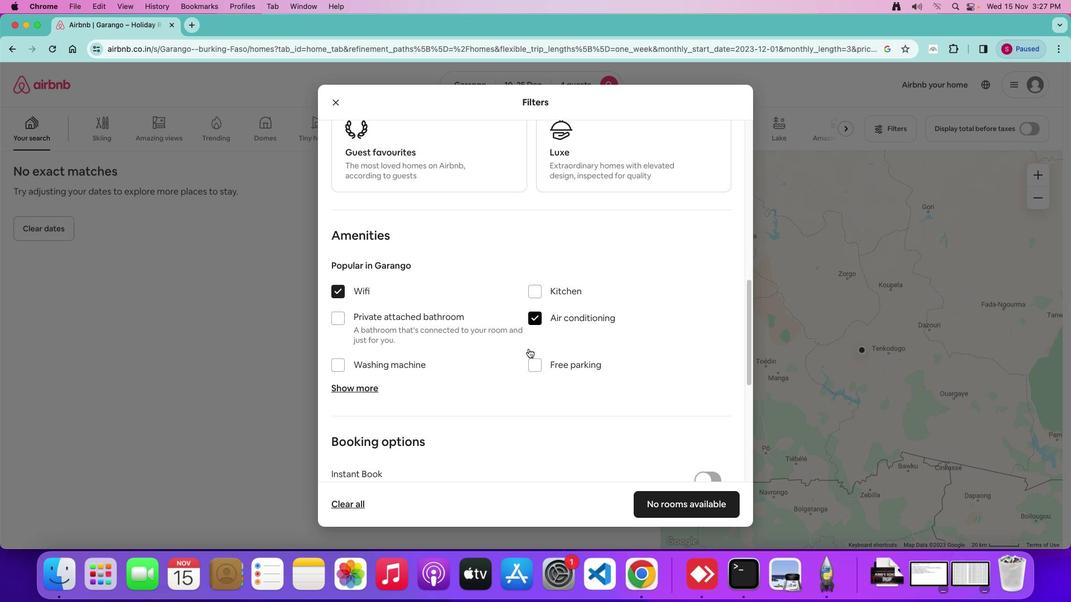 
Action: Mouse scrolled (568, 367) with delta (159, 357)
Screenshot: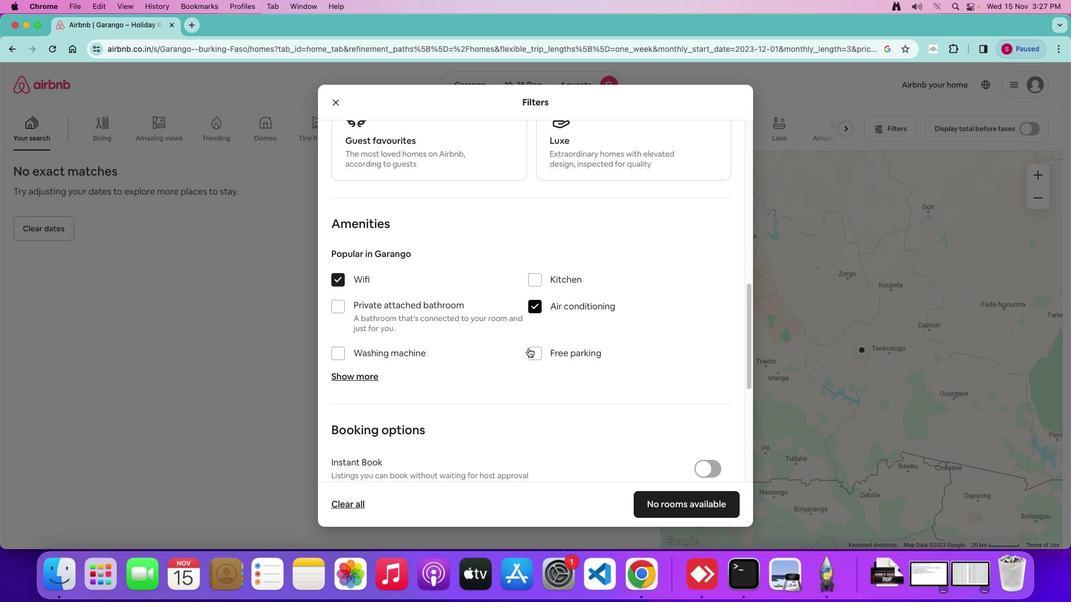 
Action: Mouse scrolled (568, 367) with delta (159, 357)
Screenshot: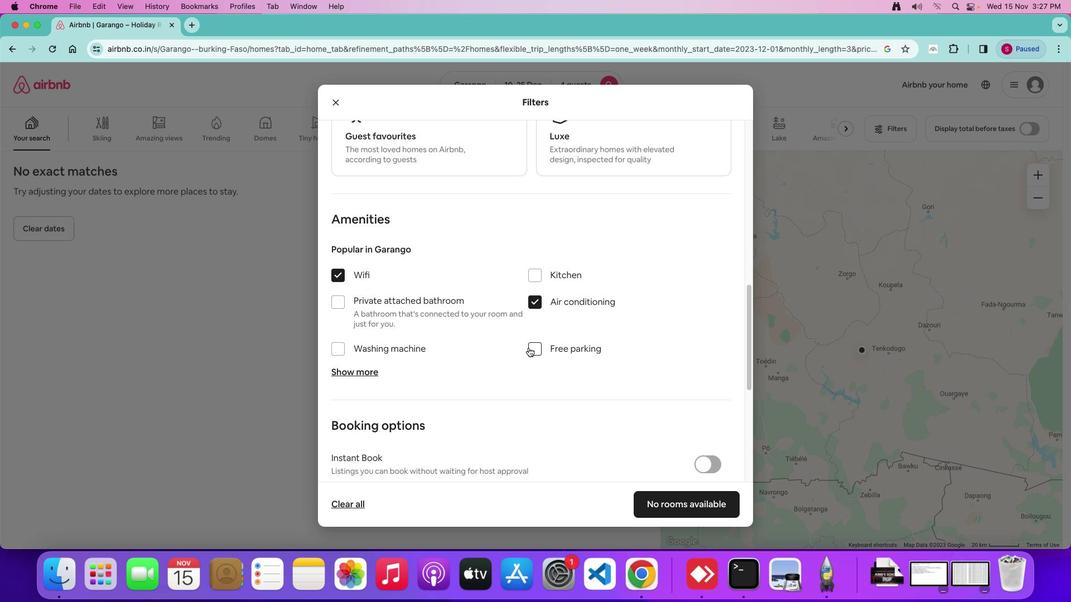 
Action: Mouse scrolled (568, 367) with delta (159, 357)
Screenshot: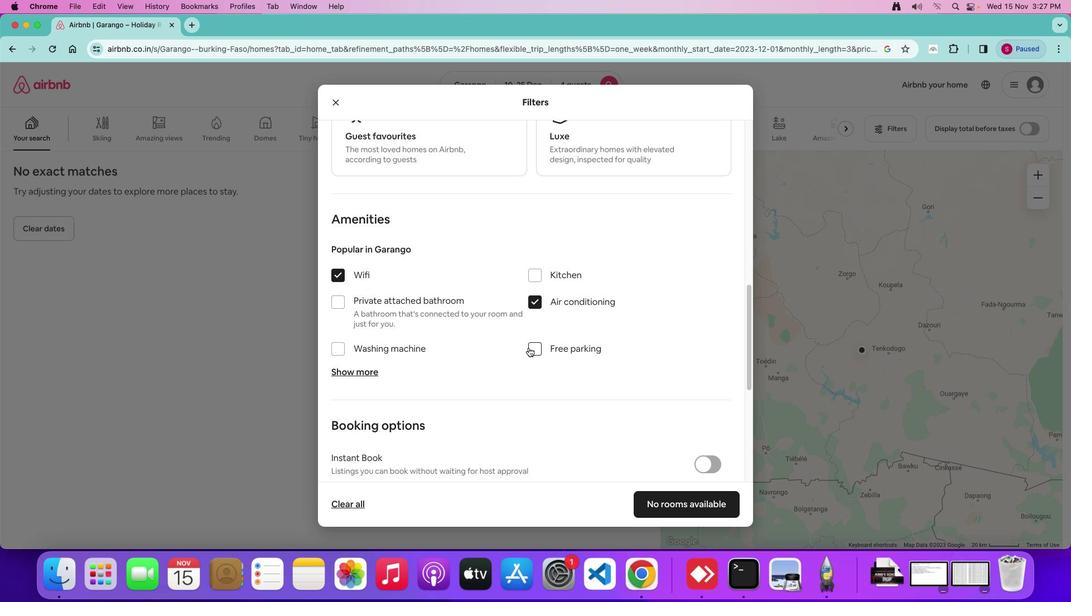 
Action: Mouse moved to (567, 367)
Screenshot: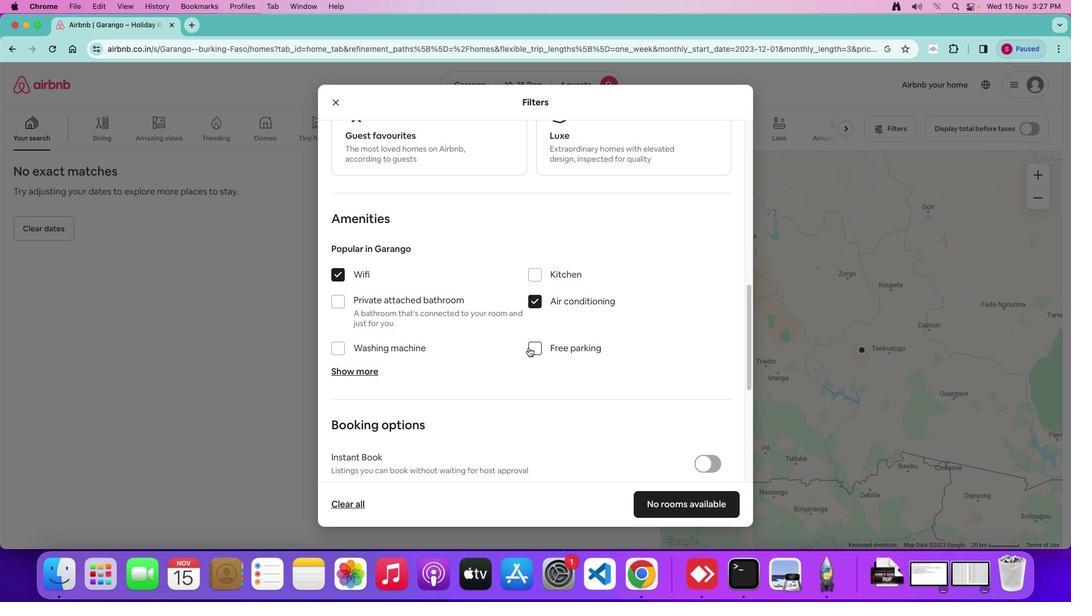 
Action: Mouse scrolled (567, 367) with delta (159, 357)
Screenshot: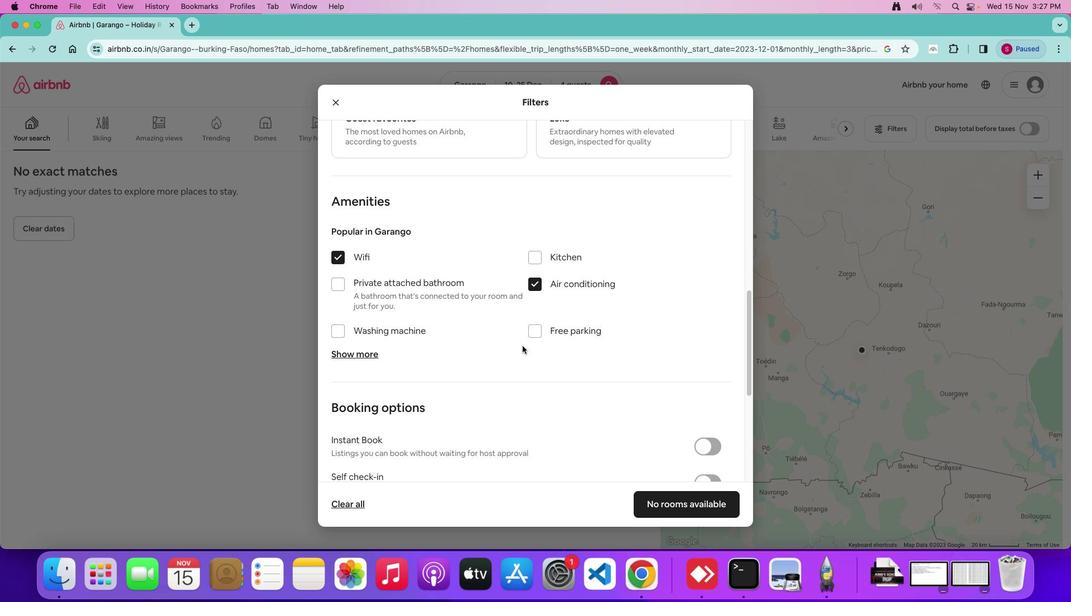 
Action: Mouse moved to (567, 367)
Screenshot: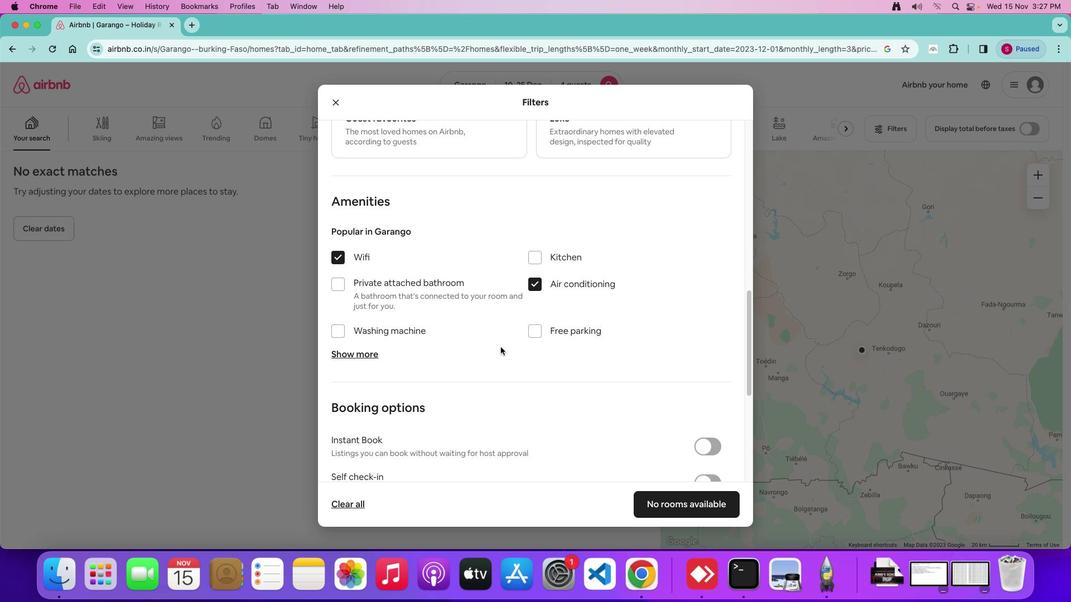 
Action: Mouse scrolled (567, 367) with delta (159, 357)
Screenshot: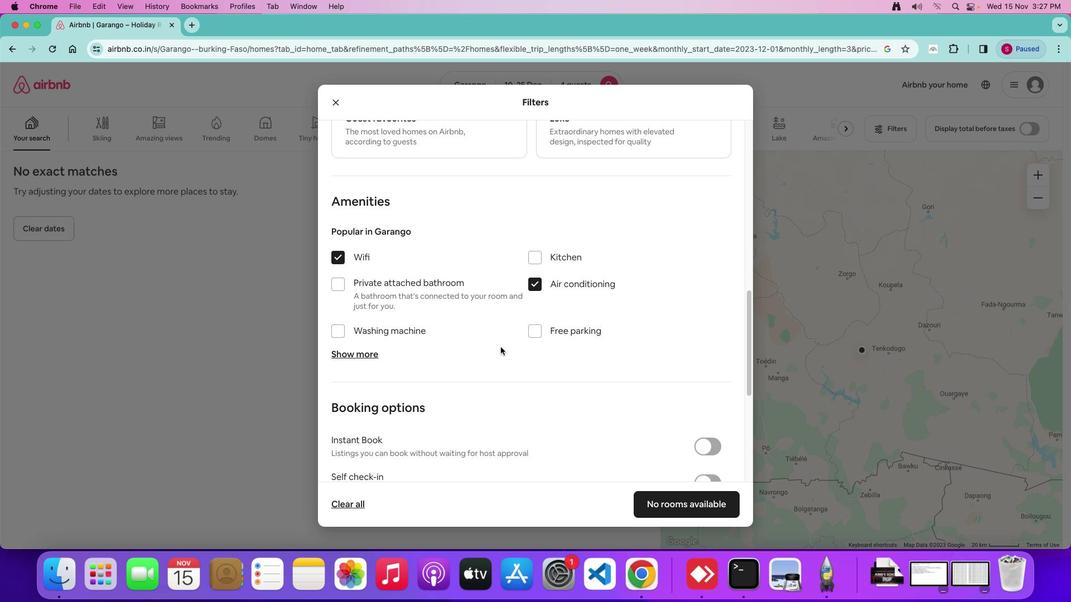 
Action: Mouse moved to (429, 368)
Screenshot: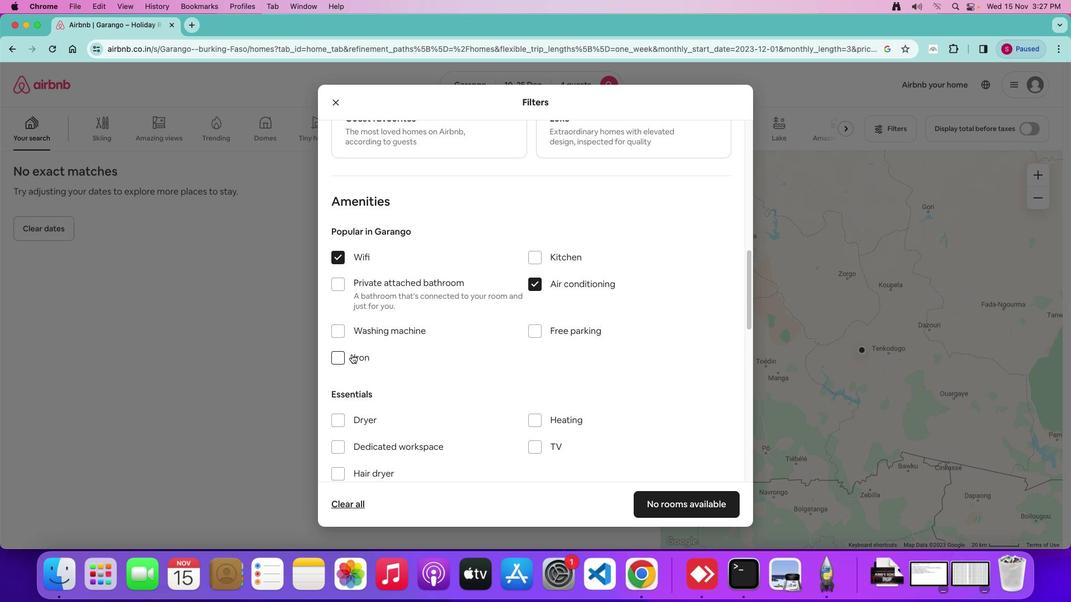 
Action: Mouse pressed left at (429, 368)
Screenshot: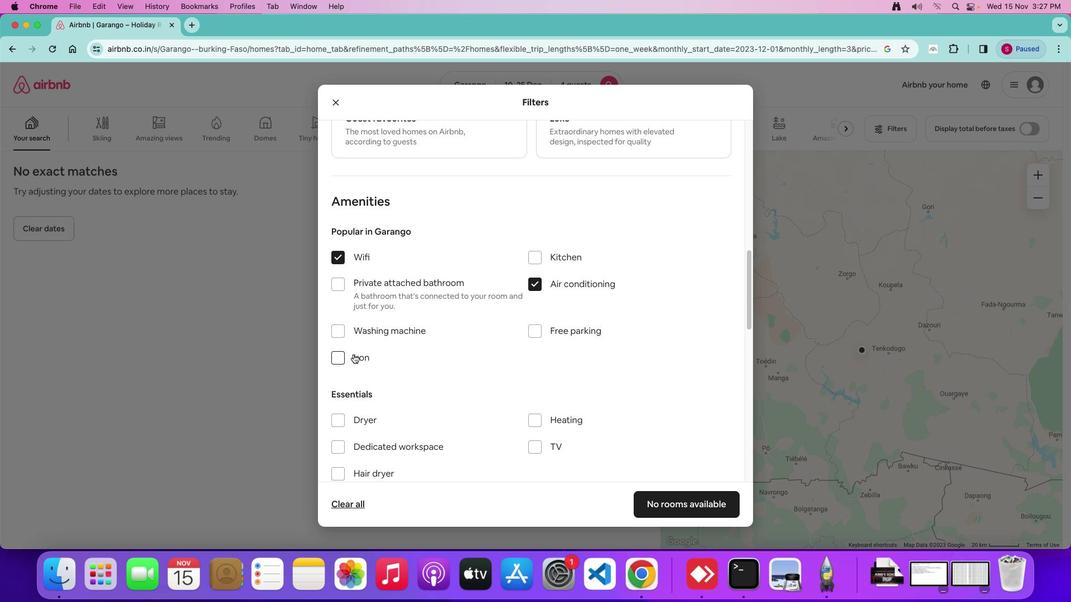 
Action: Mouse moved to (495, 368)
Screenshot: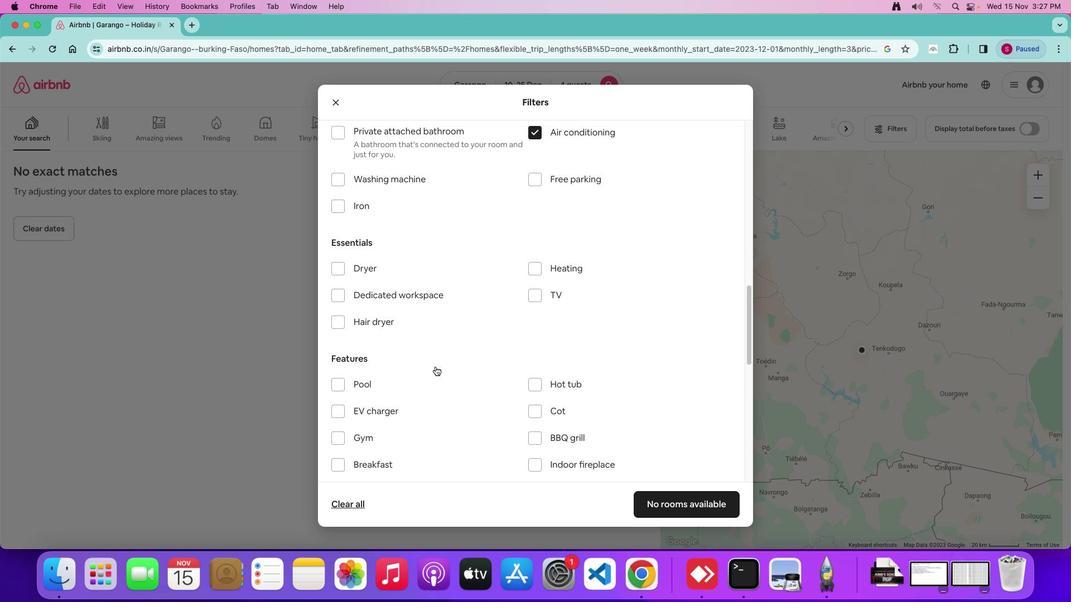
Action: Mouse scrolled (495, 368) with delta (159, 357)
Screenshot: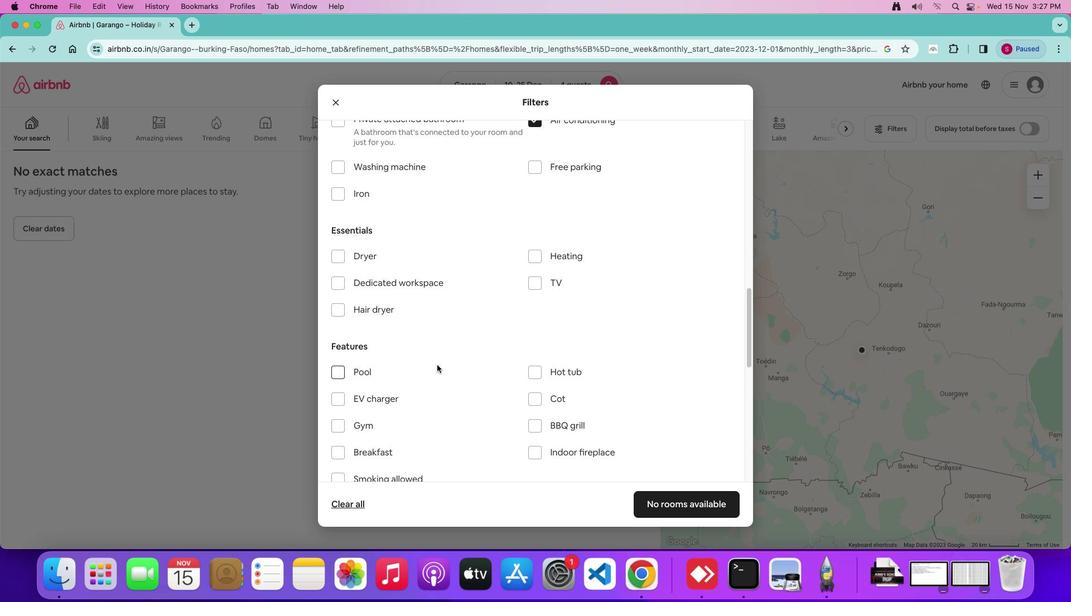 
Action: Mouse moved to (495, 368)
Screenshot: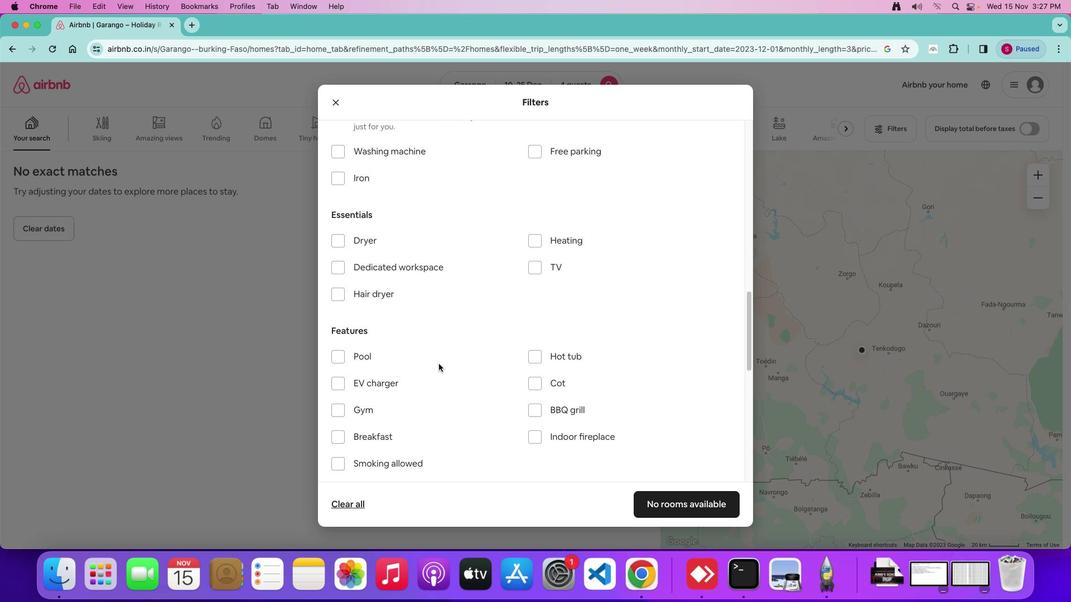 
Action: Mouse scrolled (495, 368) with delta (159, 357)
Screenshot: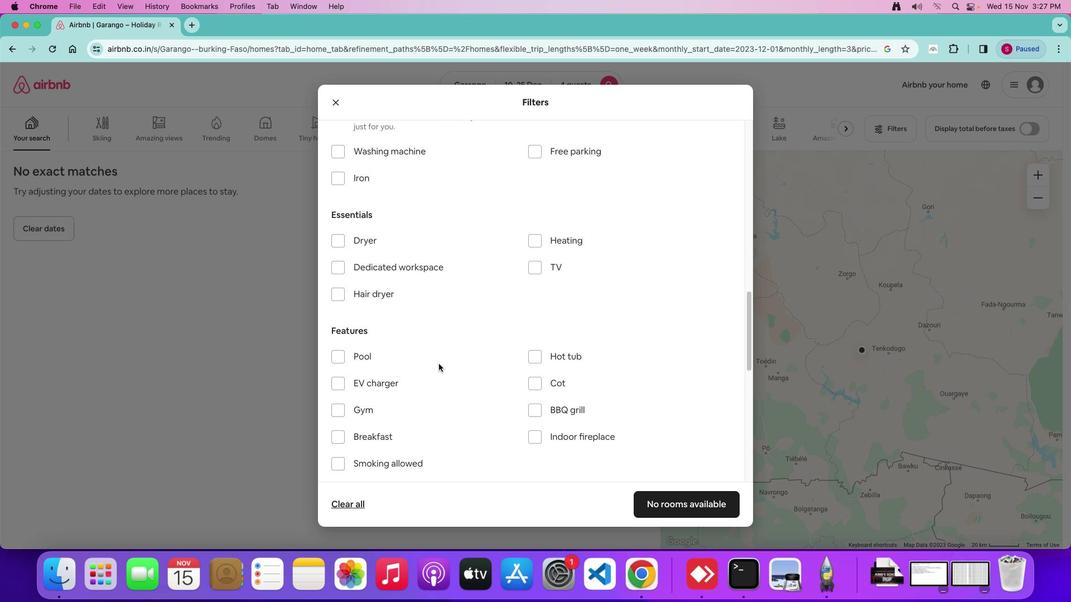 
Action: Mouse scrolled (495, 368) with delta (159, 357)
Screenshot: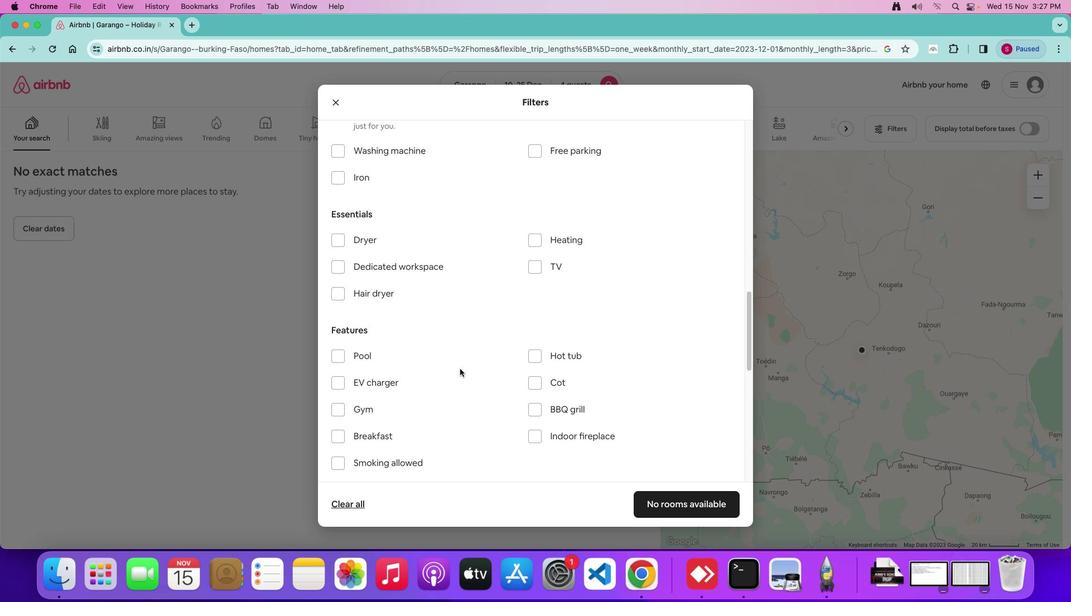 
Action: Mouse moved to (495, 368)
Screenshot: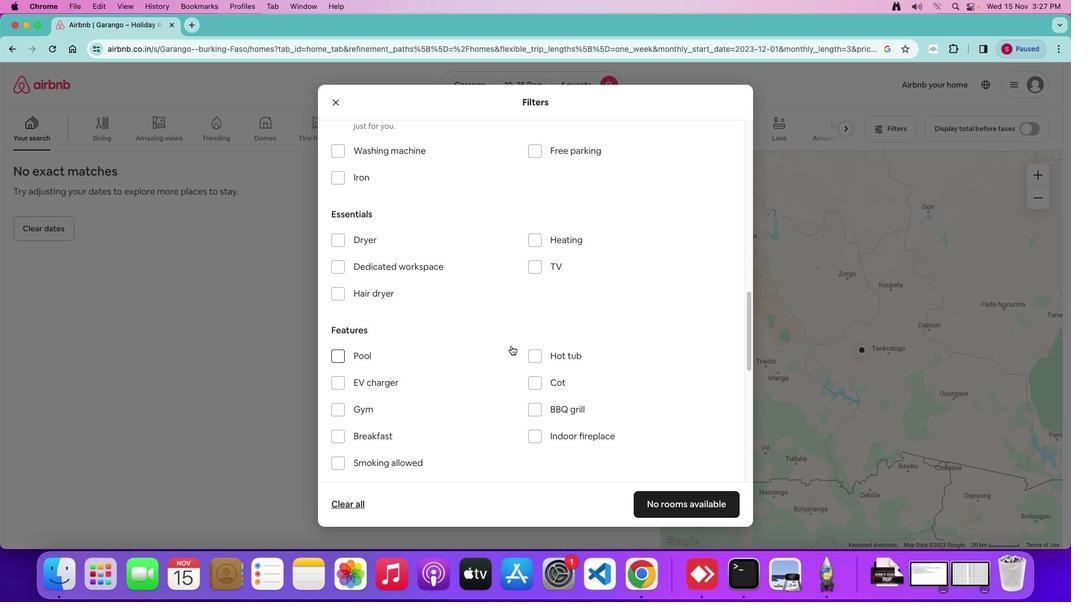 
Action: Mouse scrolled (495, 368) with delta (159, 357)
Screenshot: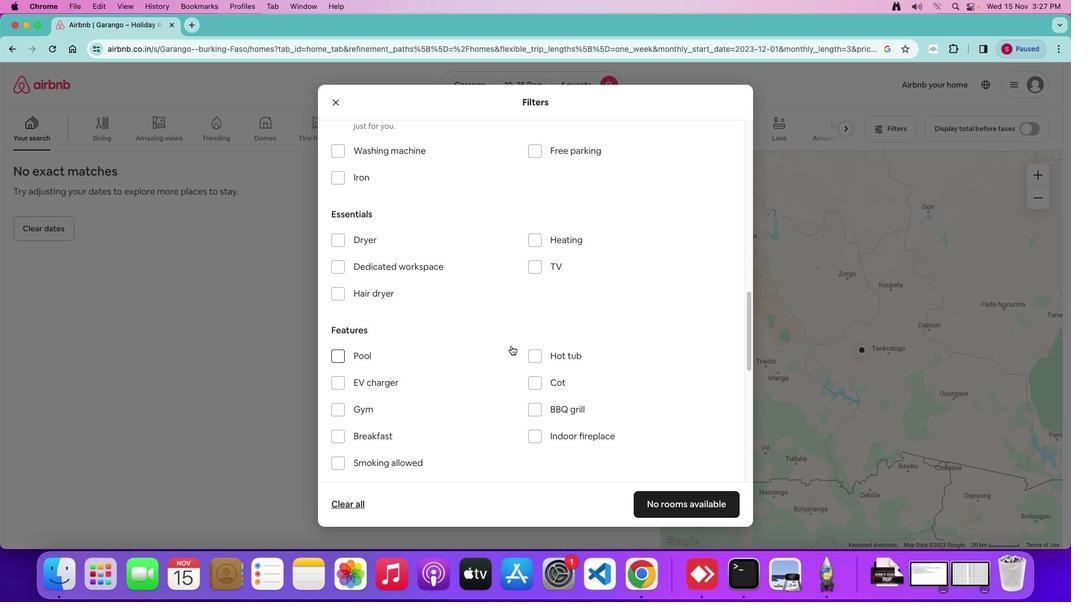 
Action: Mouse moved to (570, 365)
Screenshot: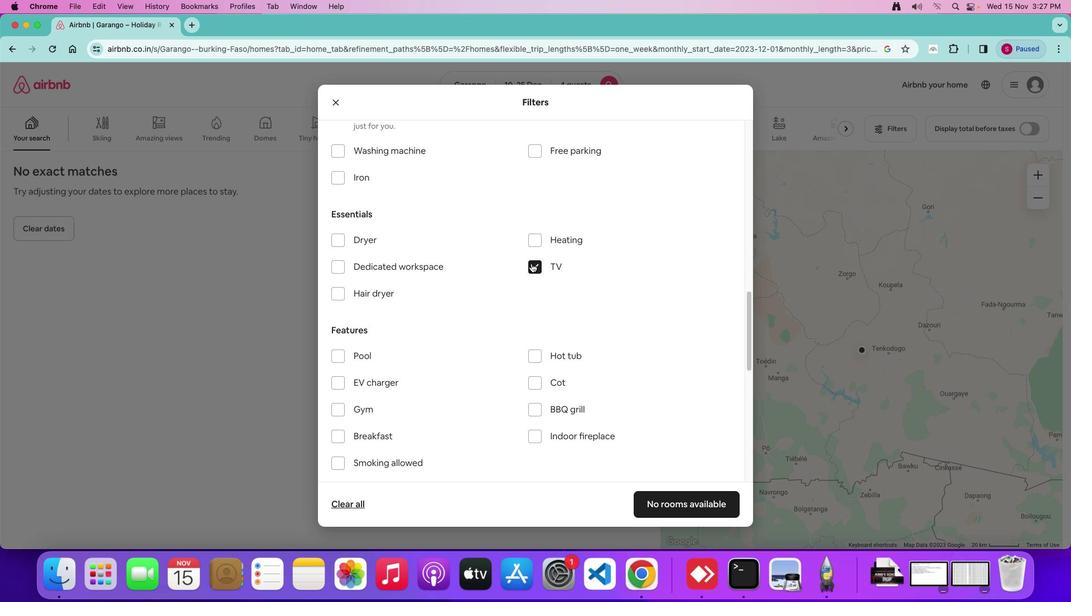 
Action: Mouse pressed left at (570, 365)
Screenshot: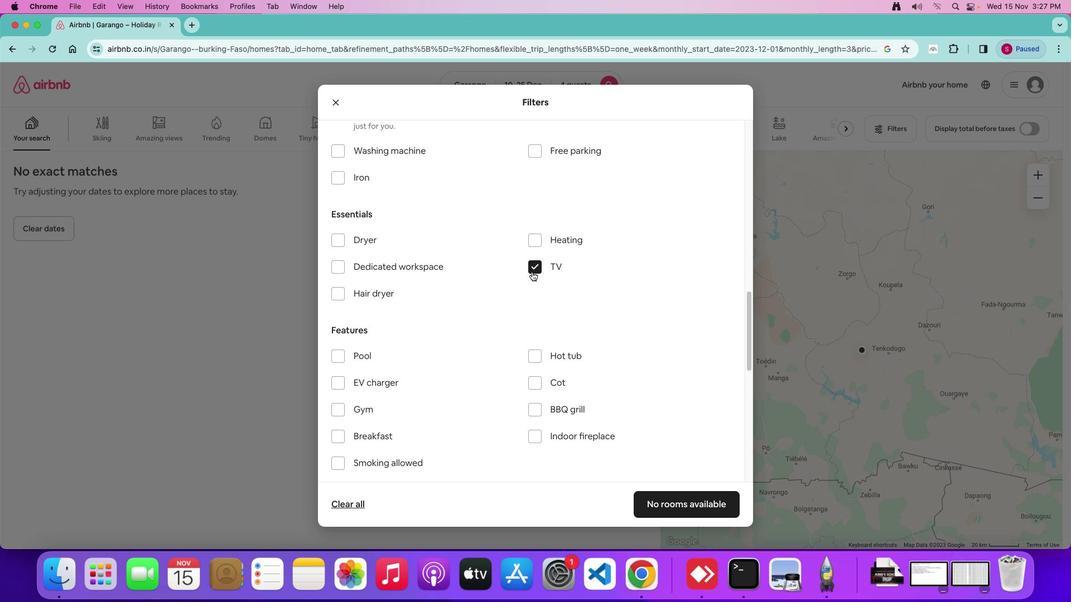 
Action: Mouse moved to (420, 368)
Screenshot: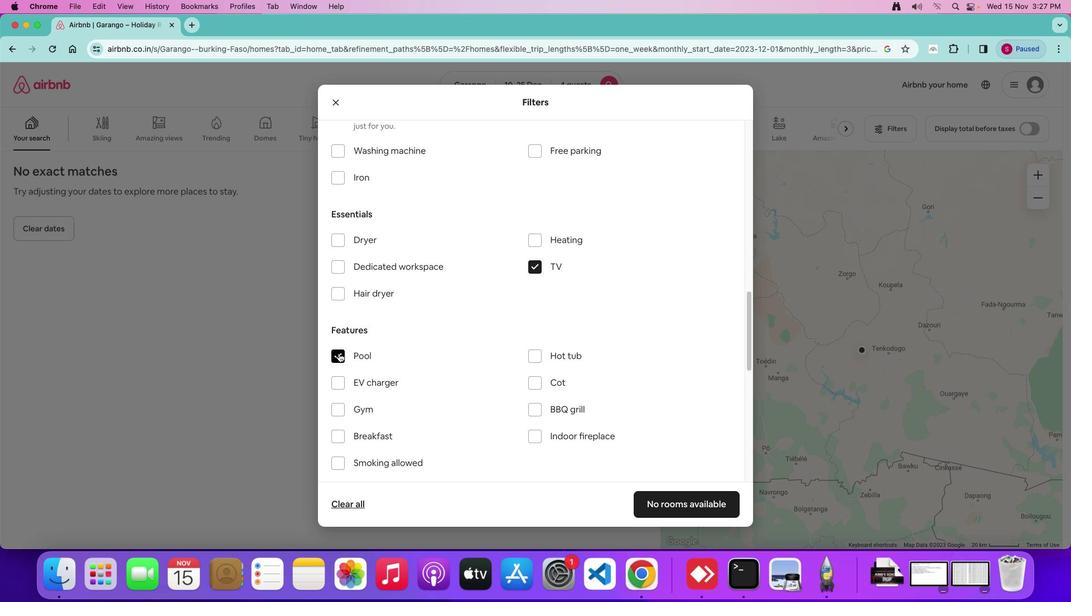 
Action: Mouse pressed left at (420, 368)
Screenshot: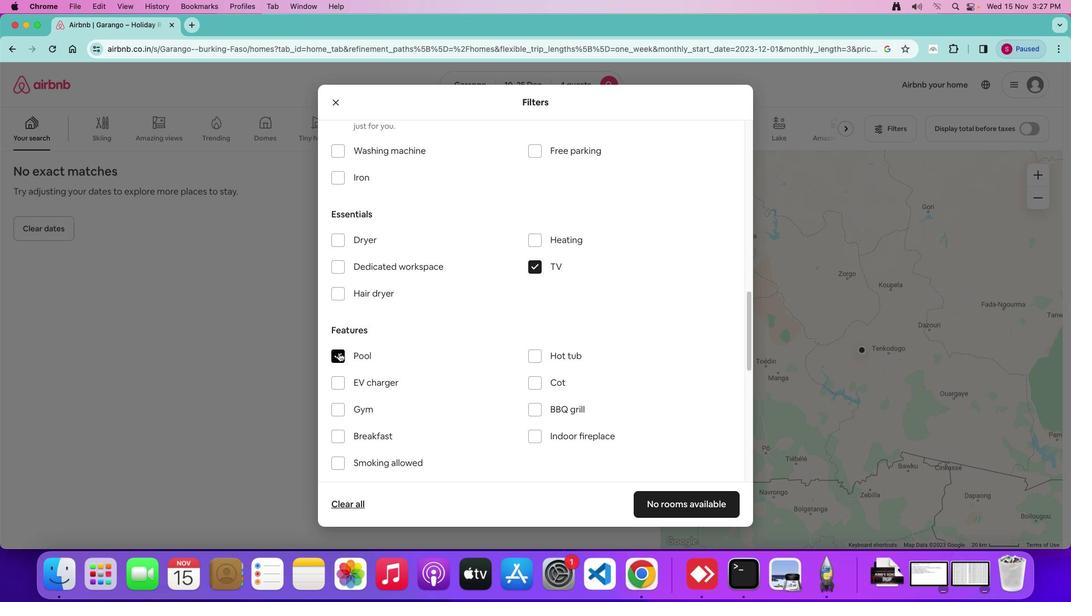 
Action: Mouse moved to (526, 367)
Screenshot: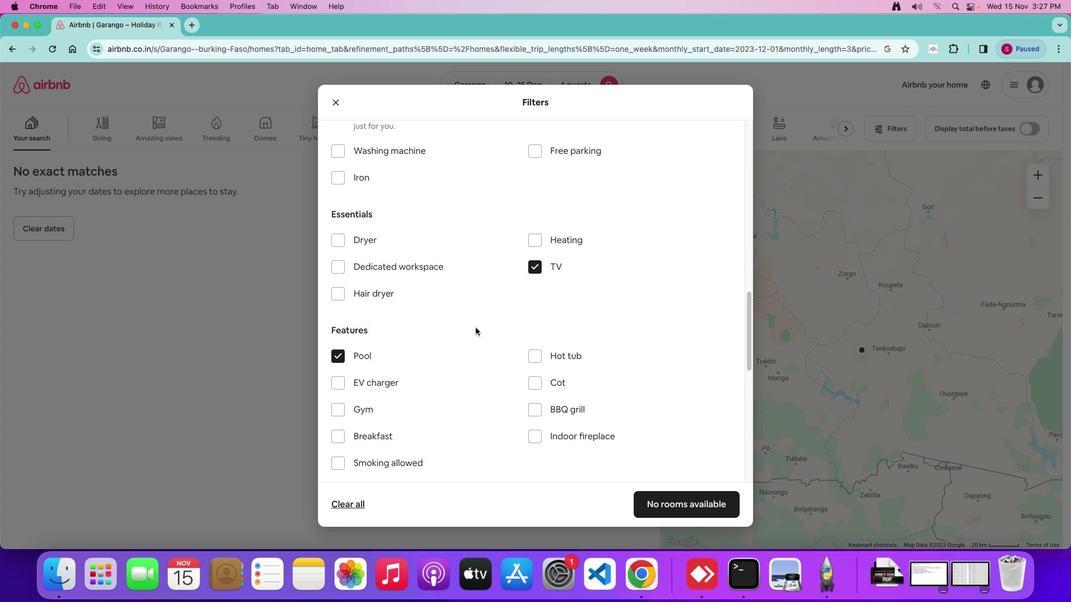 
Action: Mouse scrolled (526, 367) with delta (159, 357)
Screenshot: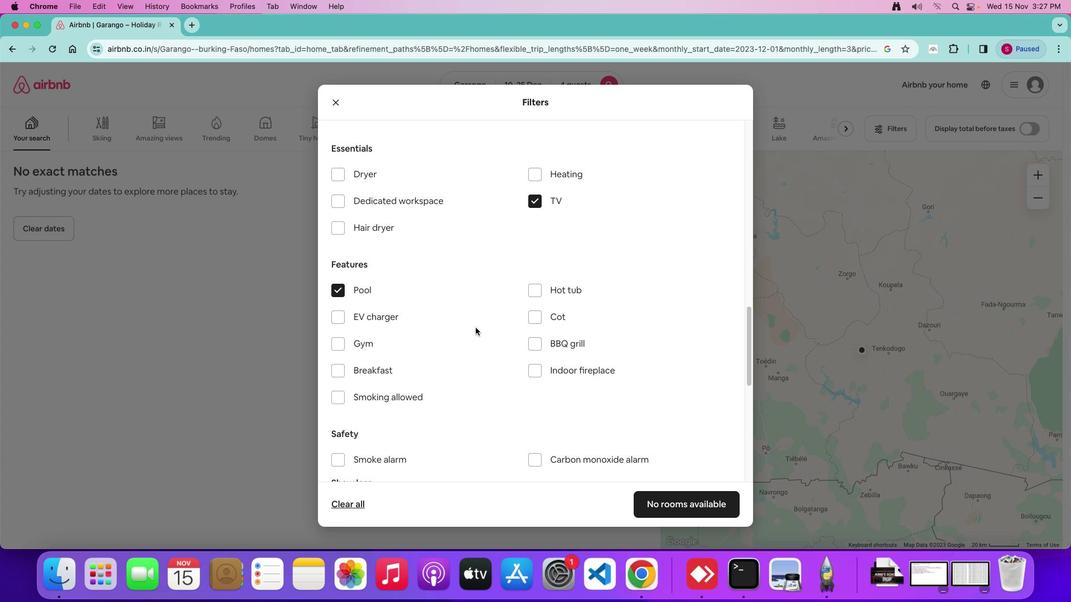
Action: Mouse scrolled (526, 367) with delta (159, 357)
Screenshot: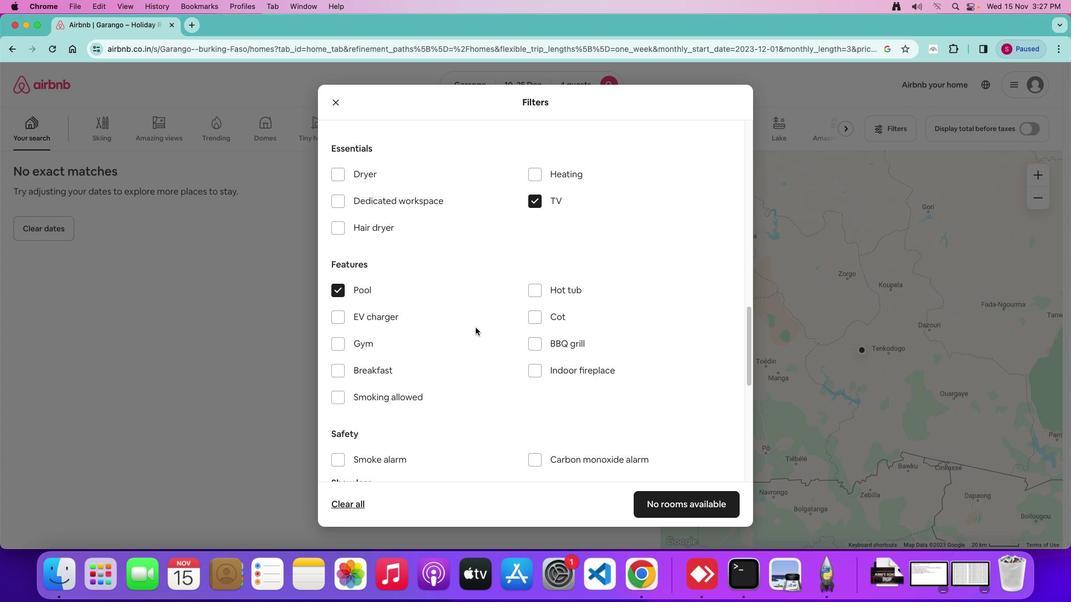 
Action: Mouse scrolled (526, 367) with delta (159, 357)
Screenshot: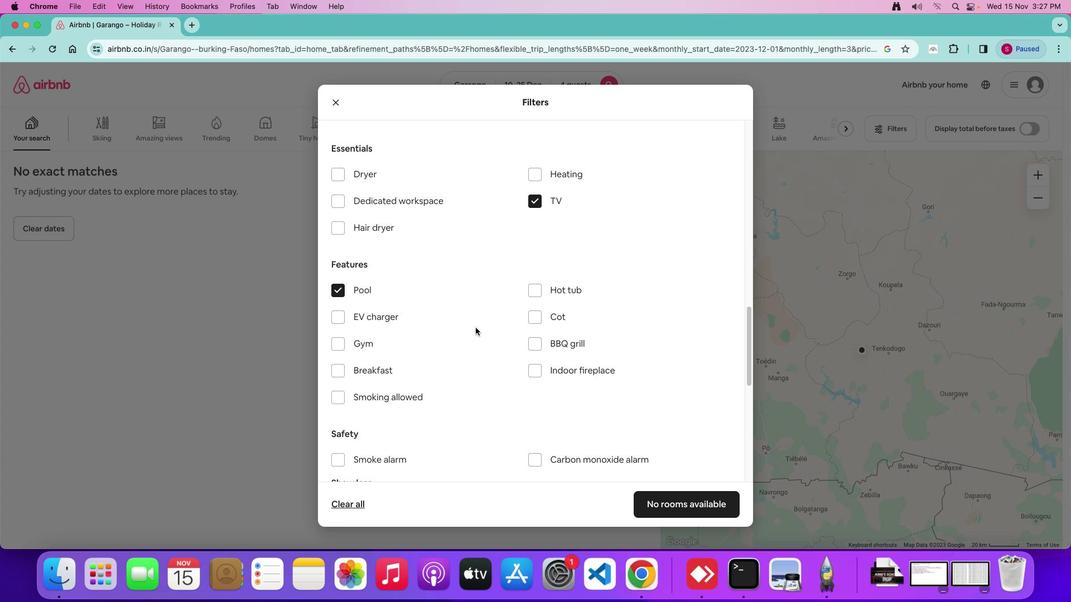 
Action: Mouse moved to (425, 367)
Screenshot: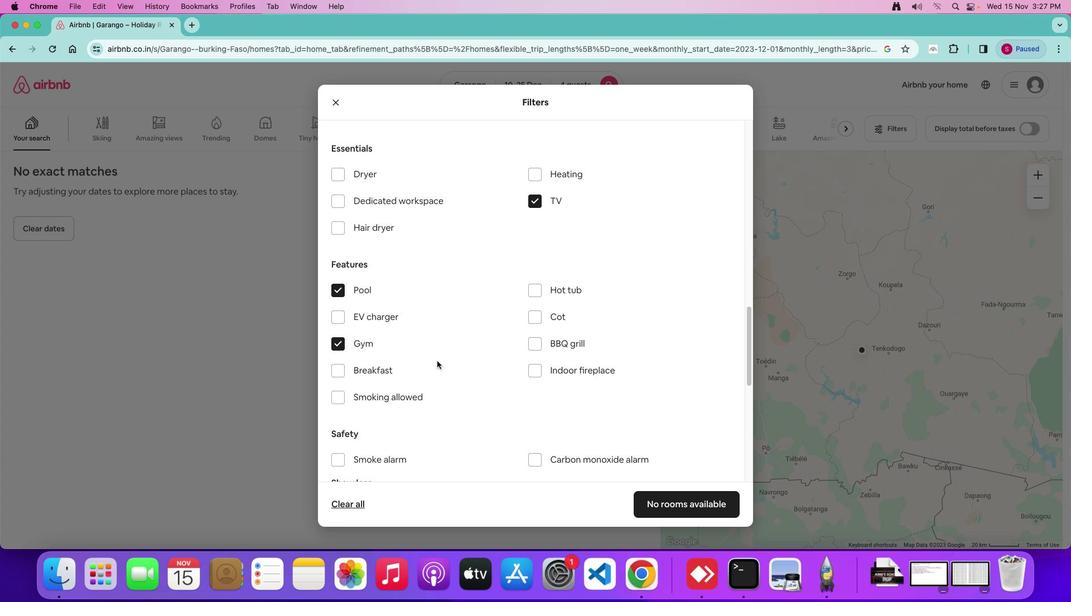 
Action: Mouse pressed left at (425, 367)
Screenshot: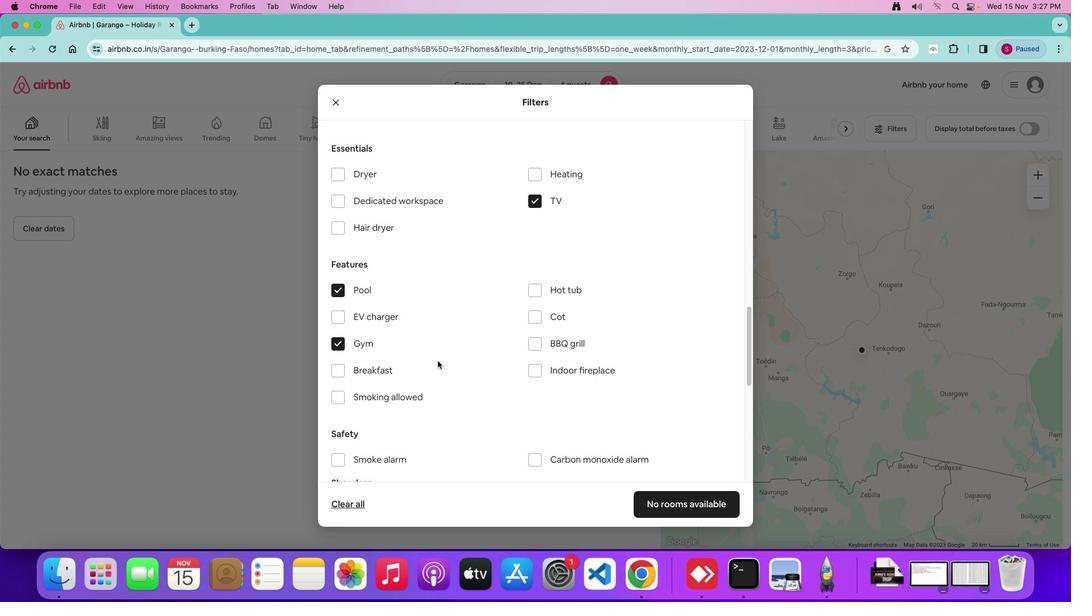 
Action: Mouse moved to (423, 368)
Screenshot: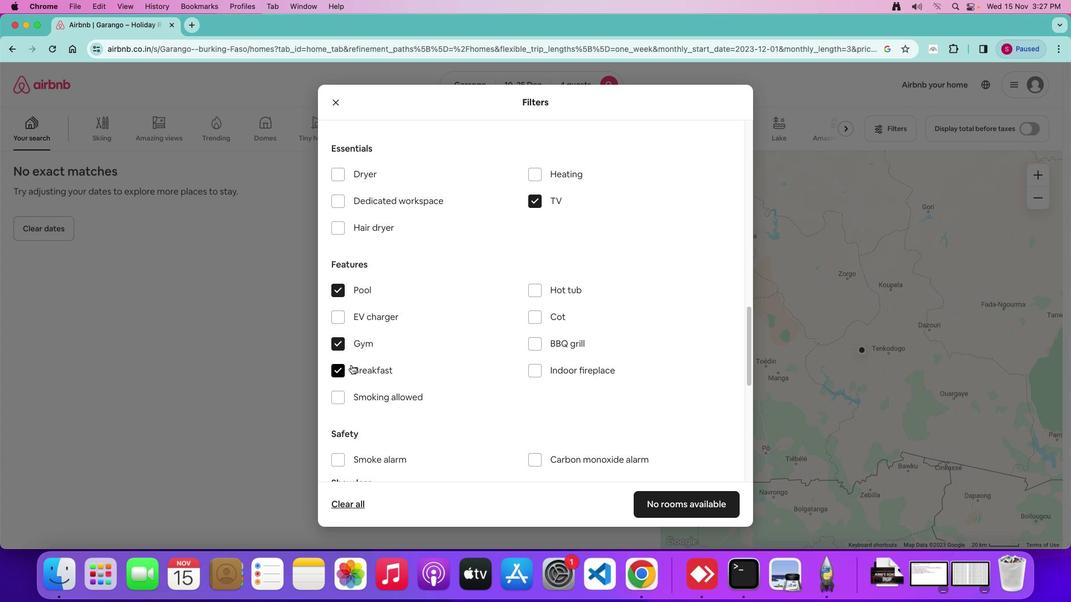 
Action: Mouse pressed left at (423, 368)
Screenshot: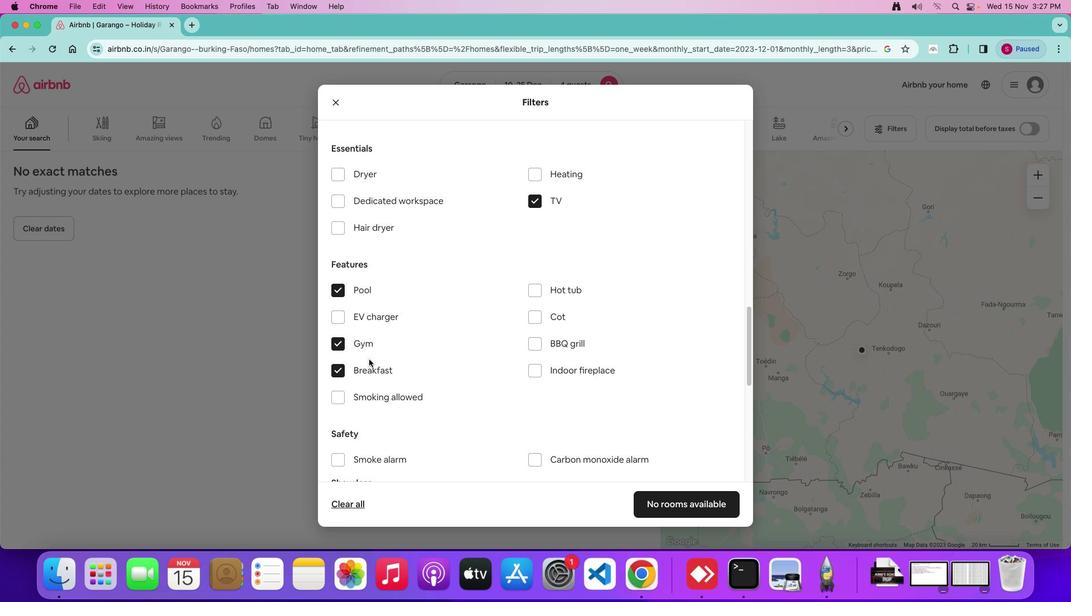 
Action: Mouse moved to (504, 367)
Screenshot: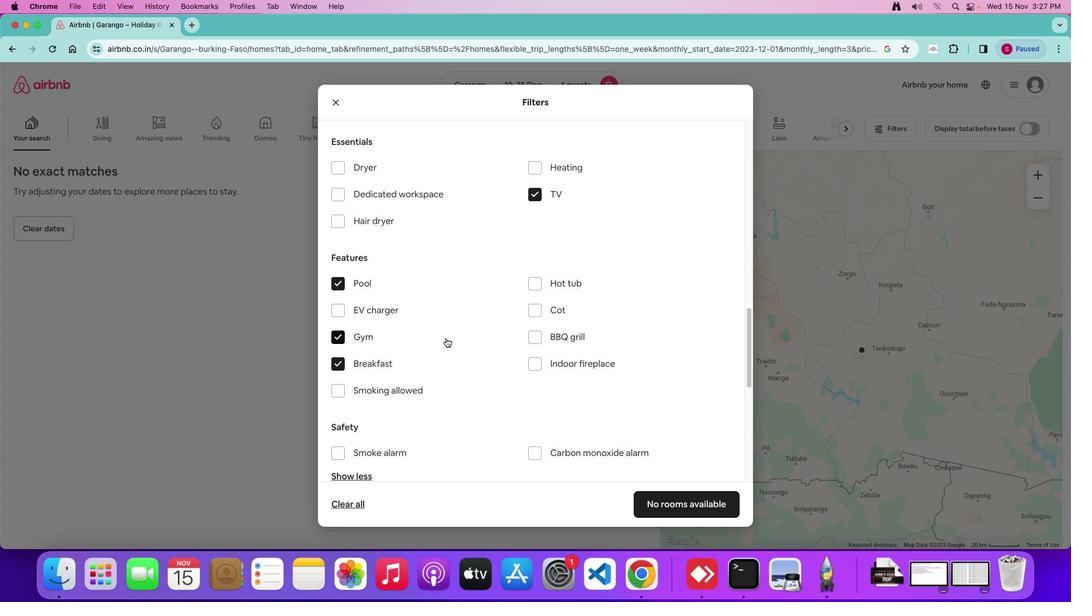 
Action: Mouse scrolled (504, 367) with delta (159, 357)
Screenshot: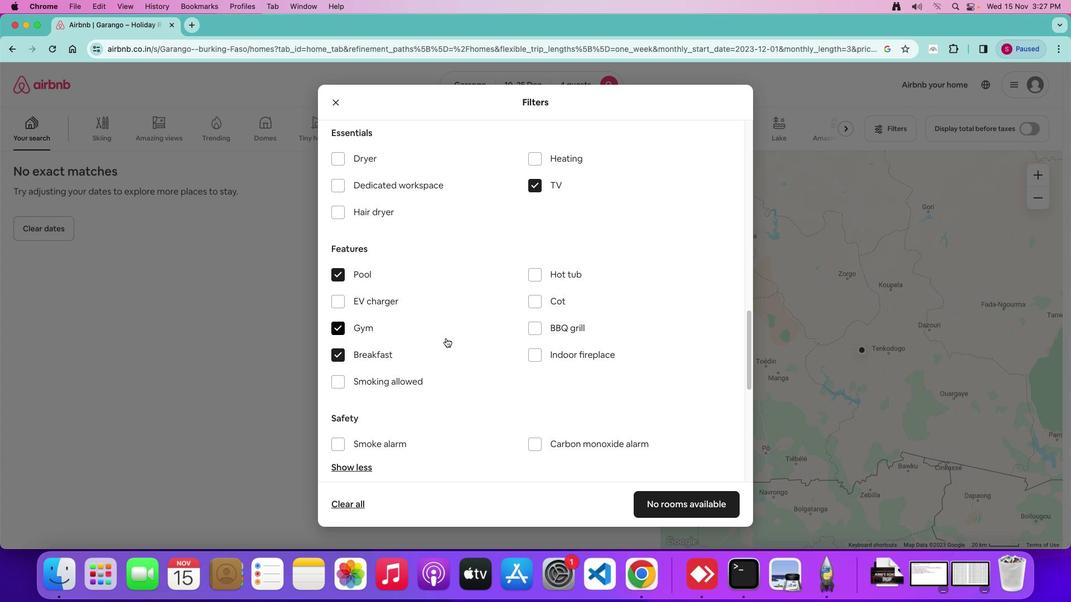 
Action: Mouse scrolled (504, 367) with delta (159, 357)
Screenshot: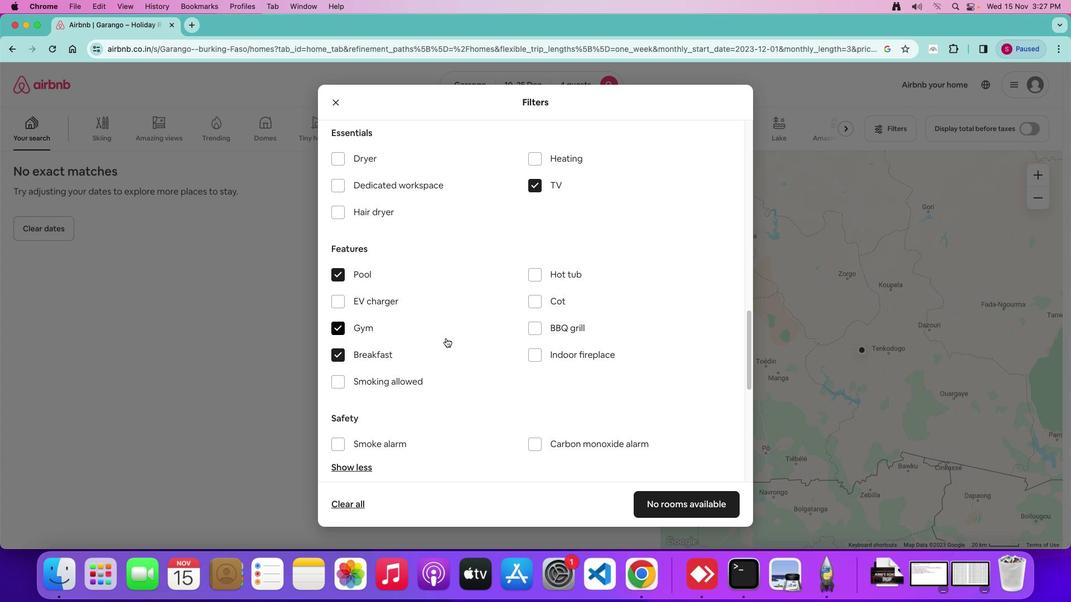 
Action: Mouse scrolled (504, 367) with delta (159, 357)
Screenshot: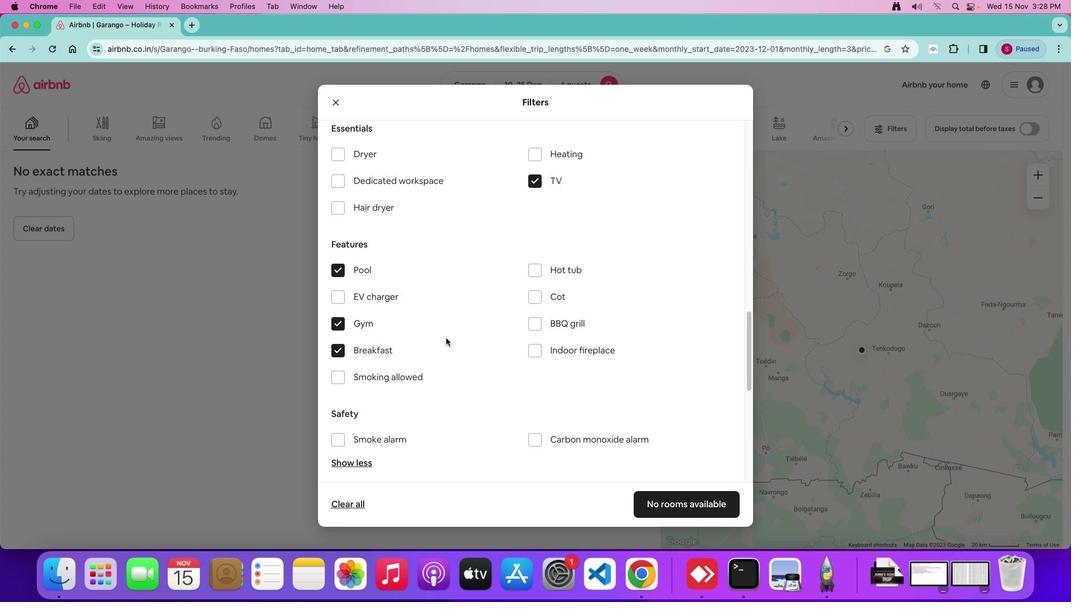 
Action: Mouse scrolled (504, 367) with delta (159, 357)
Screenshot: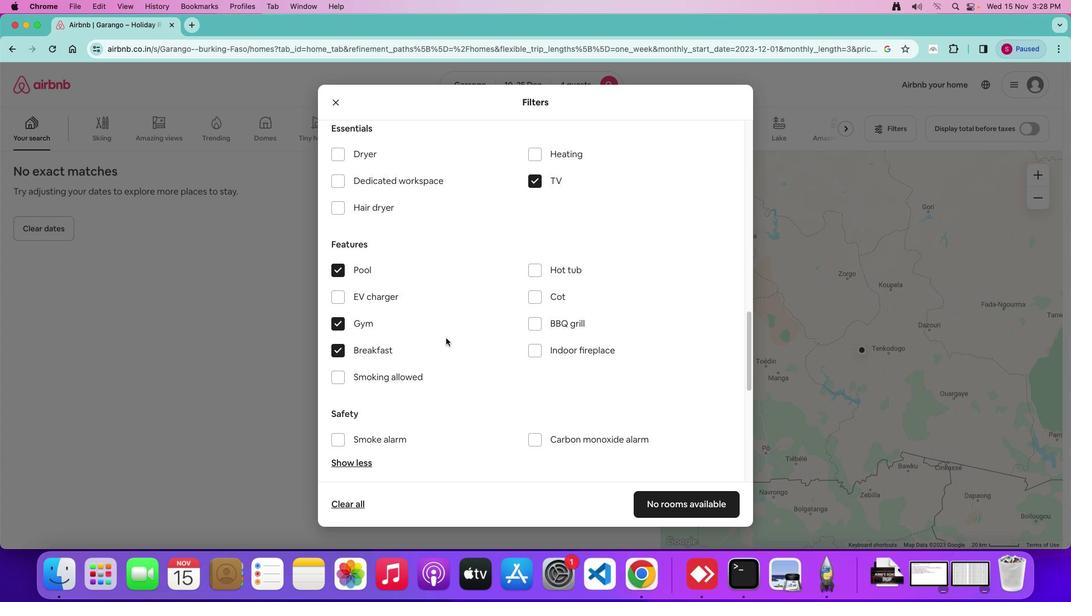 
Action: Mouse scrolled (504, 367) with delta (159, 357)
Screenshot: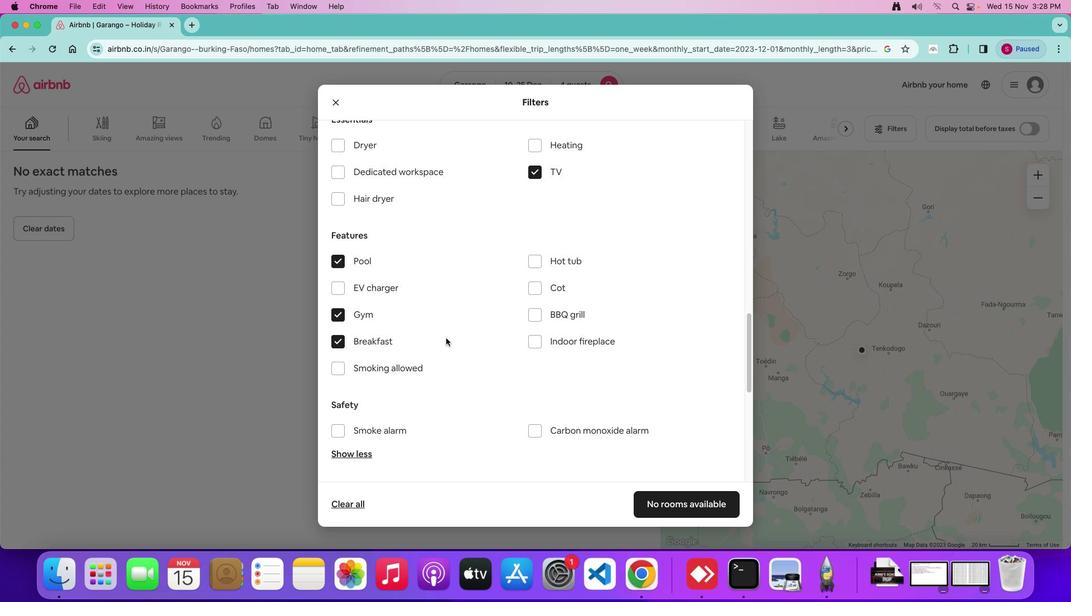 
Action: Mouse scrolled (504, 367) with delta (159, 357)
Screenshot: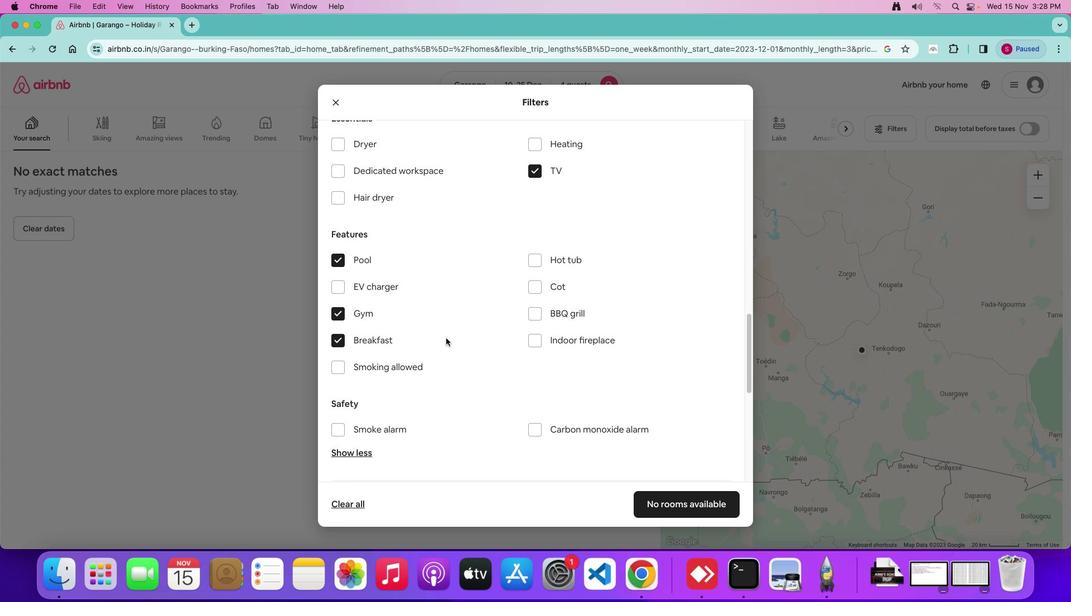 
Action: Mouse scrolled (504, 367) with delta (159, 357)
Screenshot: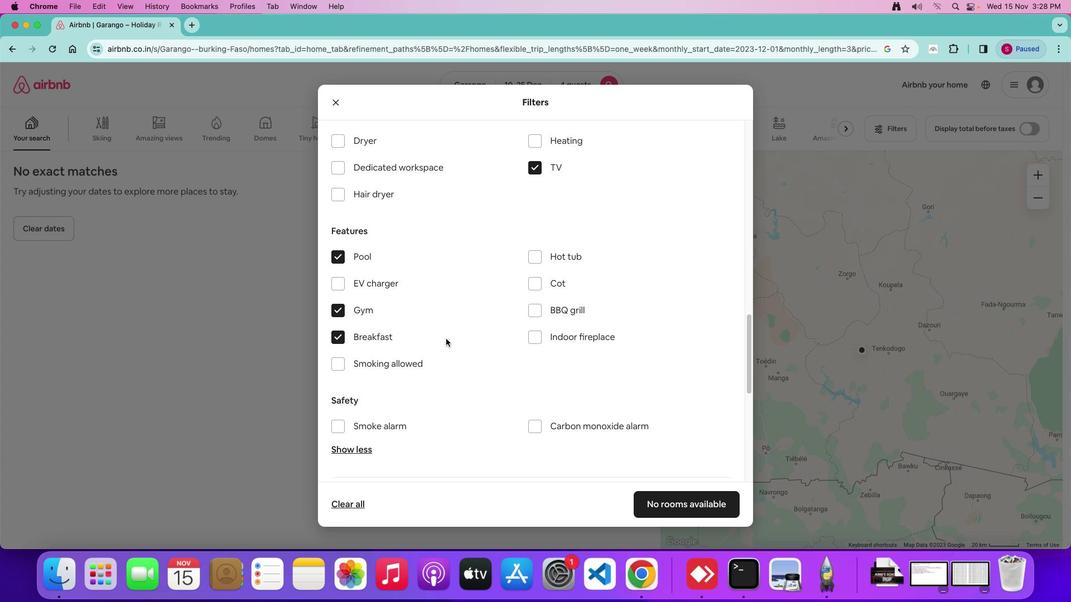 
Action: Mouse scrolled (504, 367) with delta (159, 357)
Screenshot: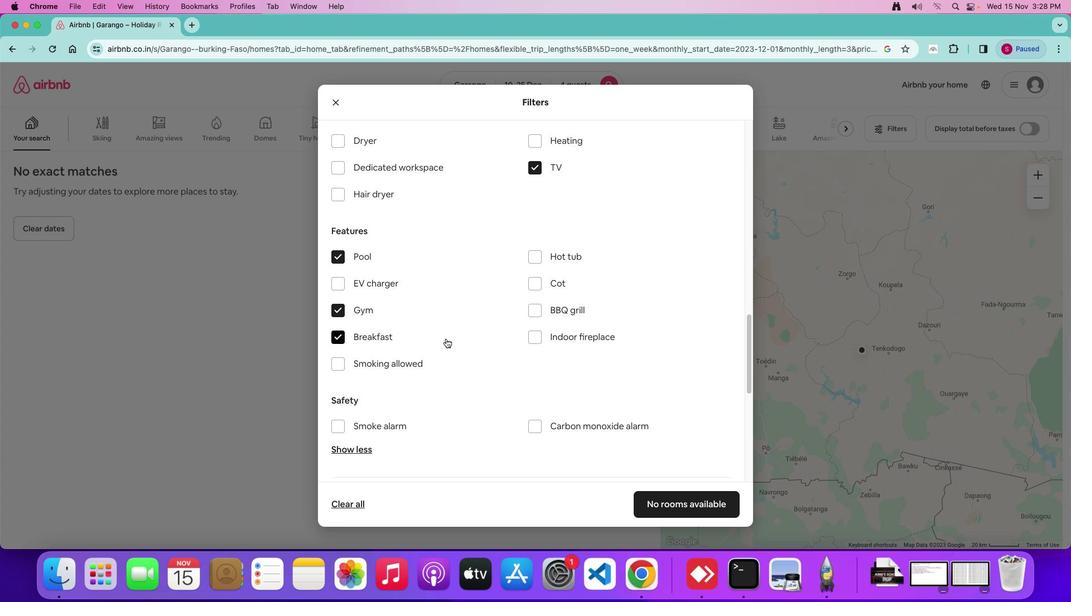
Action: Mouse moved to (504, 367)
Screenshot: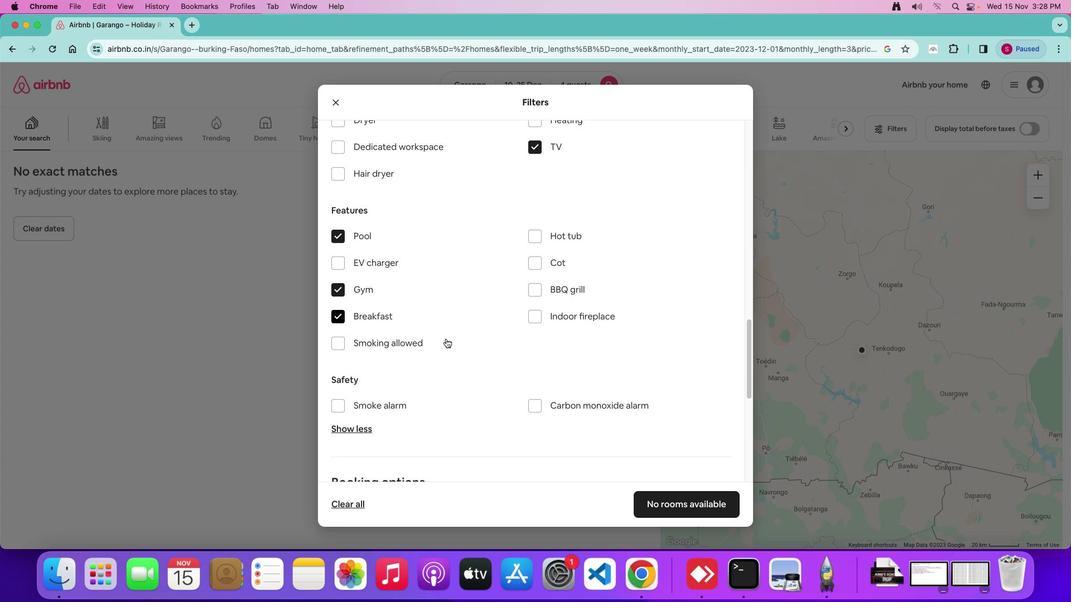
Action: Mouse scrolled (504, 367) with delta (159, 357)
Screenshot: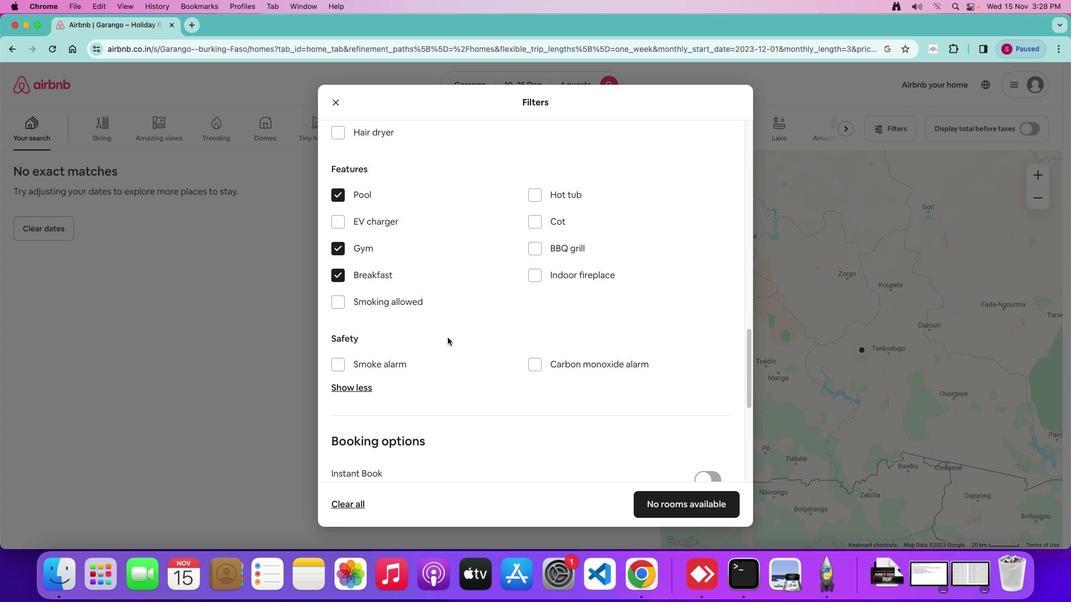 
Action: Mouse scrolled (504, 367) with delta (159, 357)
Screenshot: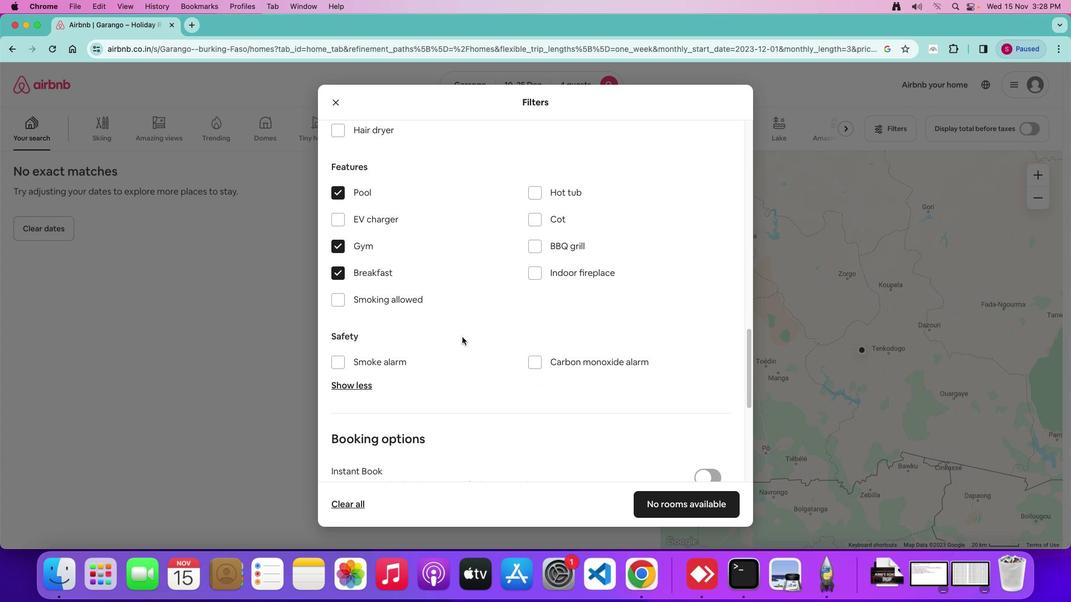 
Action: Mouse scrolled (504, 367) with delta (159, 357)
Screenshot: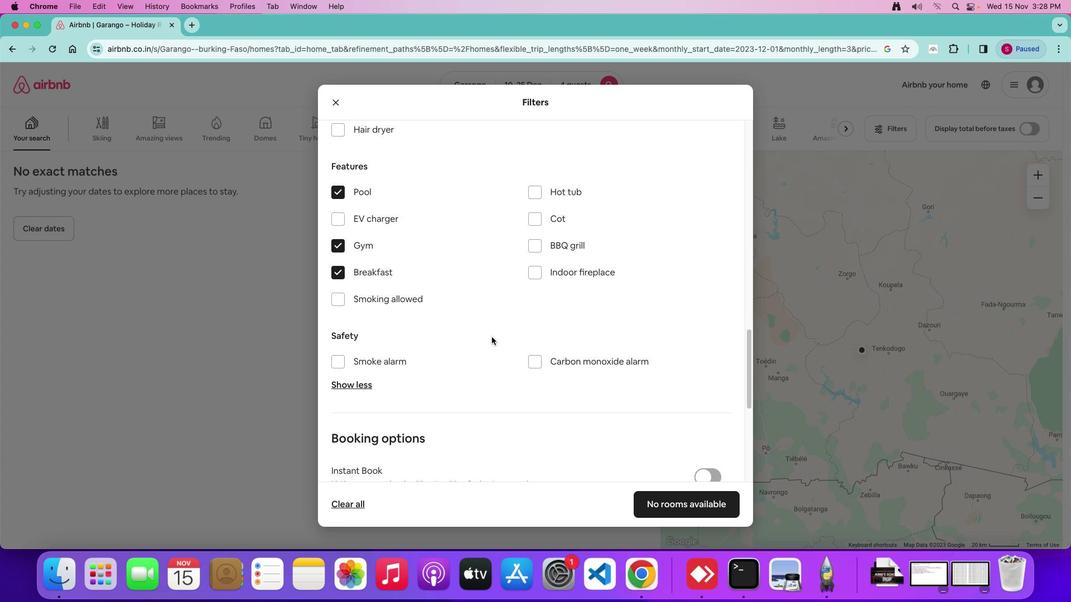
Action: Mouse moved to (539, 367)
Screenshot: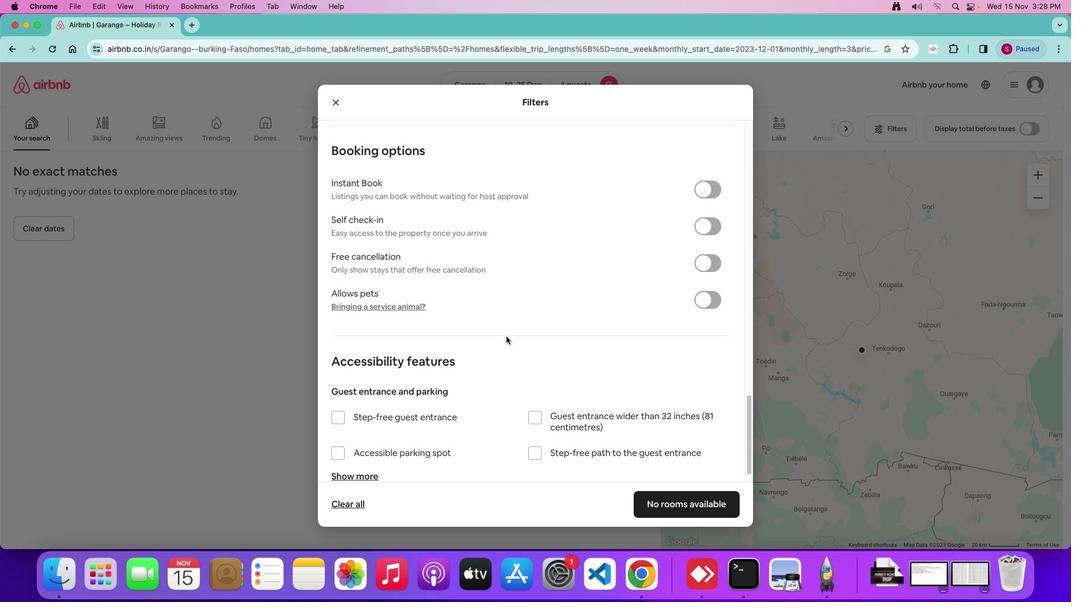 
Action: Mouse scrolled (539, 367) with delta (159, 357)
Screenshot: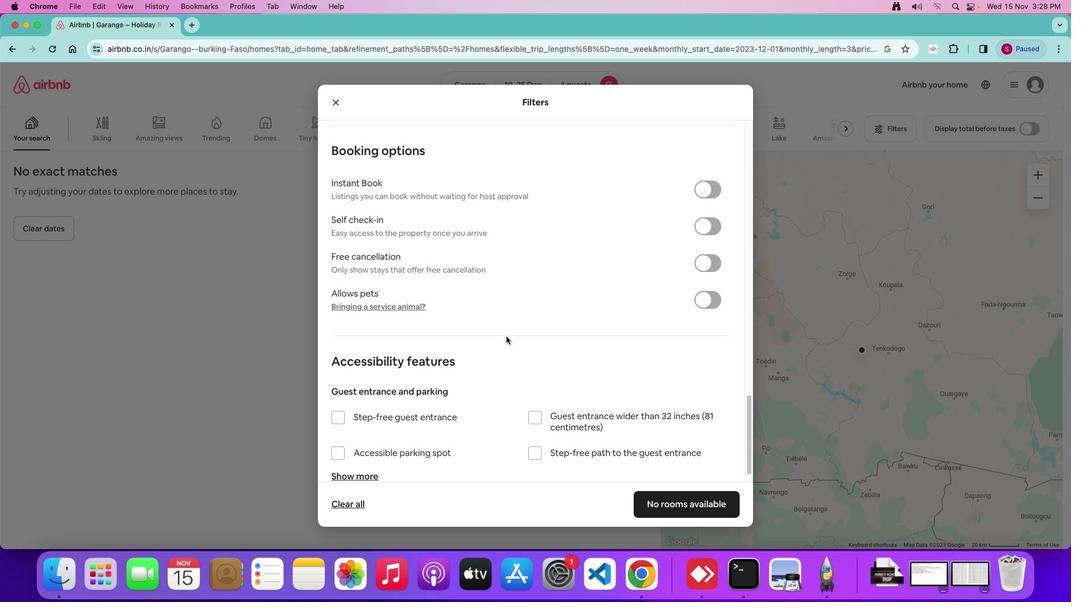 
Action: Mouse scrolled (539, 367) with delta (159, 357)
Screenshot: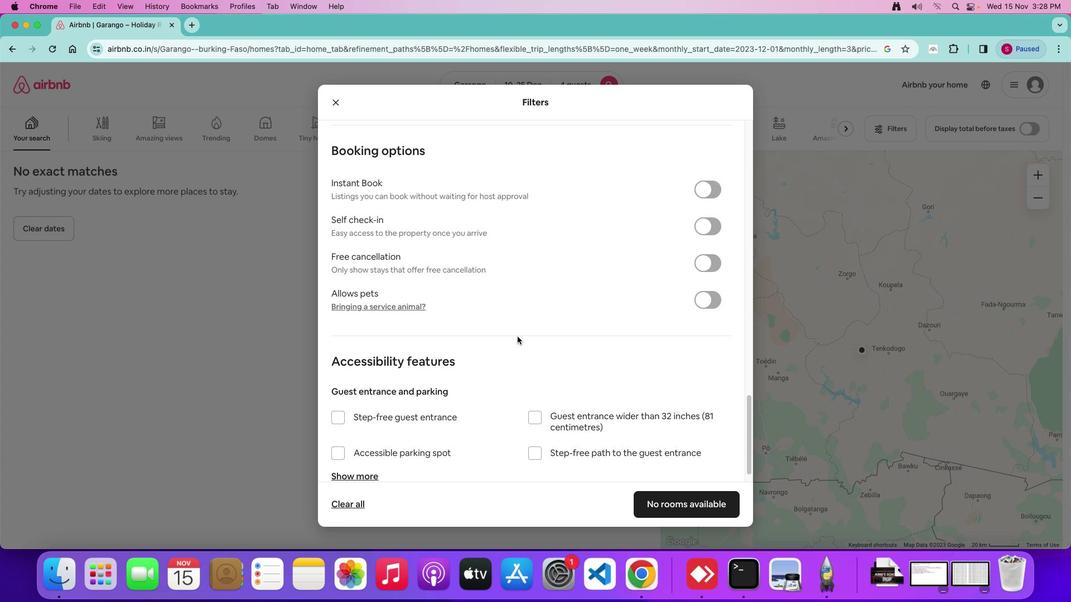 
Action: Mouse scrolled (539, 367) with delta (159, 357)
Screenshot: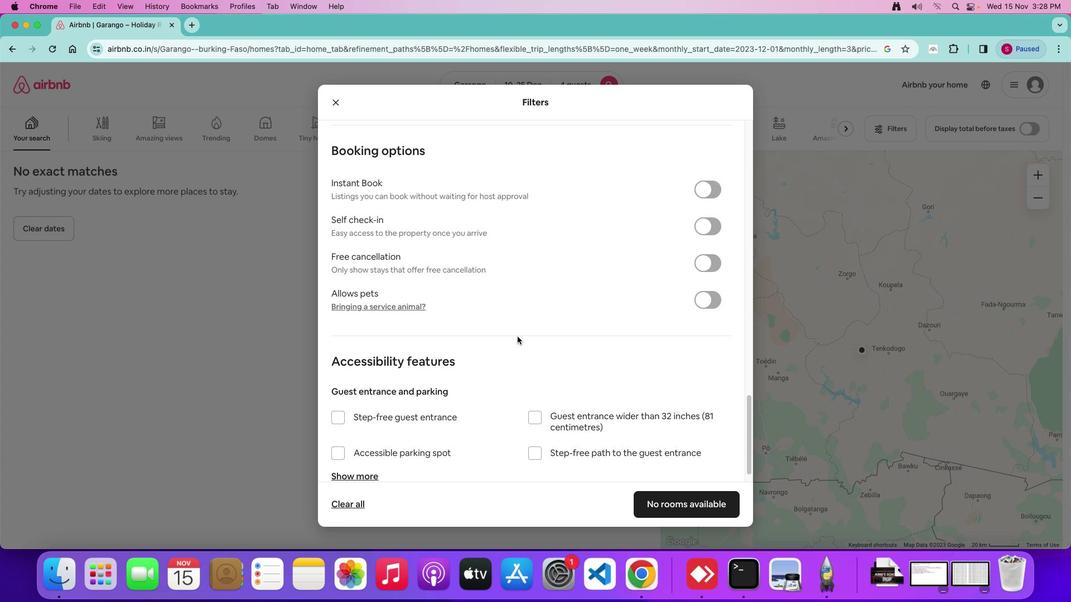 
Action: Mouse scrolled (539, 367) with delta (159, 357)
Screenshot: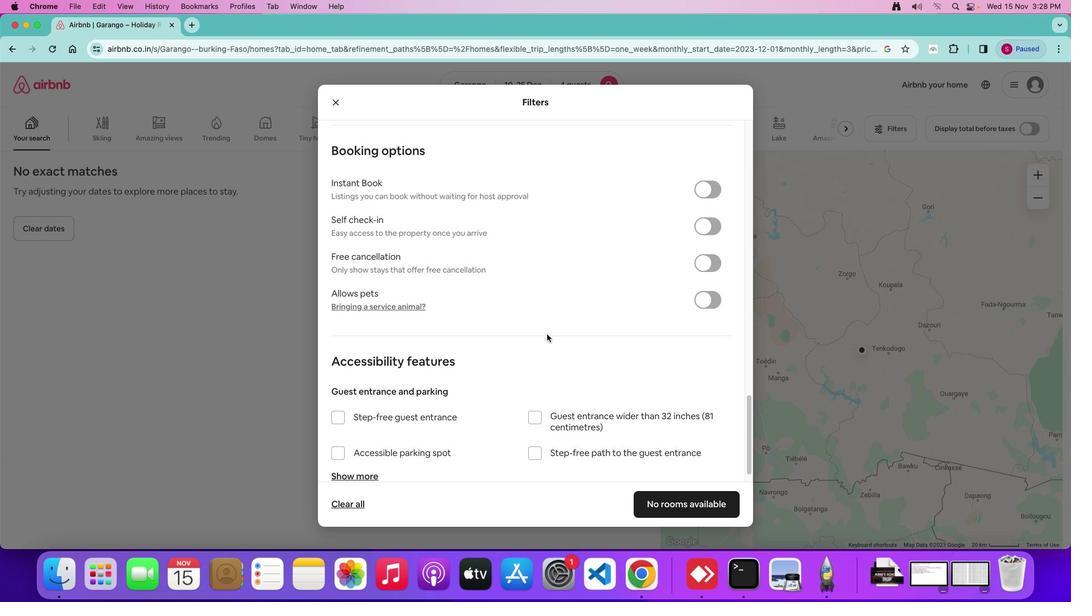 
Action: Mouse moved to (703, 364)
Screenshot: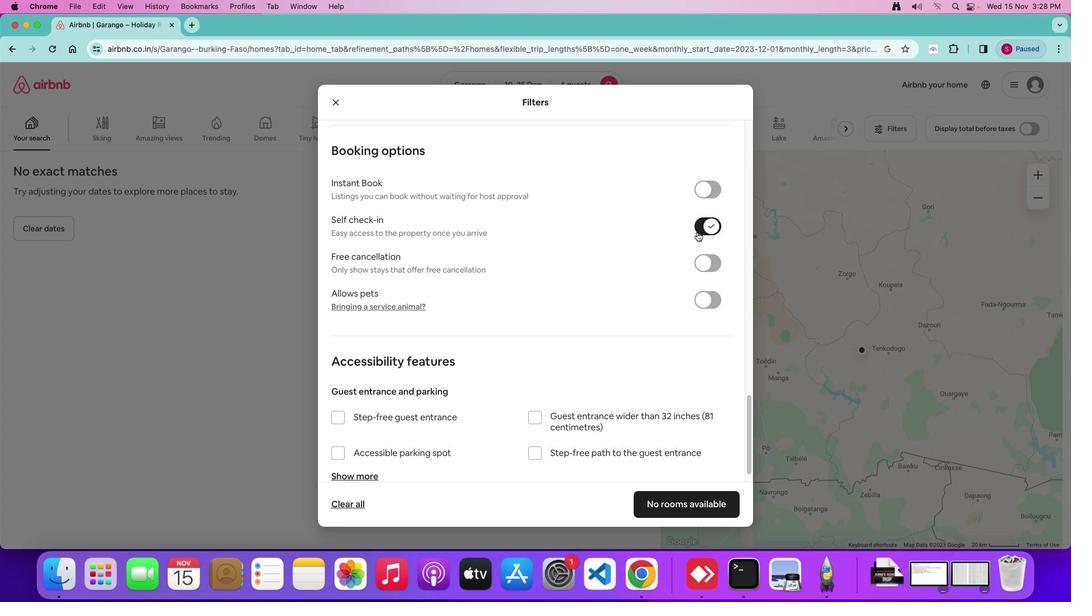 
Action: Mouse pressed left at (703, 364)
Screenshot: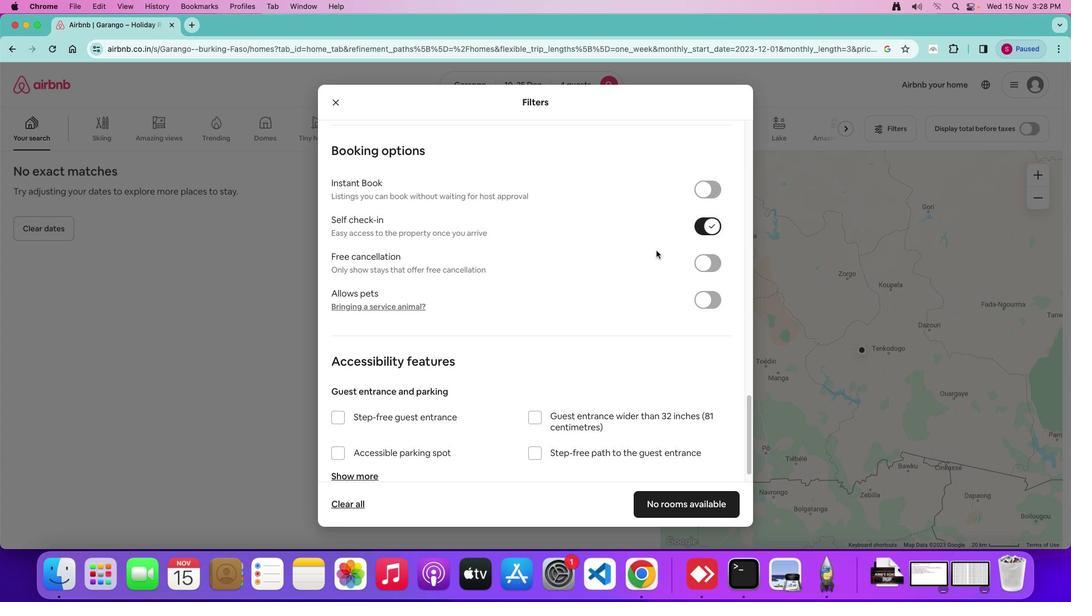 
Action: Mouse moved to (529, 366)
Screenshot: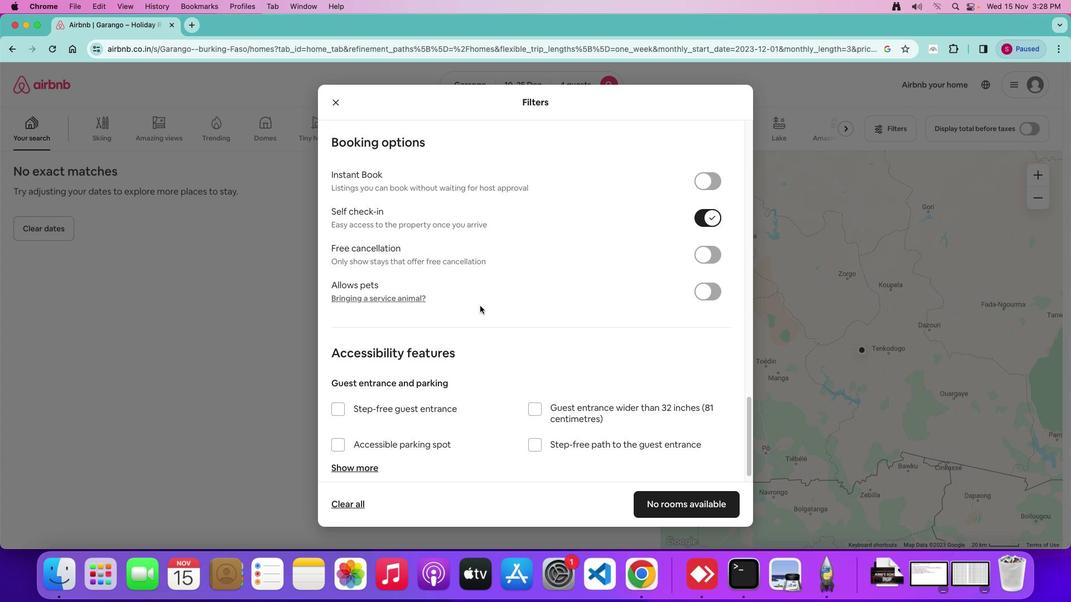 
Action: Mouse scrolled (529, 366) with delta (159, 357)
Screenshot: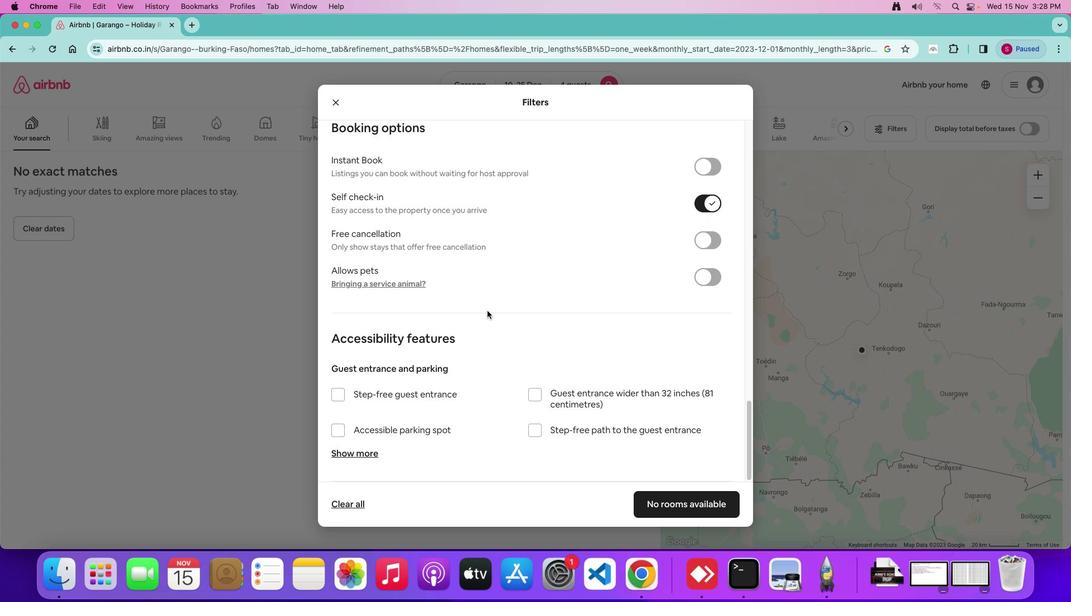 
Action: Mouse scrolled (529, 366) with delta (159, 357)
Screenshot: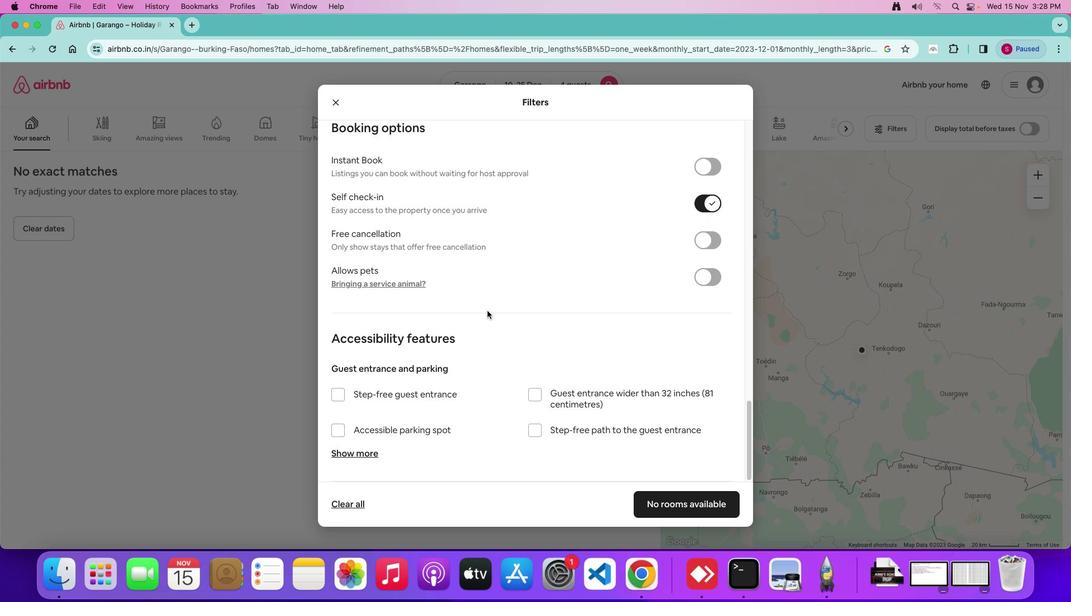 
Action: Mouse moved to (530, 366)
Screenshot: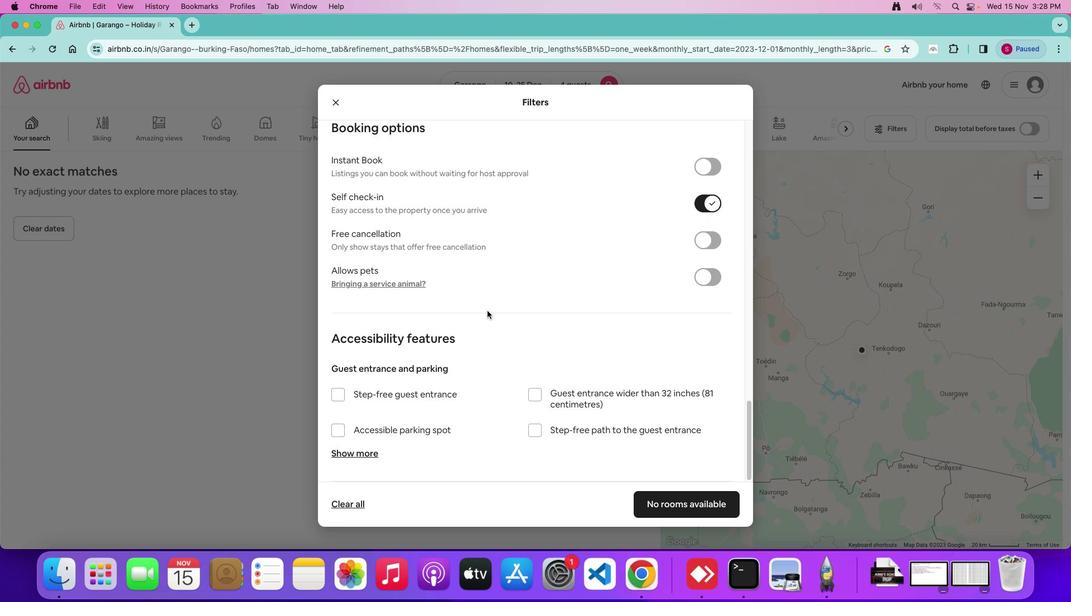 
Action: Mouse scrolled (530, 366) with delta (159, 357)
Screenshot: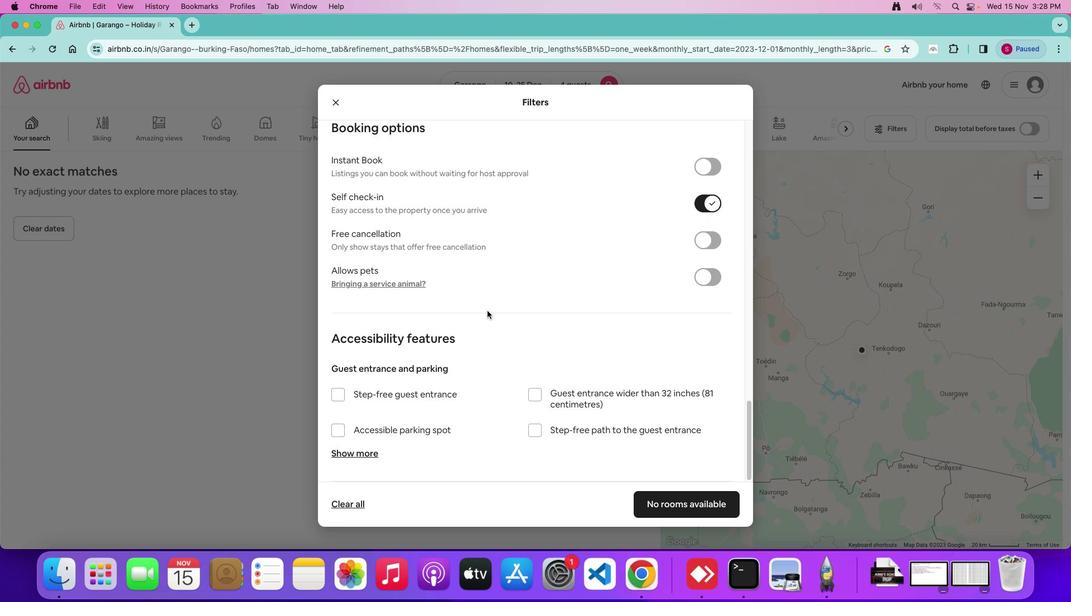 
Action: Mouse moved to (662, 372)
Screenshot: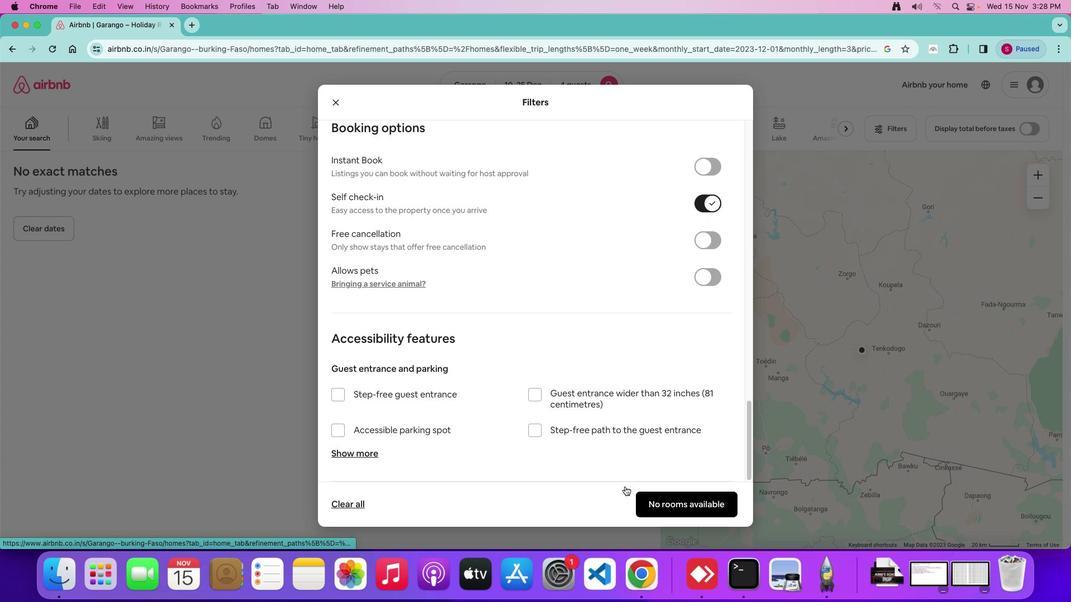 
Action: Mouse pressed left at (662, 372)
Screenshot: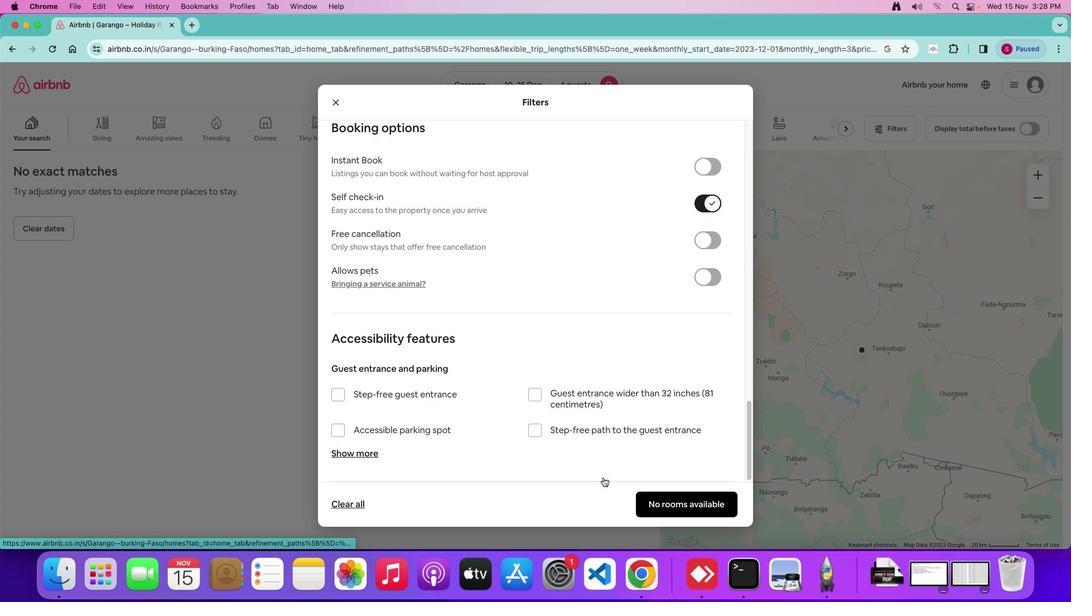 
Action: Mouse moved to (560, 368)
Screenshot: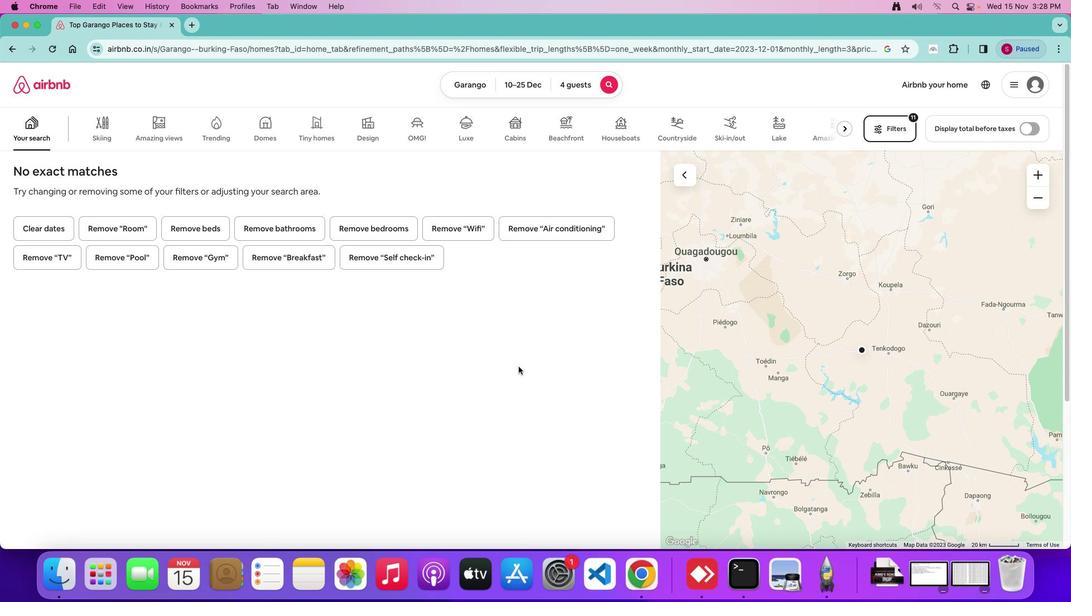 
